 Task: Look for space in Anderson, United States from 10th July, 2023 to 25th July, 2023 for 3 adults, 1 child in price range Rs.15000 to Rs.25000. Place can be shared room with 2 bedrooms having 3 beds and 2 bathrooms. Property type can be house, flat, guest house. Amenities needed are: wifi, TV, free parkinig on premises, gym, breakfast. Booking option can be shelf check-in. Required host language is English.
Action: Mouse moved to (504, 106)
Screenshot: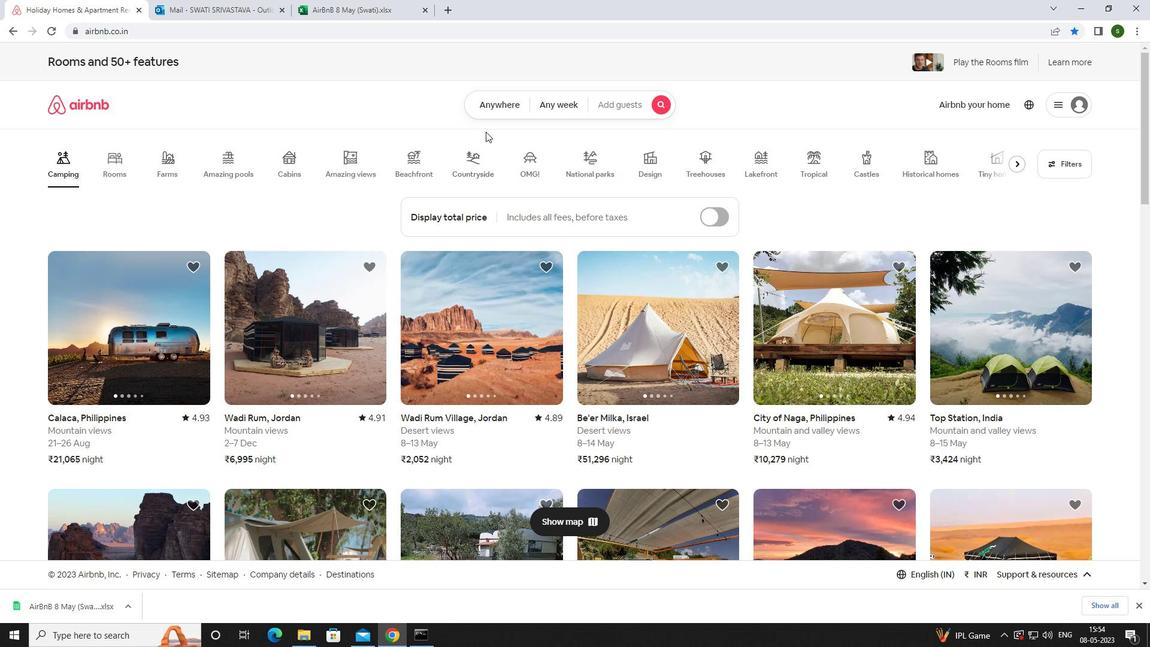
Action: Mouse pressed left at (504, 106)
Screenshot: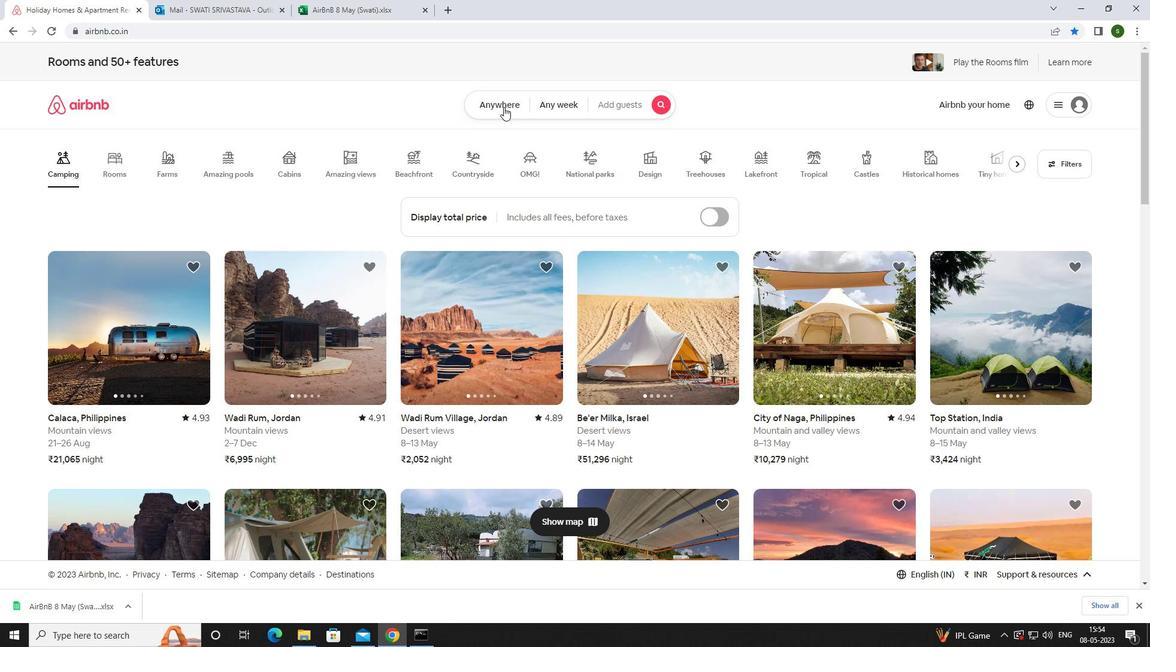 
Action: Mouse moved to (376, 147)
Screenshot: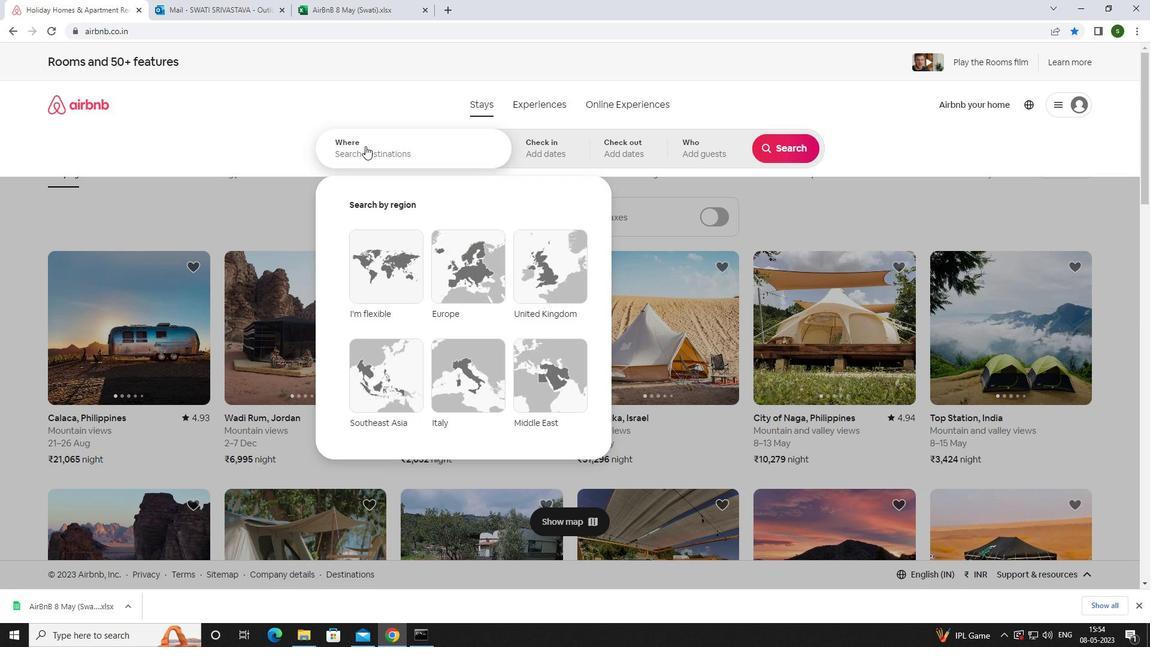
Action: Mouse pressed left at (376, 147)
Screenshot: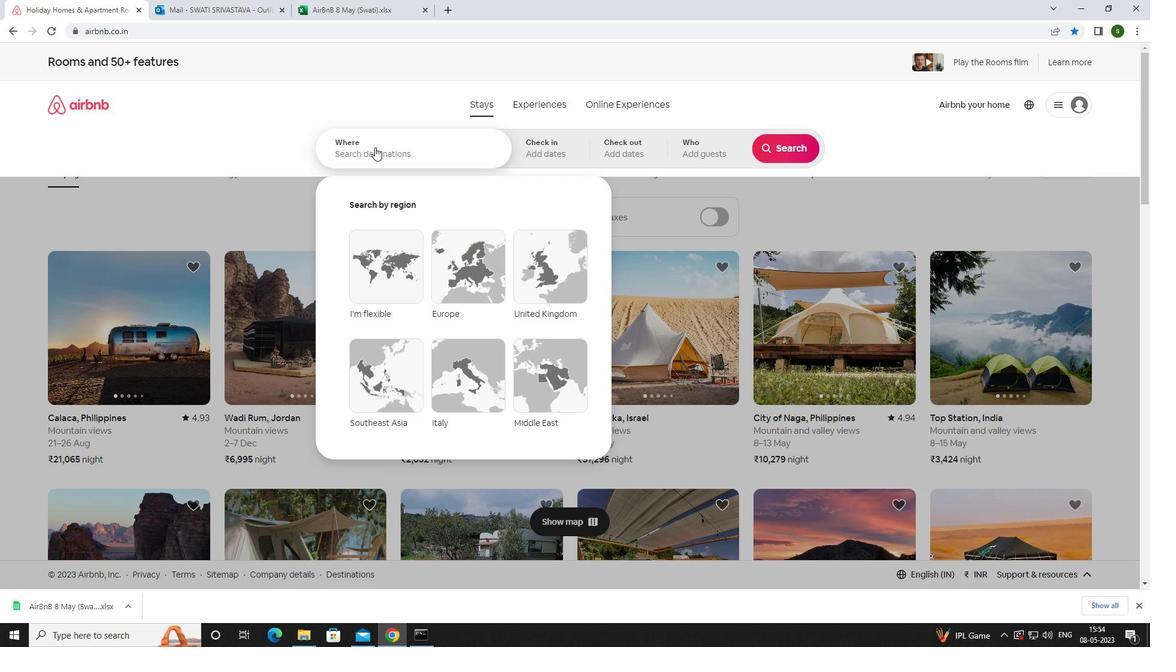 
Action: Key pressed <Key.caps_lock>a<Key.caps_lock>nderson,<Key.space><Key.caps_lock>u<Key.caps_lock>nited<Key.space><Key.caps_lock>d<Key.backspace>s<Key.caps_lock>tates<Key.enter>
Screenshot: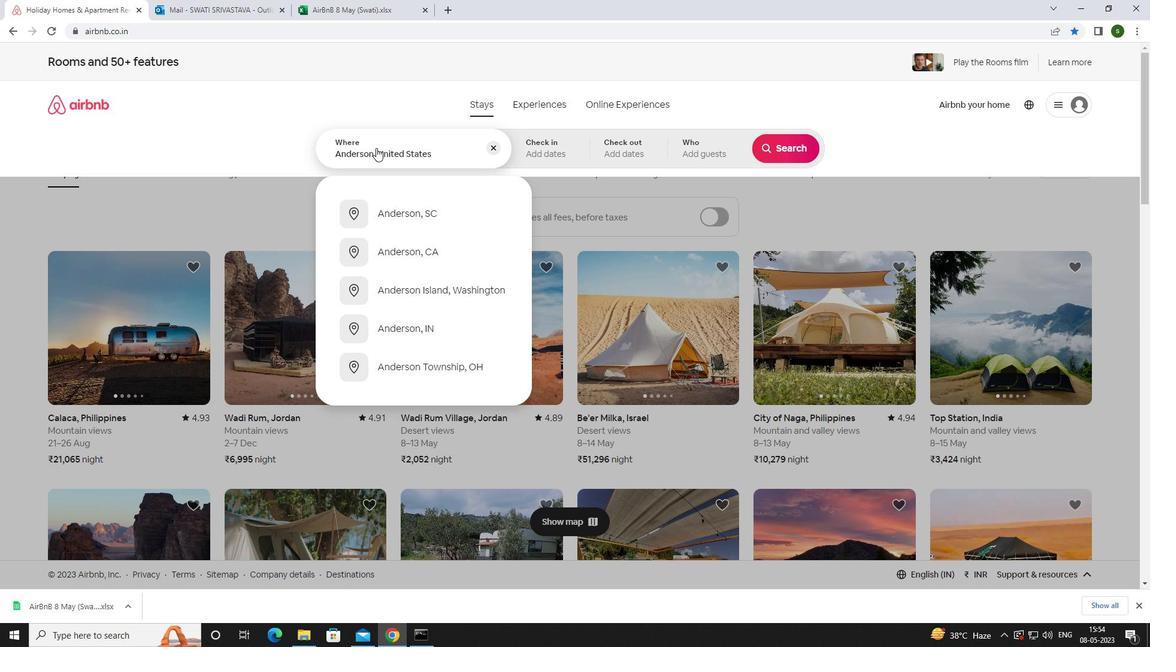 
Action: Mouse moved to (785, 245)
Screenshot: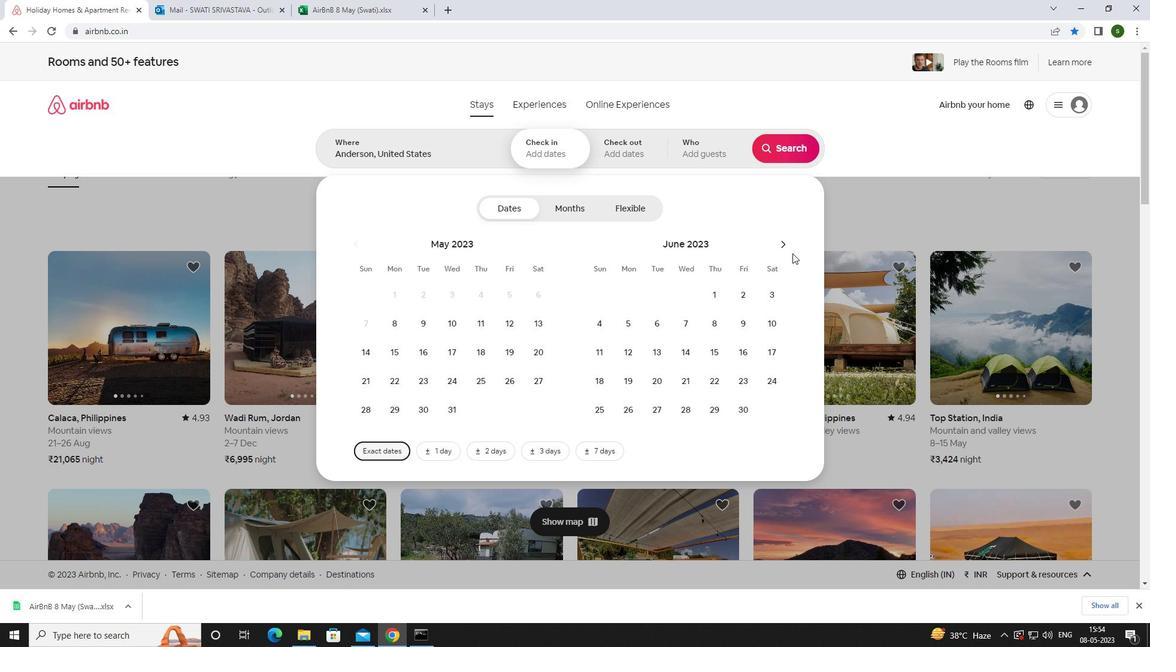 
Action: Mouse pressed left at (785, 245)
Screenshot: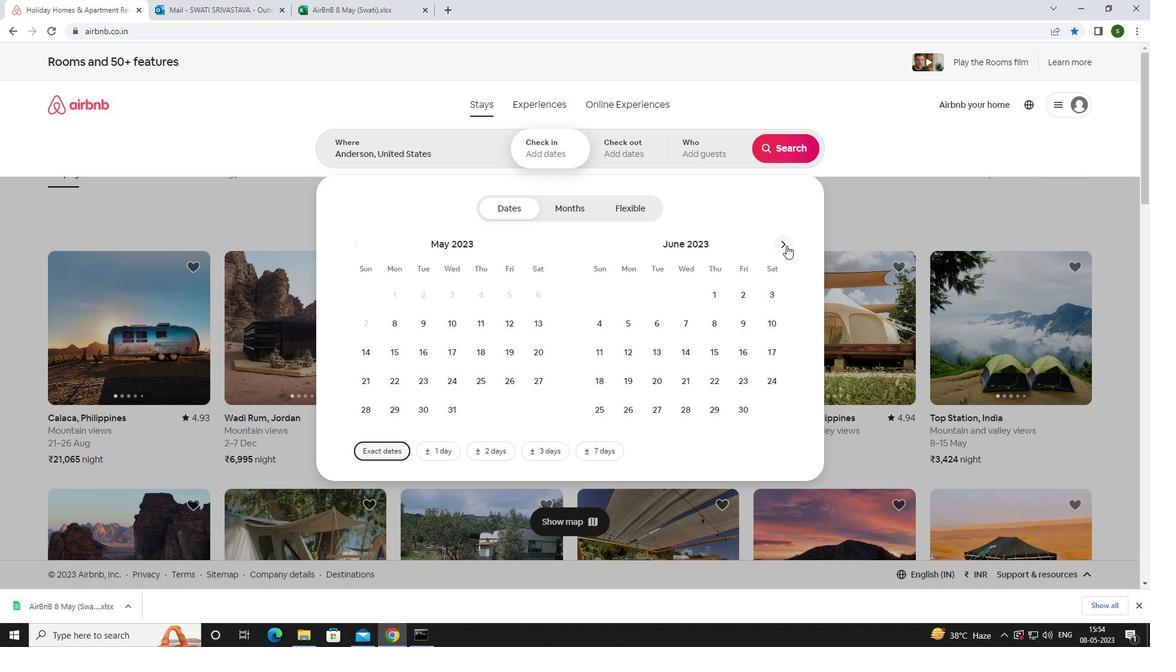 
Action: Mouse moved to (636, 351)
Screenshot: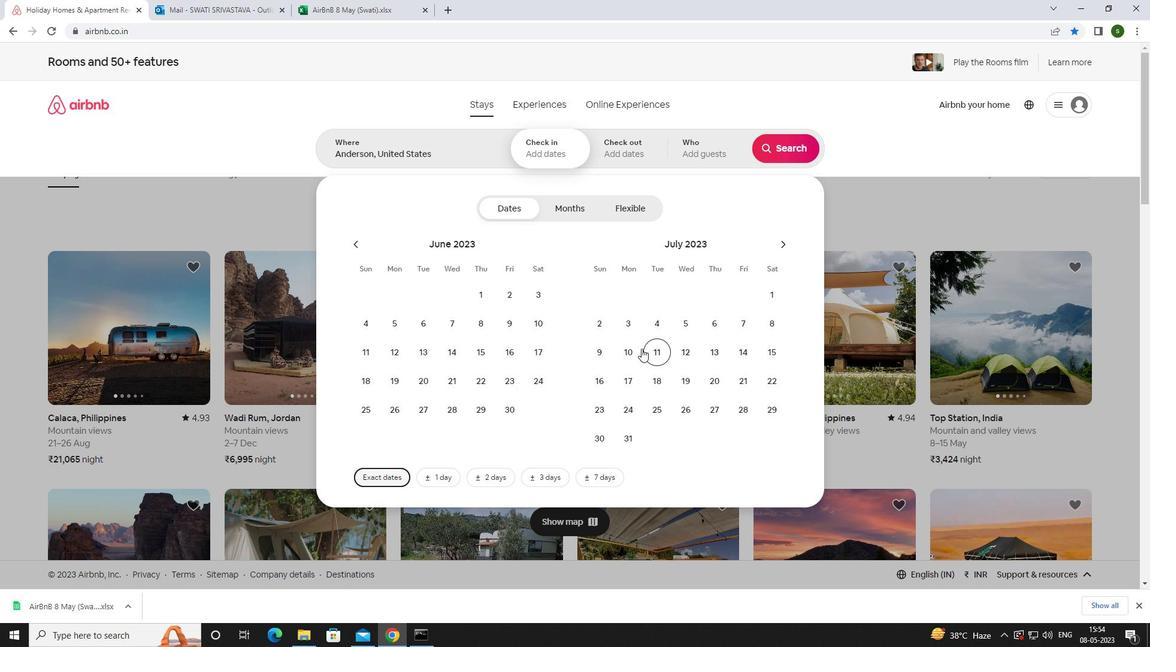 
Action: Mouse pressed left at (636, 351)
Screenshot: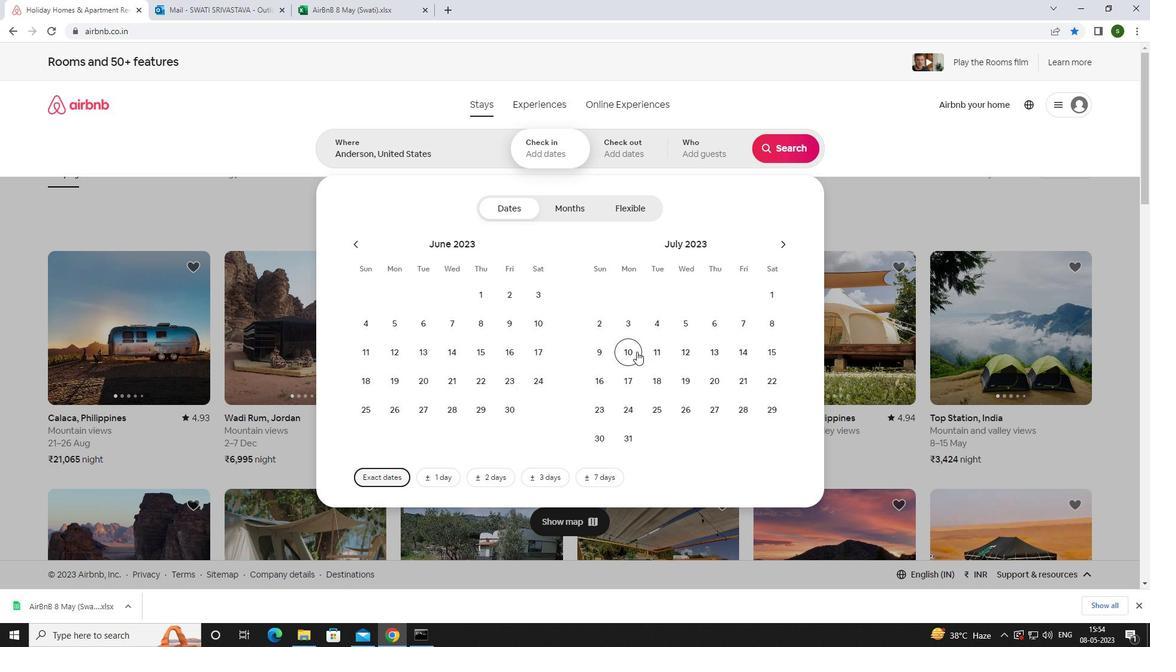 
Action: Mouse moved to (666, 409)
Screenshot: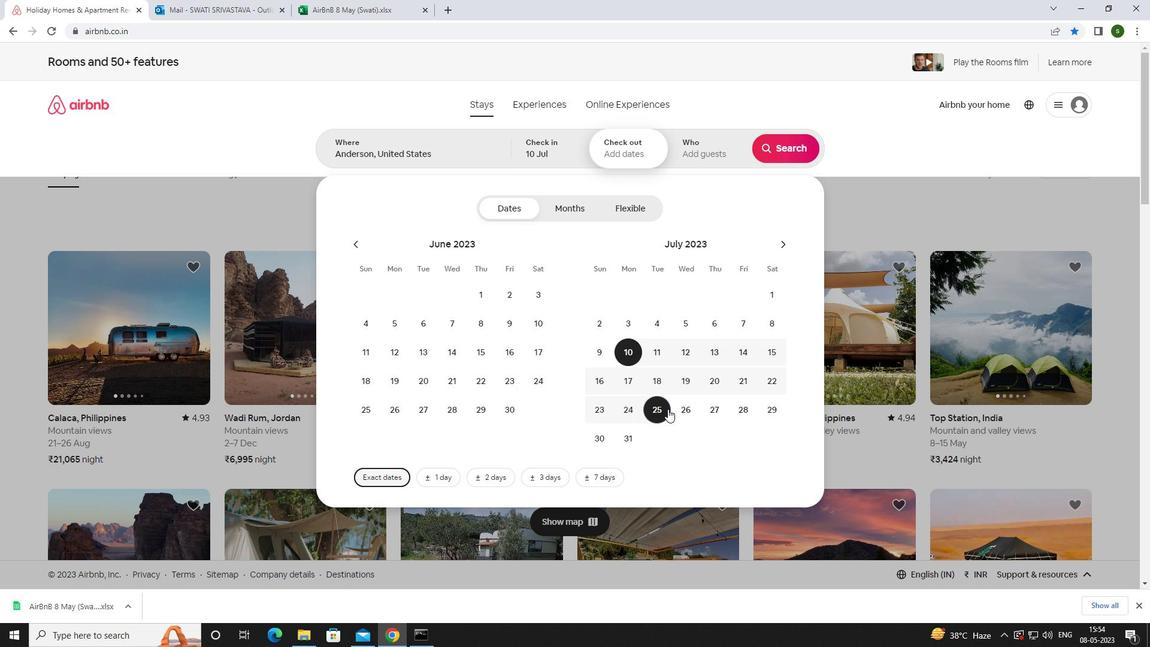 
Action: Mouse pressed left at (666, 409)
Screenshot: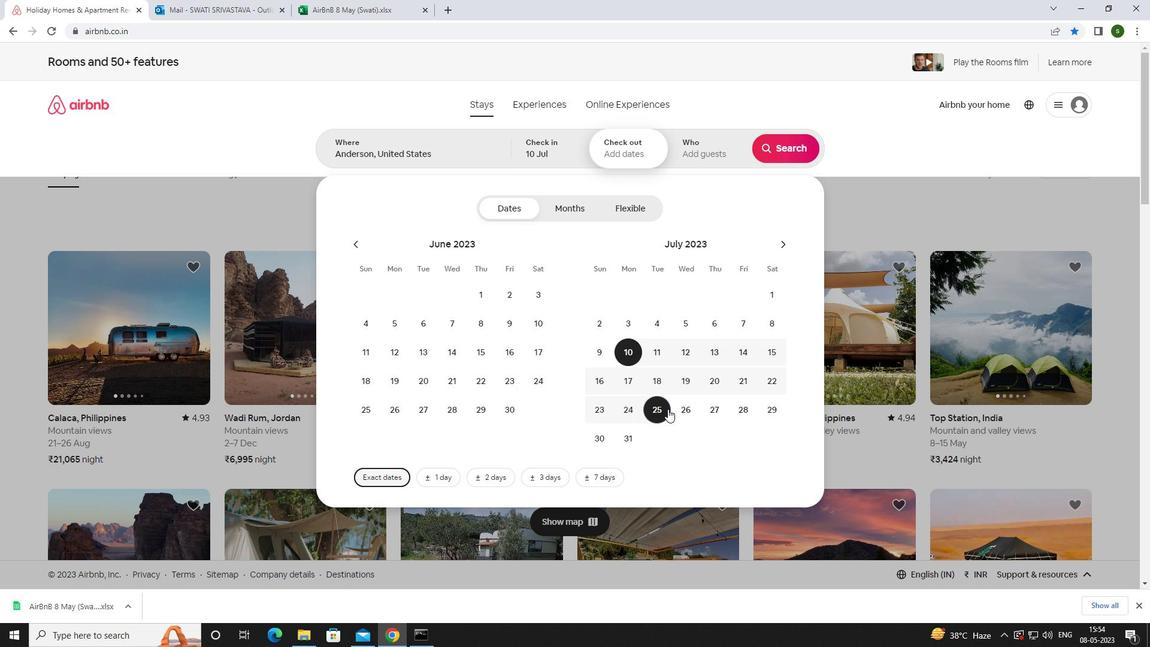 
Action: Mouse moved to (720, 146)
Screenshot: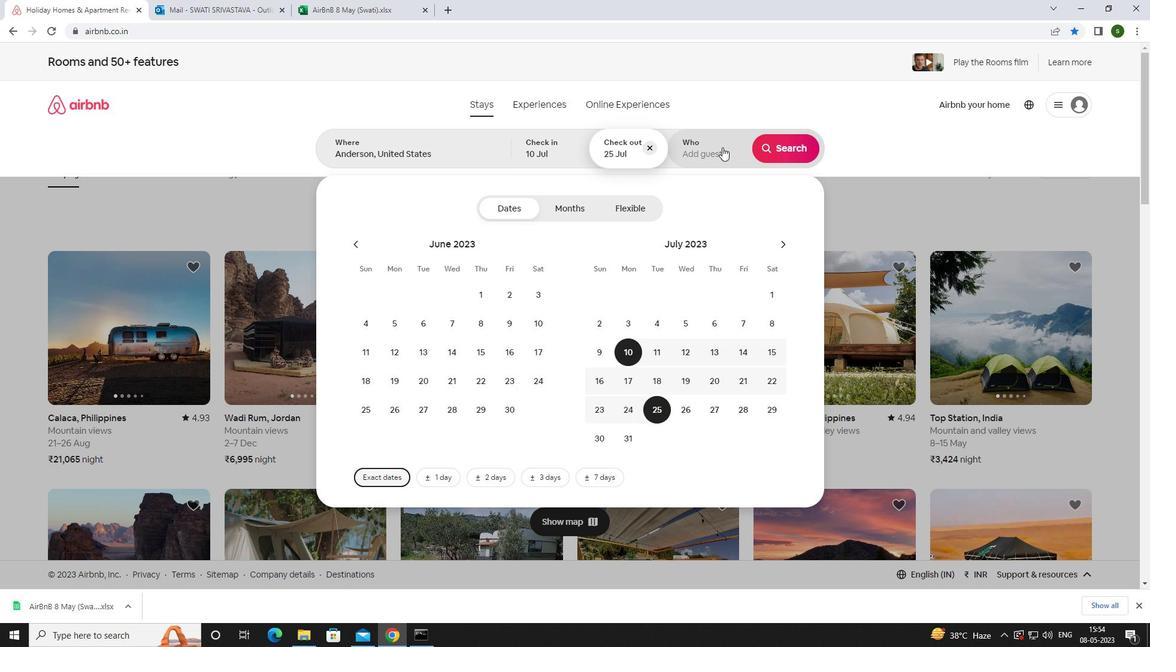 
Action: Mouse pressed left at (720, 146)
Screenshot: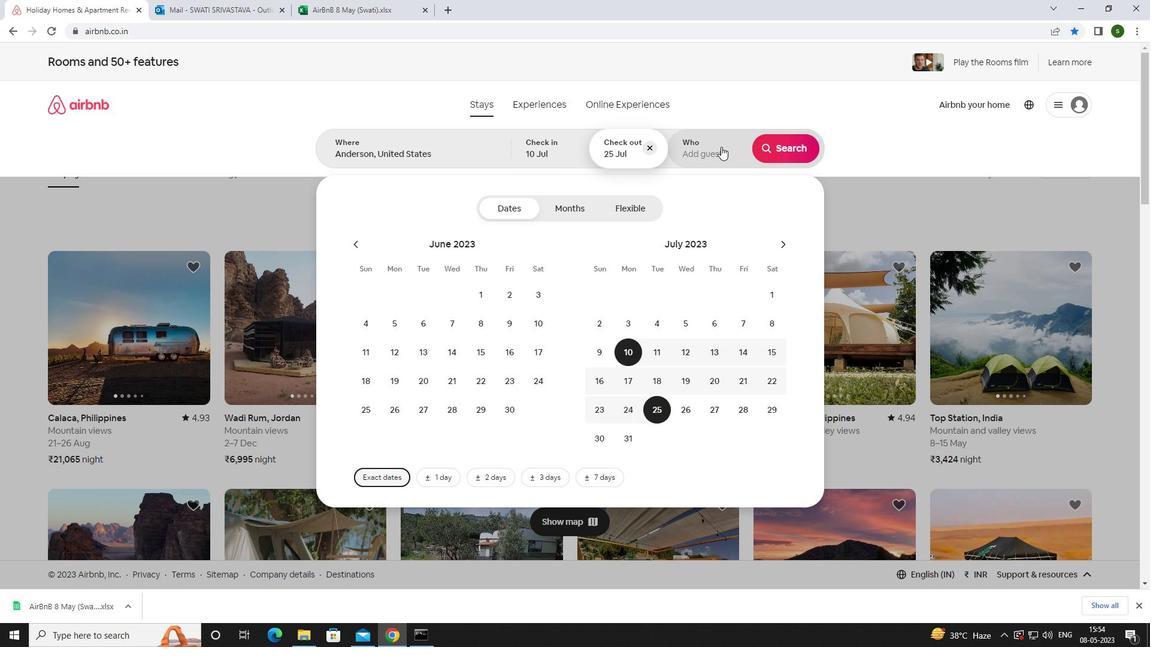 
Action: Mouse moved to (788, 219)
Screenshot: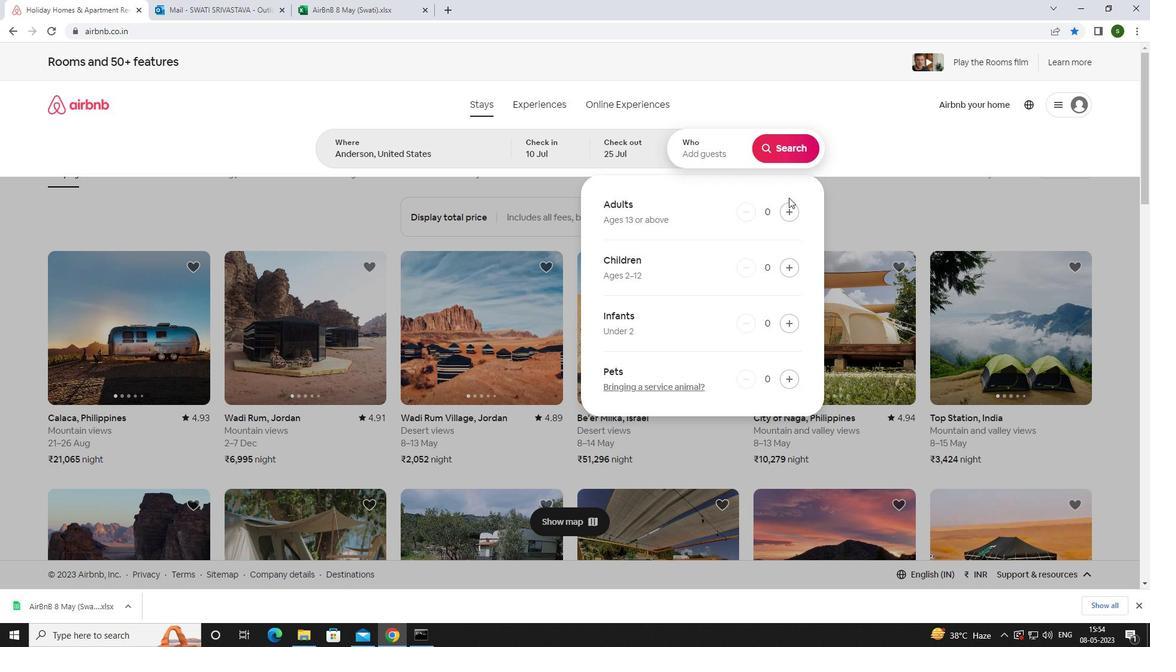 
Action: Mouse pressed left at (788, 219)
Screenshot: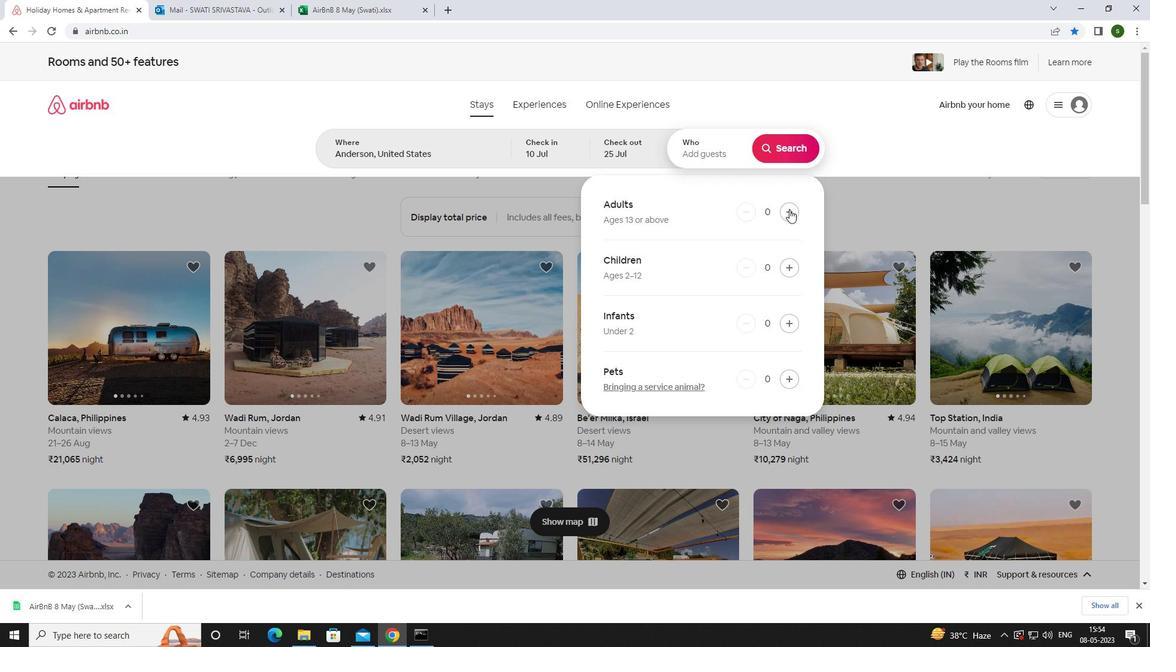 
Action: Mouse moved to (788, 219)
Screenshot: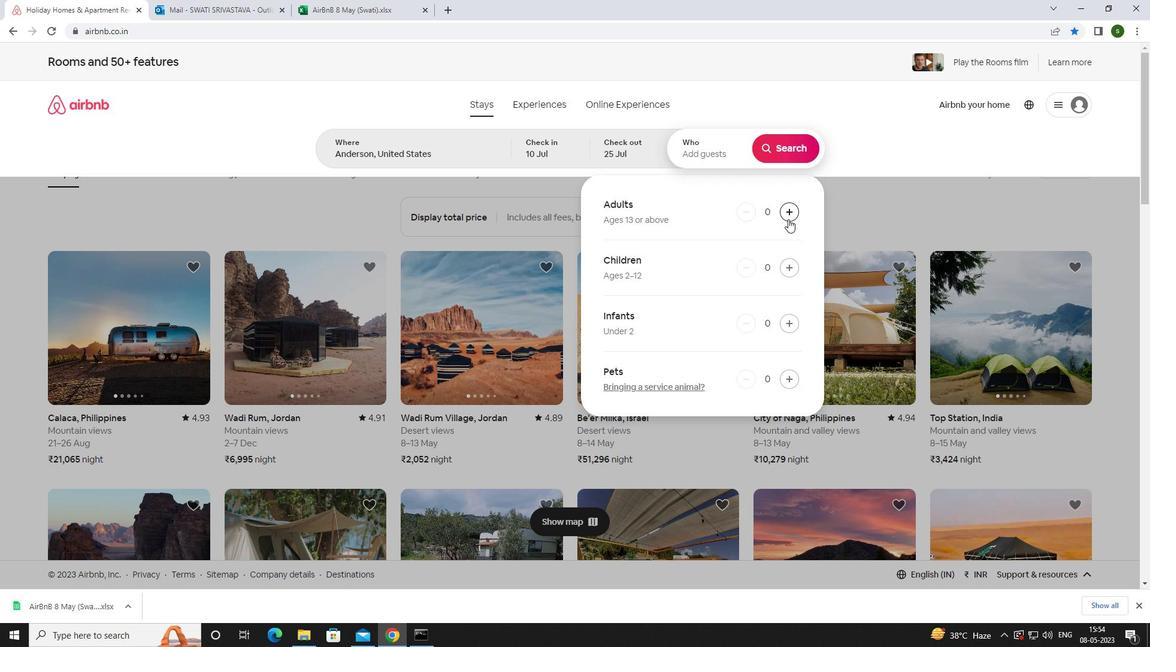 
Action: Mouse pressed left at (788, 219)
Screenshot: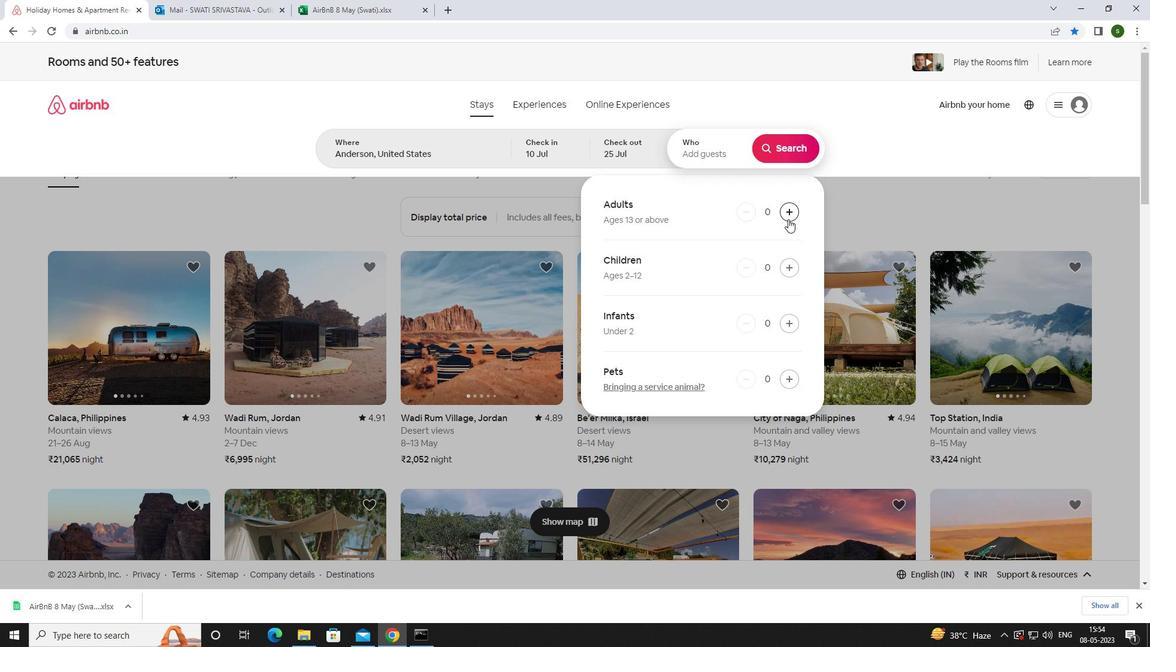 
Action: Mouse pressed left at (788, 219)
Screenshot: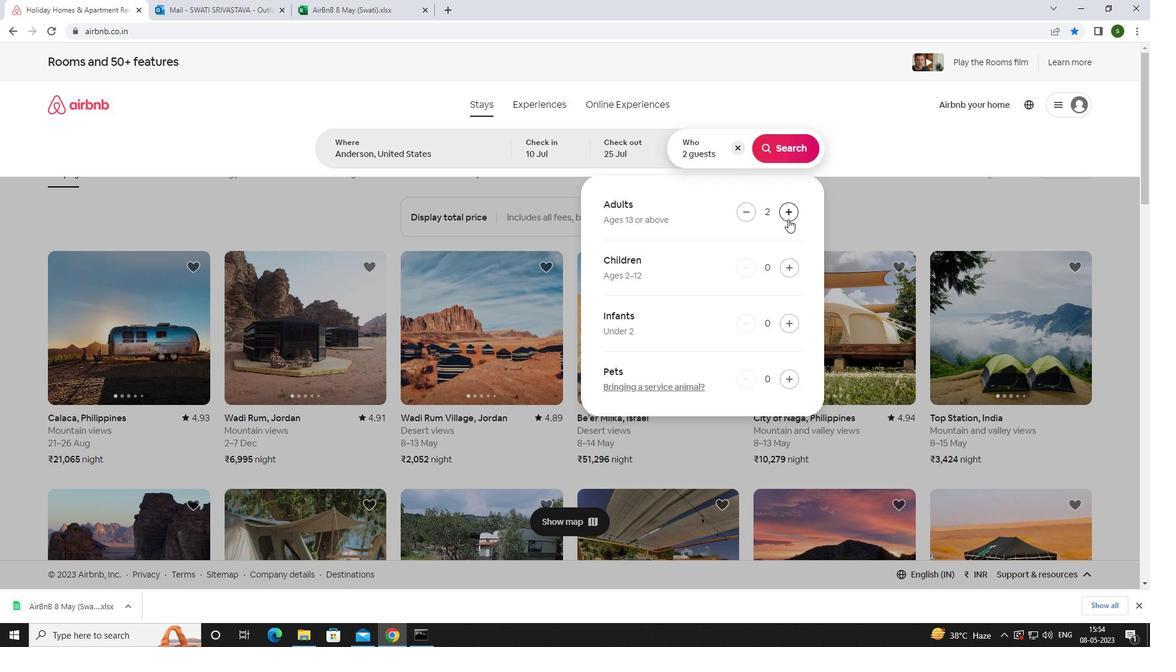 
Action: Mouse moved to (787, 269)
Screenshot: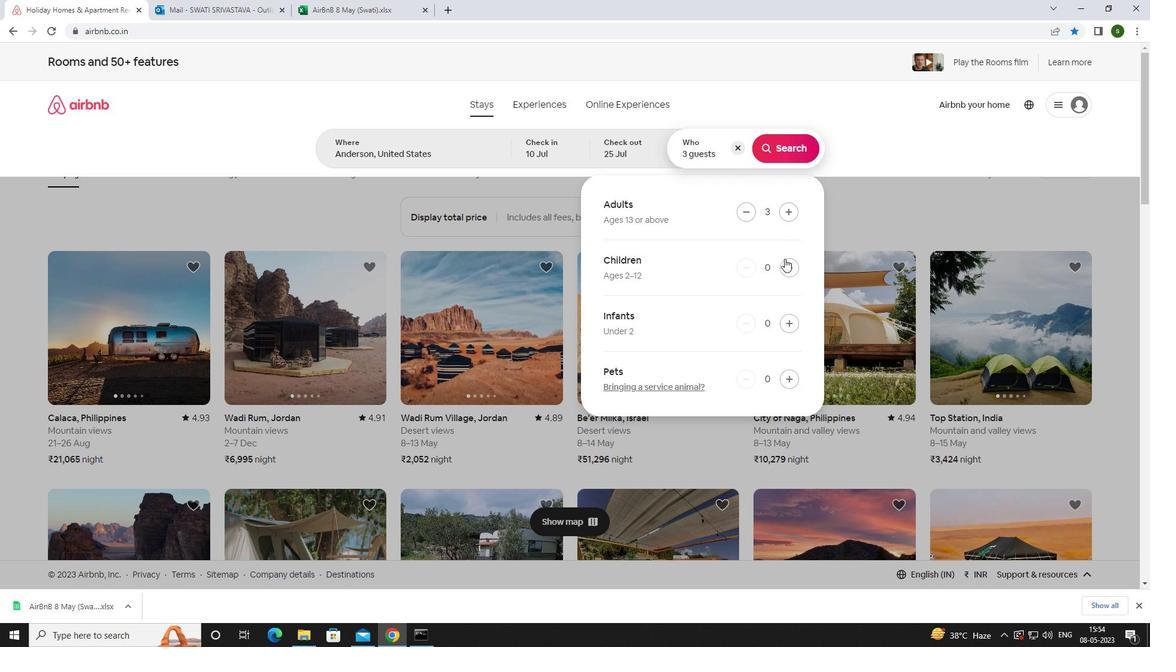 
Action: Mouse pressed left at (787, 269)
Screenshot: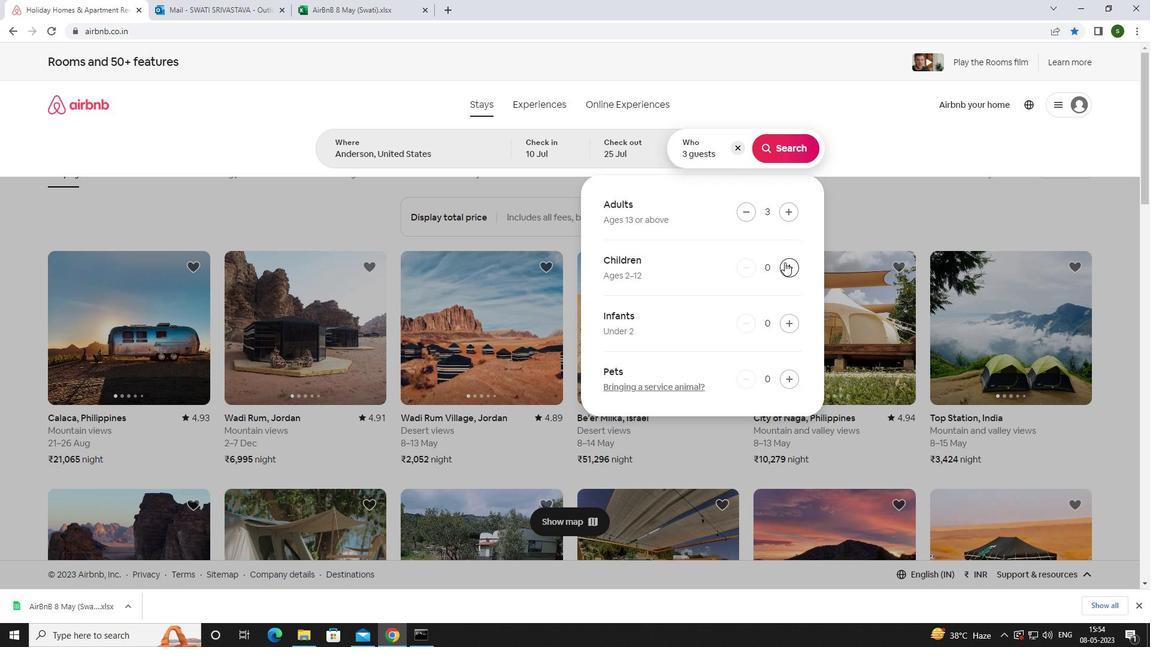 
Action: Mouse moved to (791, 150)
Screenshot: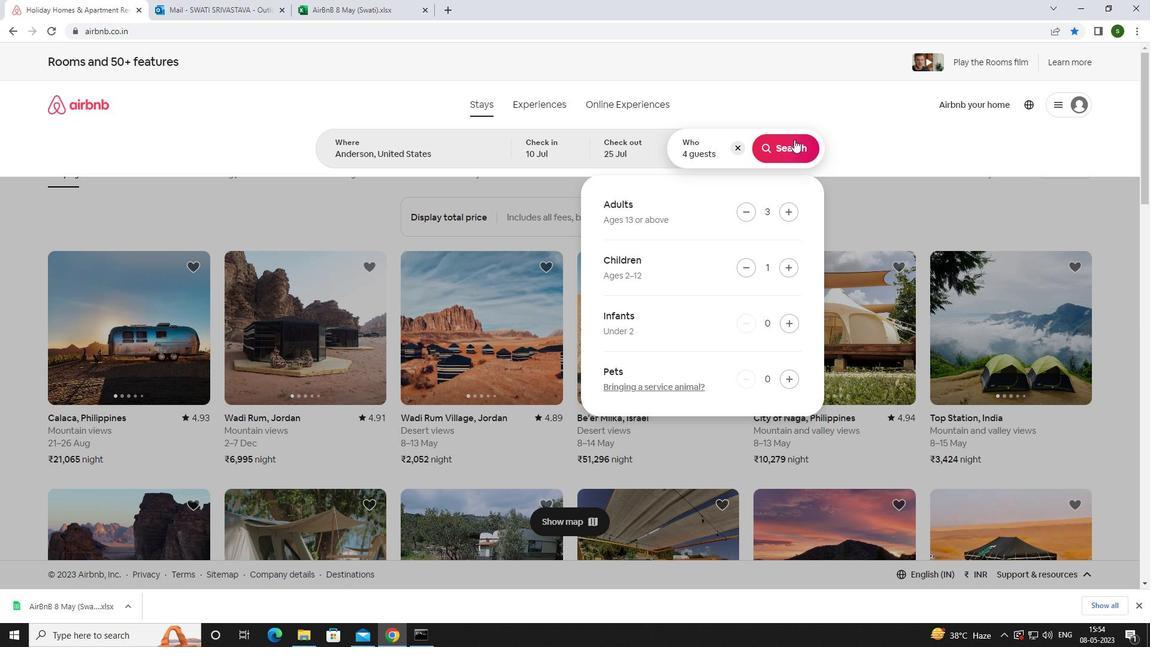 
Action: Mouse pressed left at (791, 150)
Screenshot: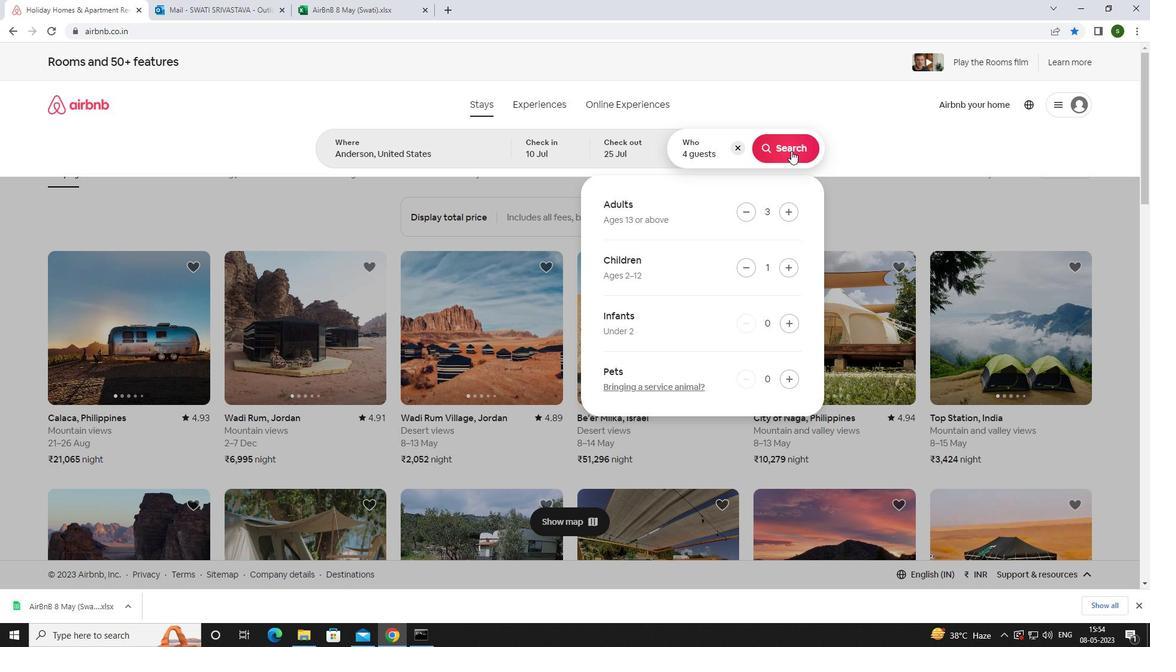 
Action: Mouse moved to (1089, 116)
Screenshot: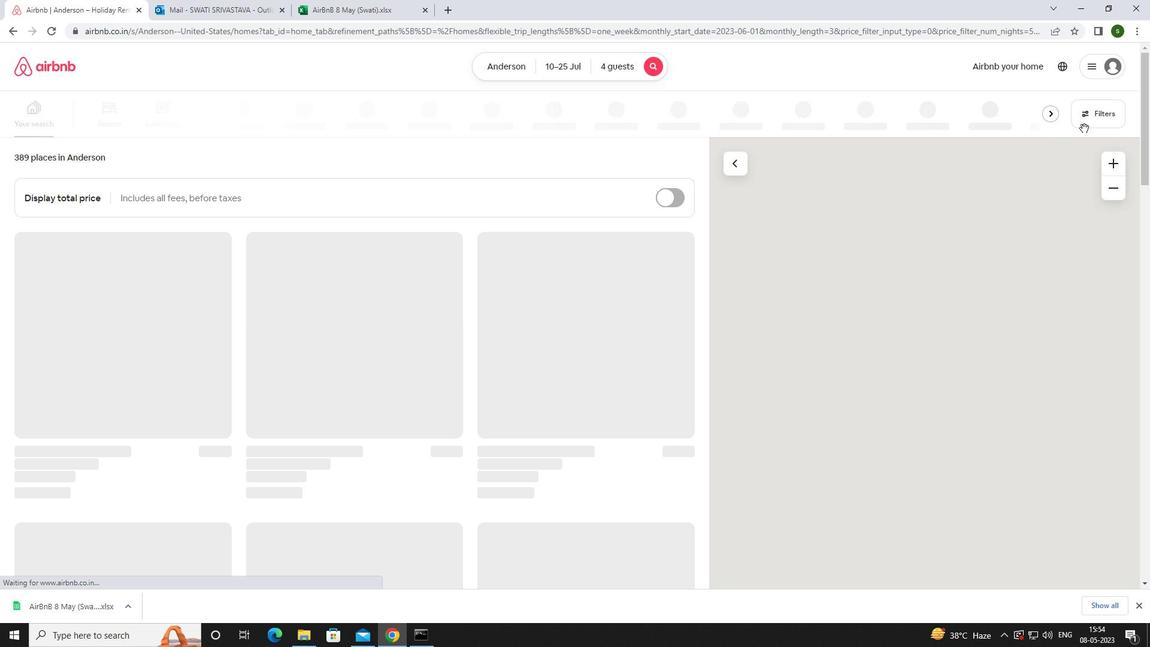 
Action: Mouse pressed left at (1089, 116)
Screenshot: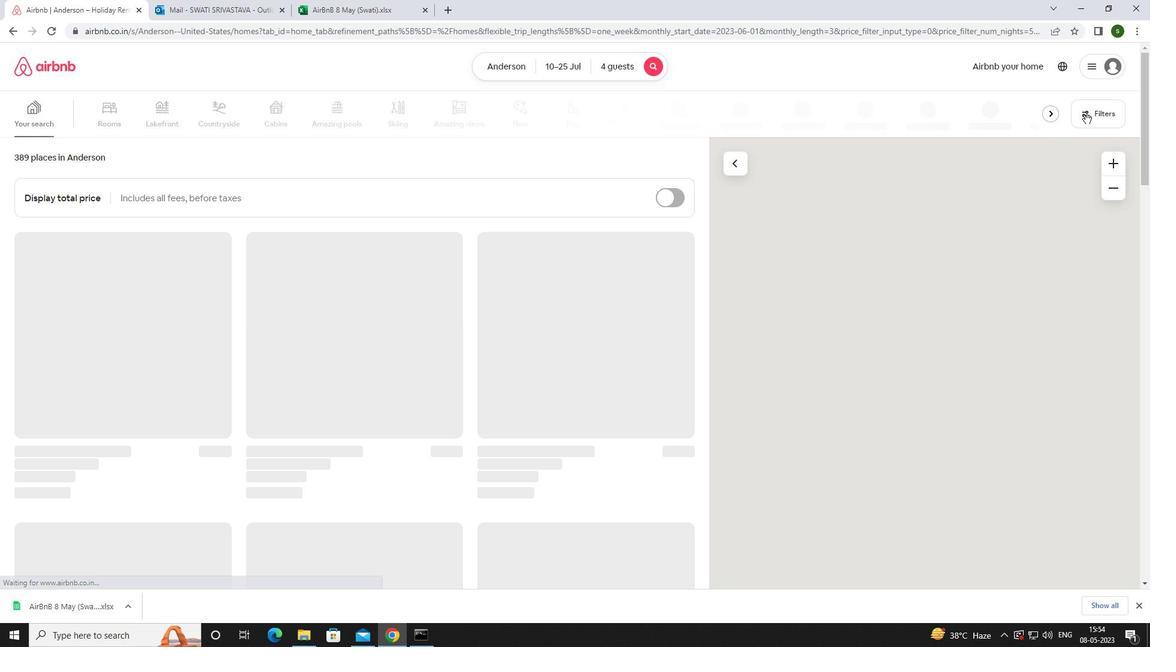 
Action: Mouse moved to (450, 409)
Screenshot: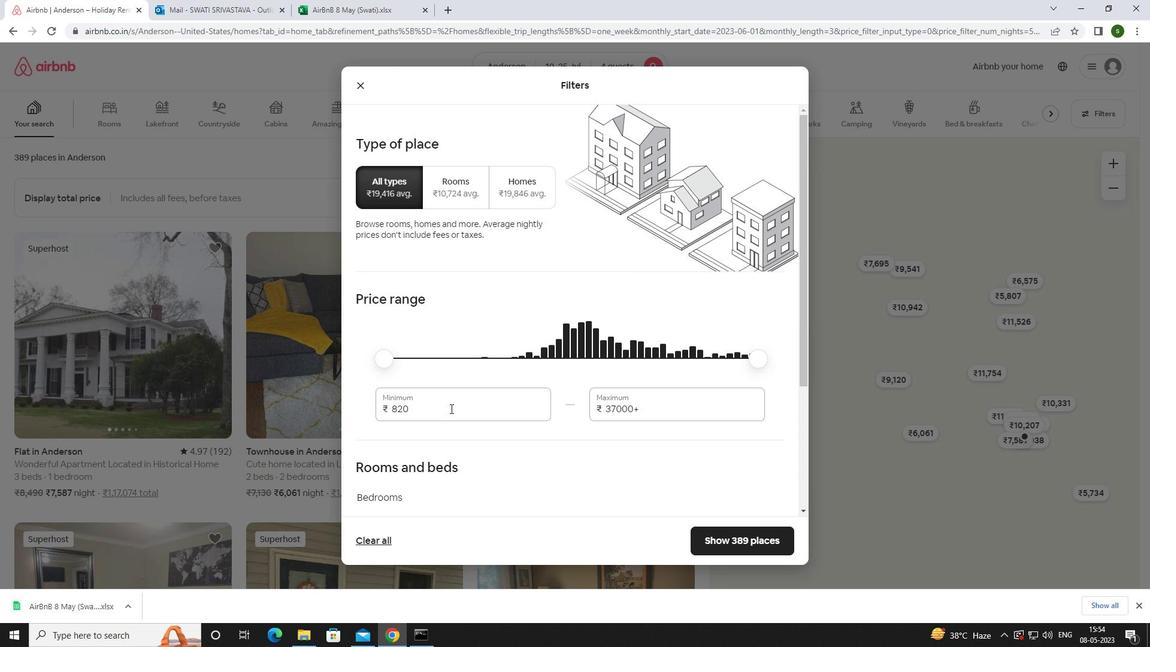 
Action: Mouse pressed left at (450, 409)
Screenshot: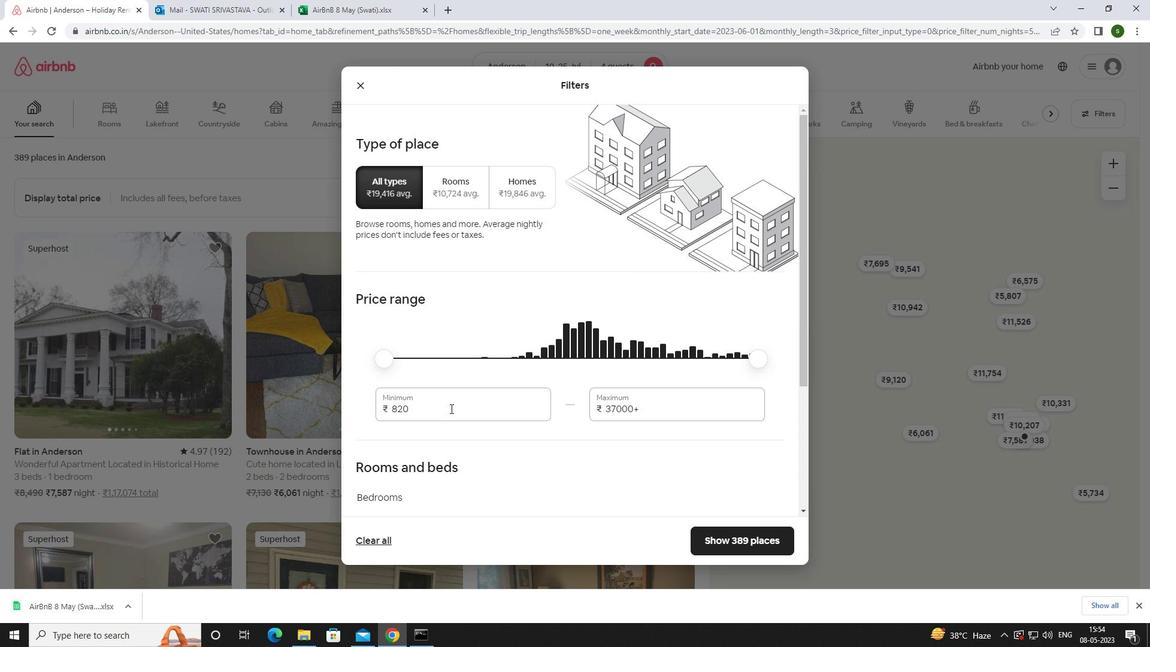 
Action: Mouse moved to (450, 407)
Screenshot: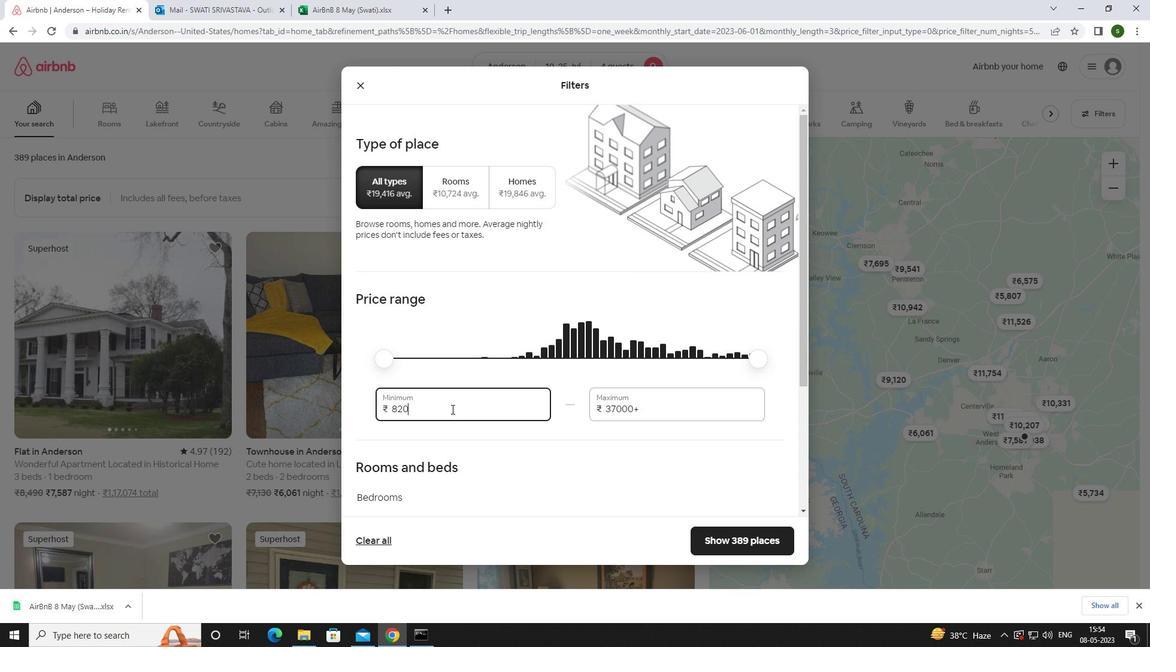 
Action: Key pressed <Key.backspace><Key.backspace><Key.backspace><Key.backspace>15000
Screenshot: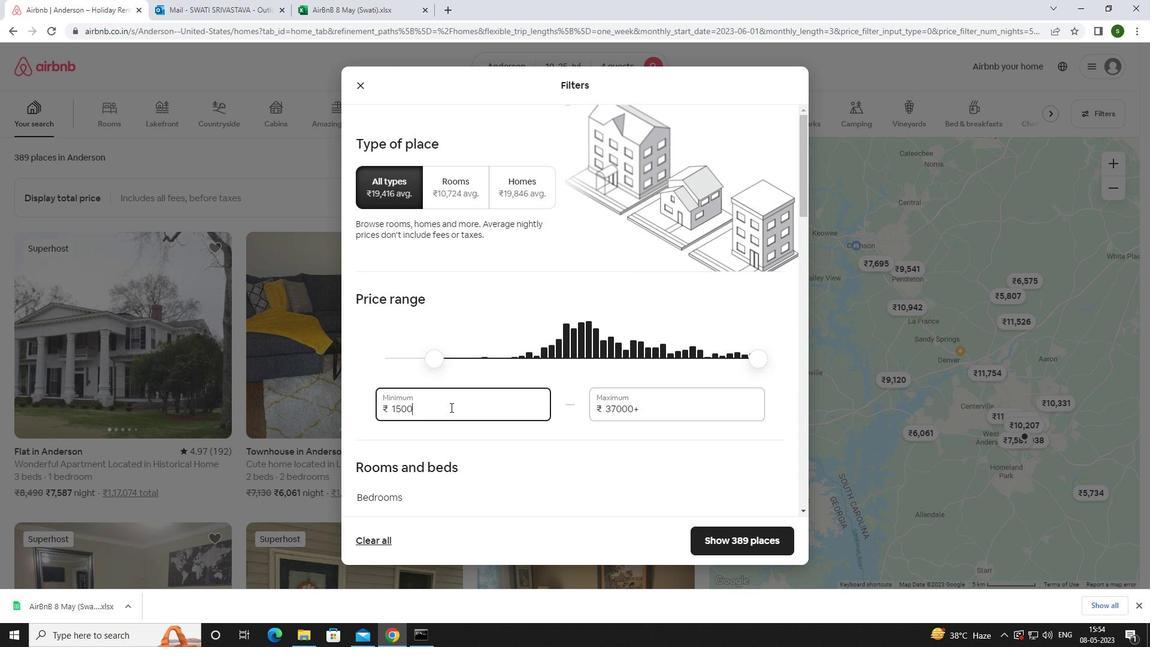 
Action: Mouse moved to (666, 410)
Screenshot: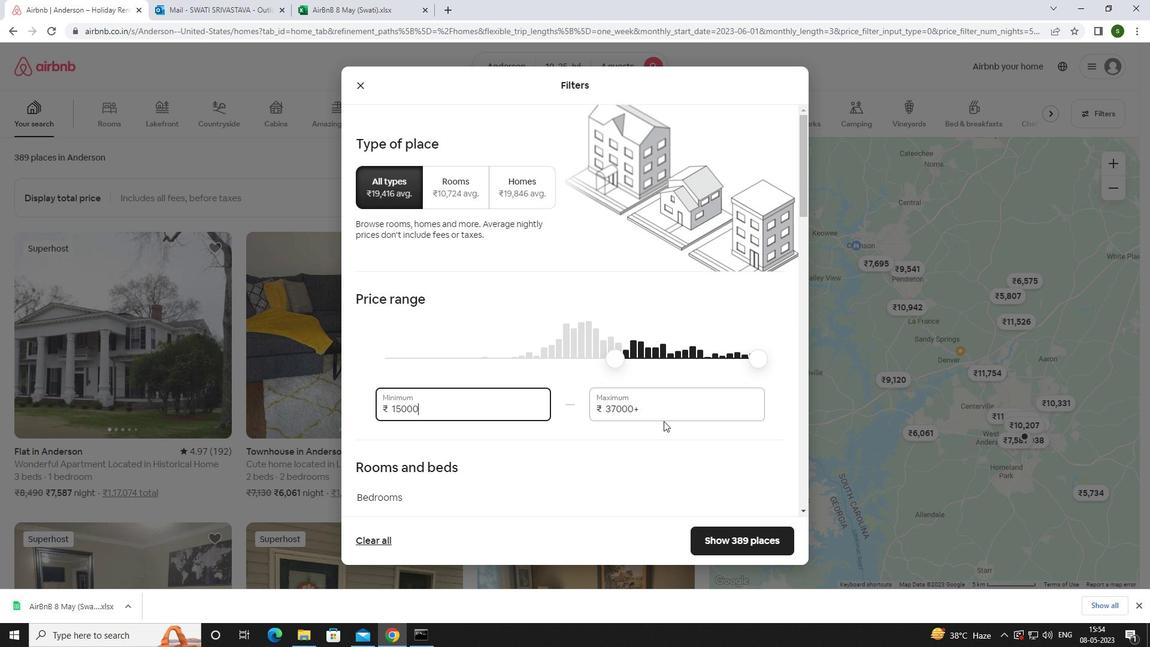 
Action: Mouse pressed left at (666, 410)
Screenshot: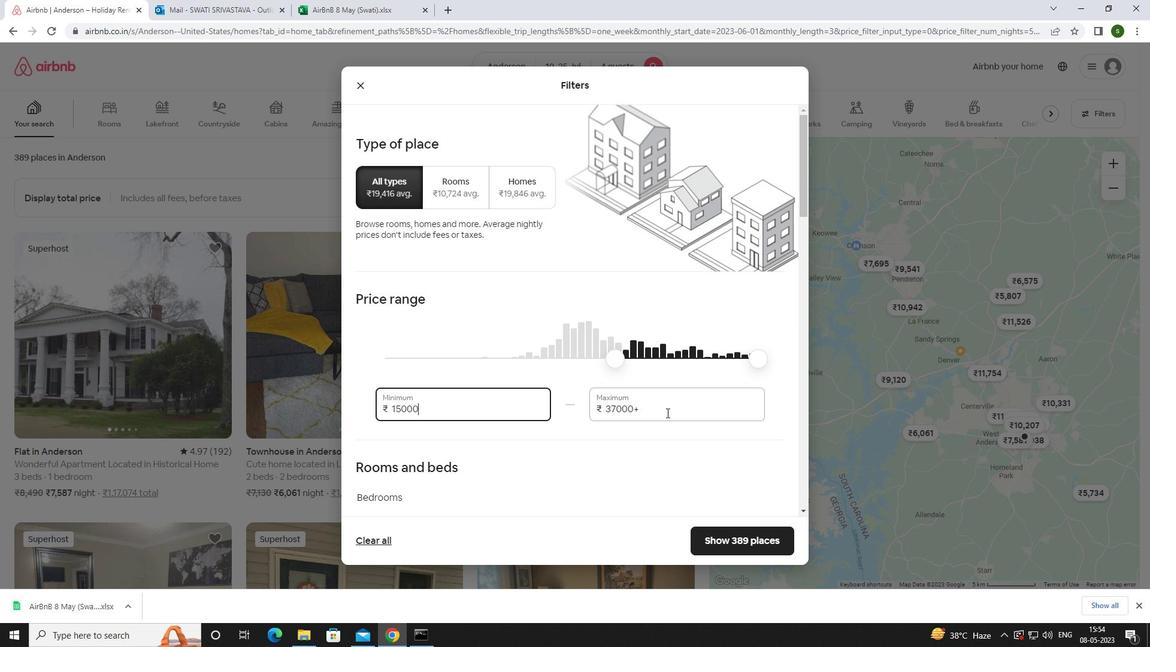 
Action: Key pressed <Key.backspace><Key.backspace><Key.backspace><Key.backspace><Key.backspace><Key.backspace><Key.backspace><Key.backspace><Key.backspace><Key.backspace><Key.backspace>25000
Screenshot: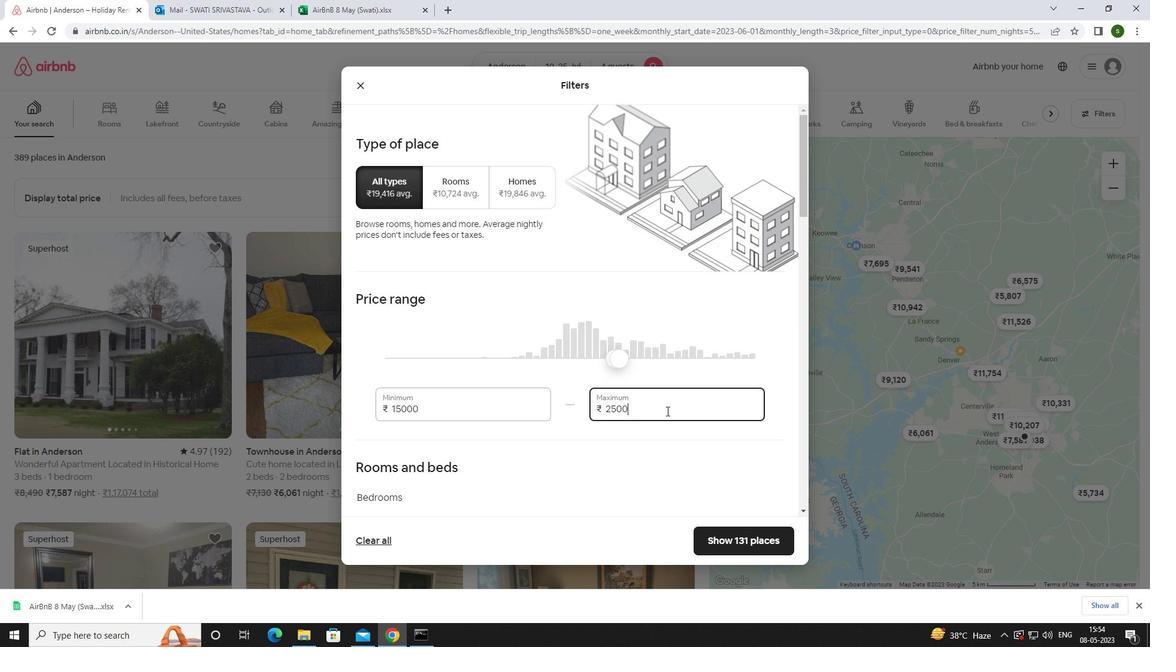 
Action: Mouse moved to (591, 375)
Screenshot: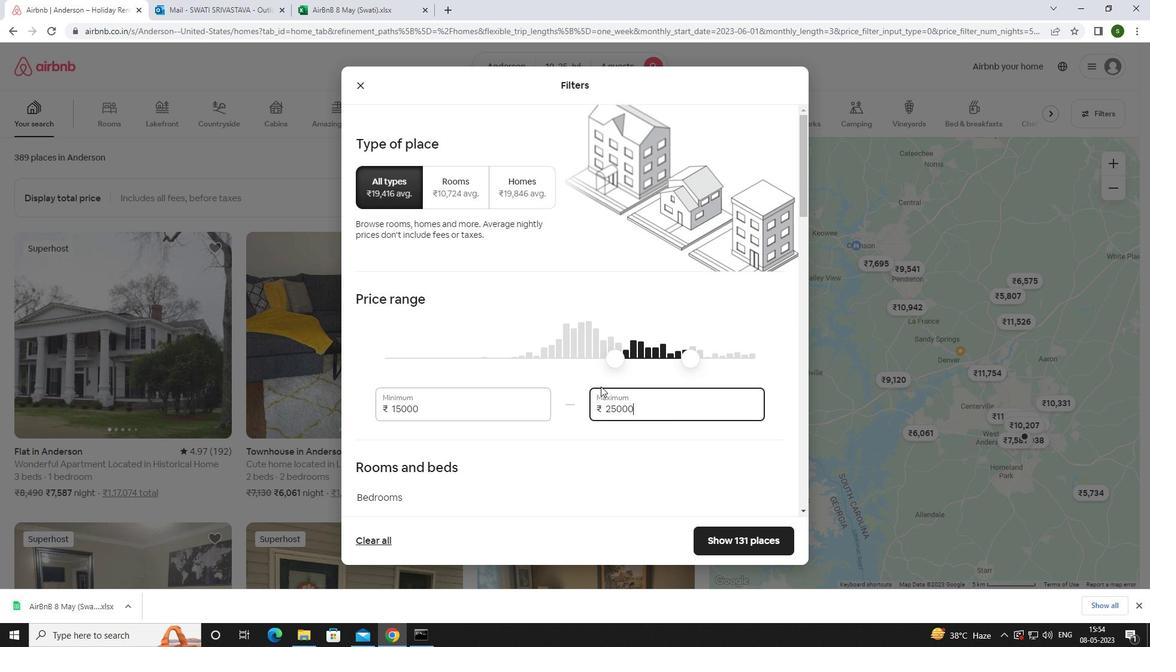 
Action: Mouse scrolled (591, 375) with delta (0, 0)
Screenshot: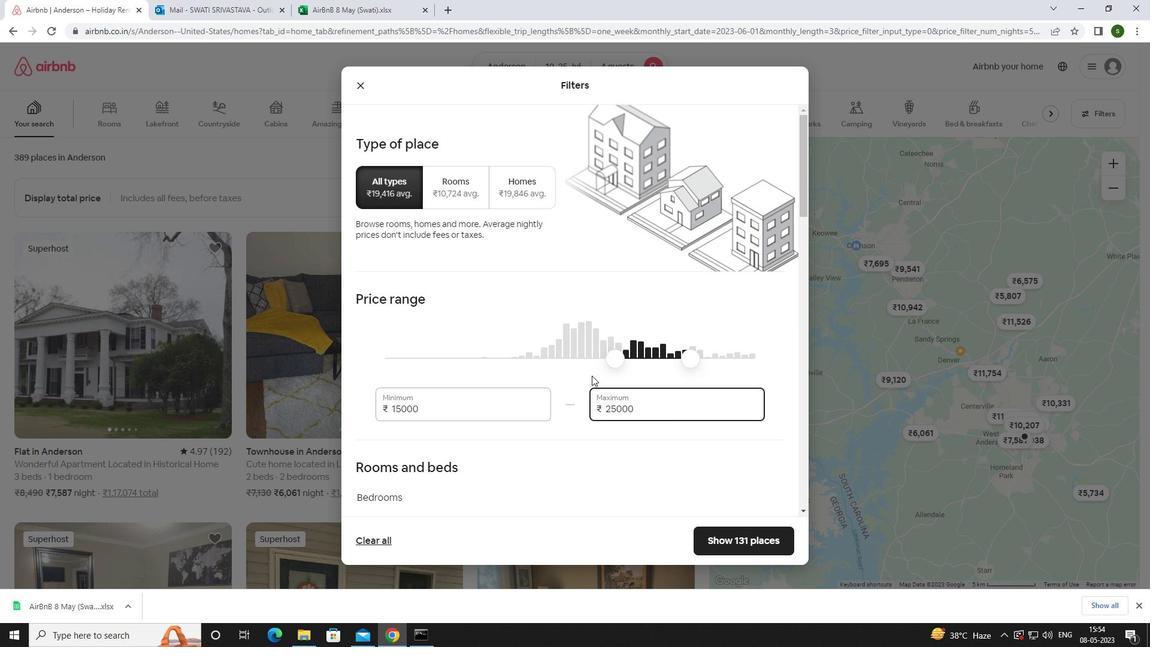 
Action: Mouse scrolled (591, 375) with delta (0, 0)
Screenshot: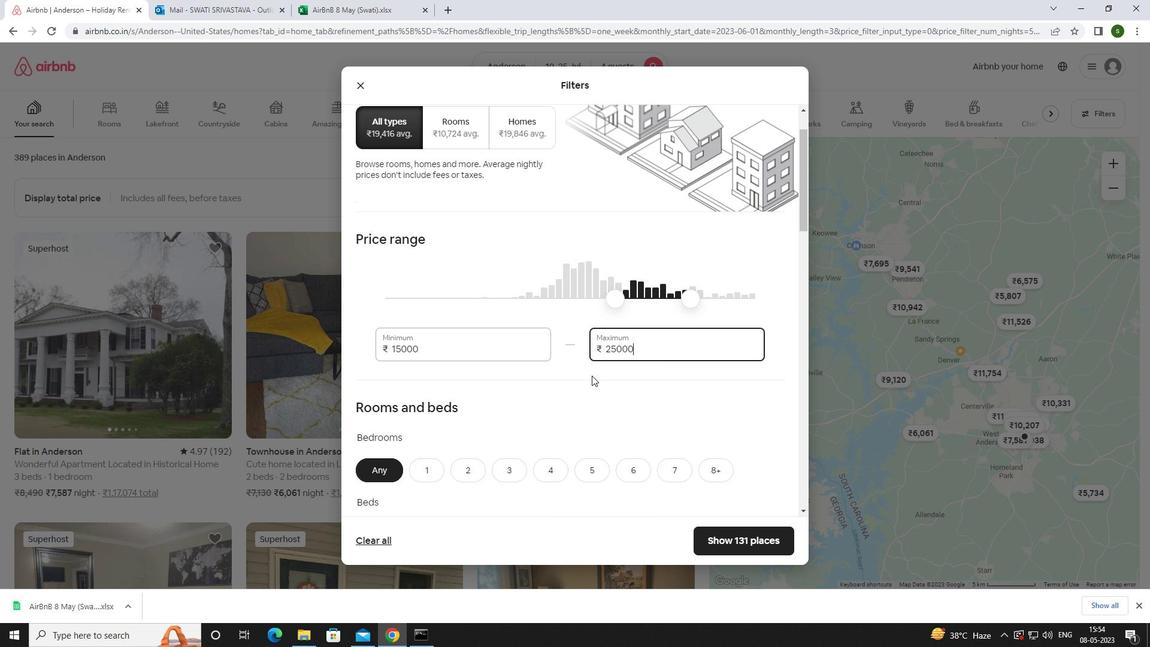 
Action: Mouse scrolled (591, 375) with delta (0, 0)
Screenshot: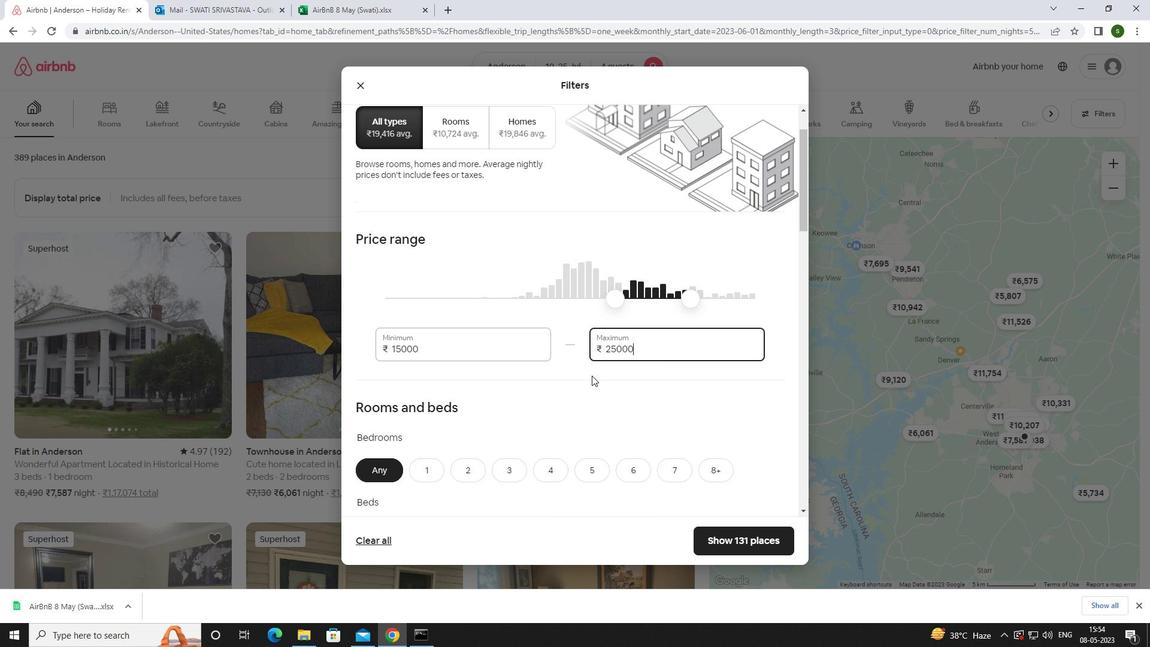 
Action: Mouse moved to (455, 348)
Screenshot: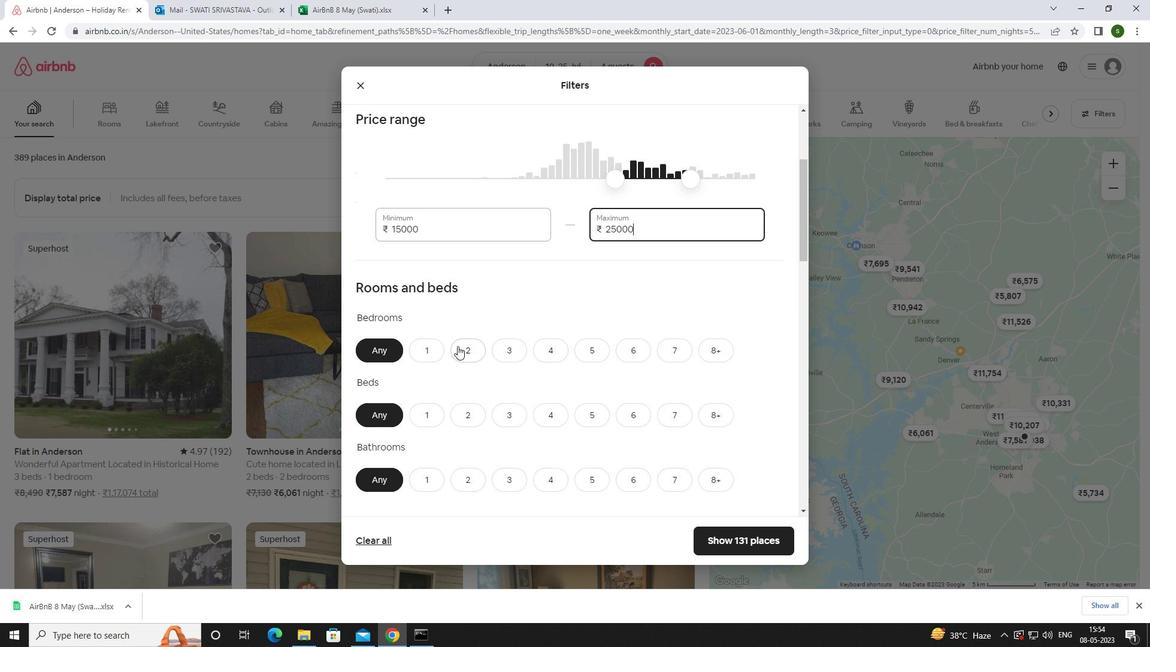 
Action: Mouse pressed left at (455, 348)
Screenshot: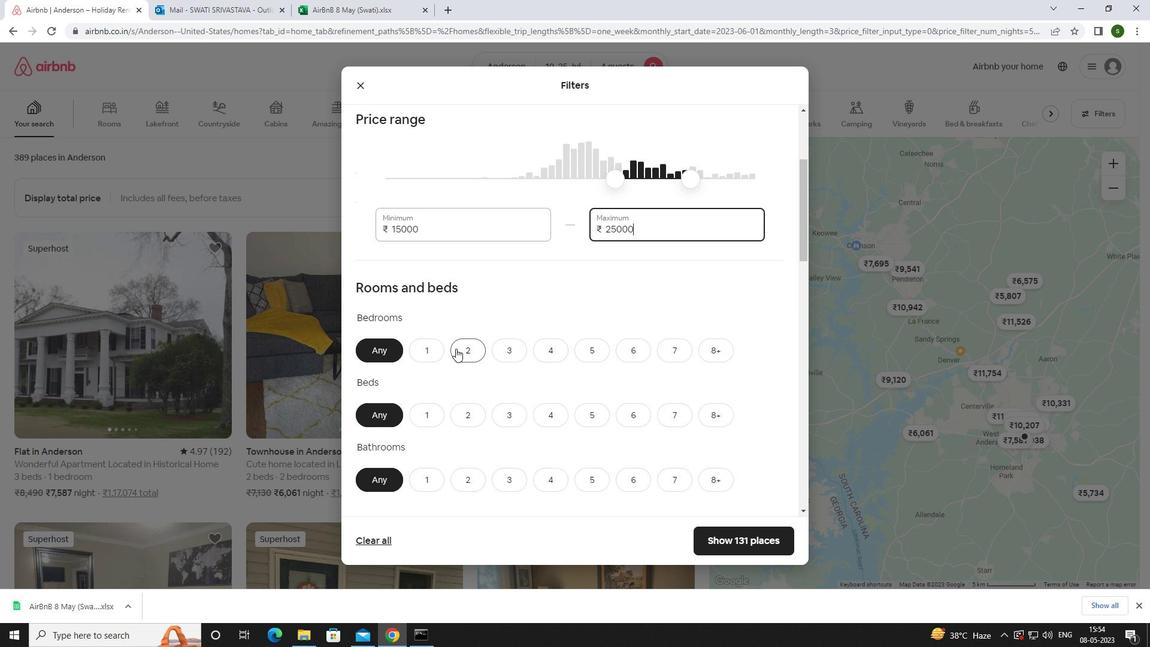 
Action: Mouse moved to (513, 416)
Screenshot: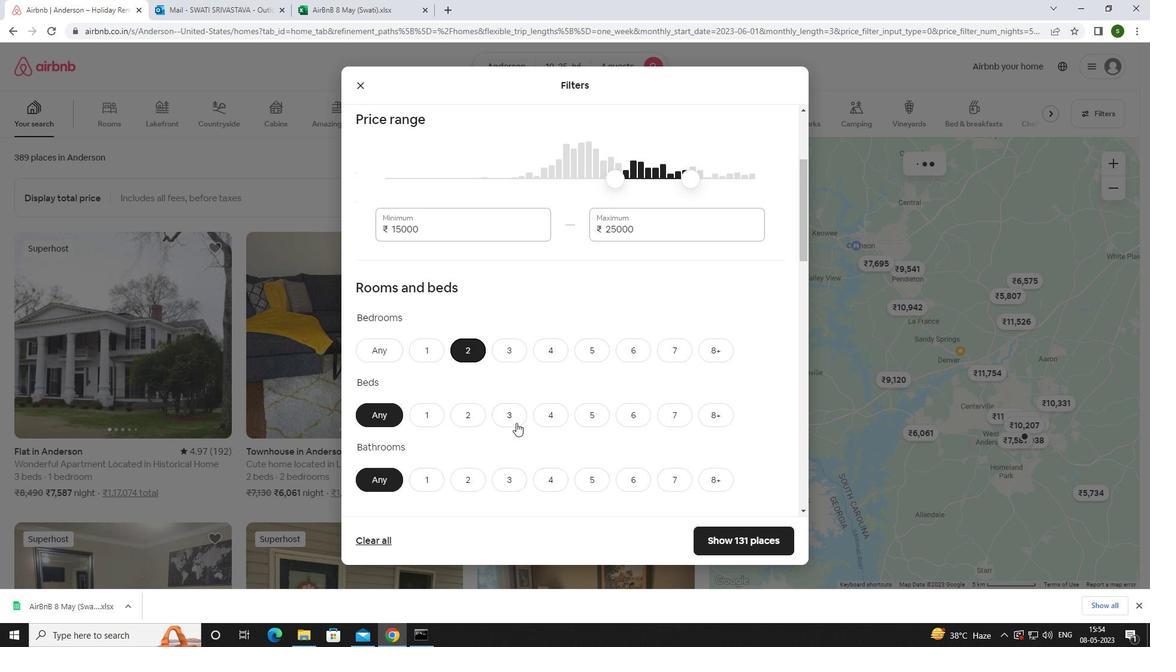 
Action: Mouse pressed left at (513, 416)
Screenshot: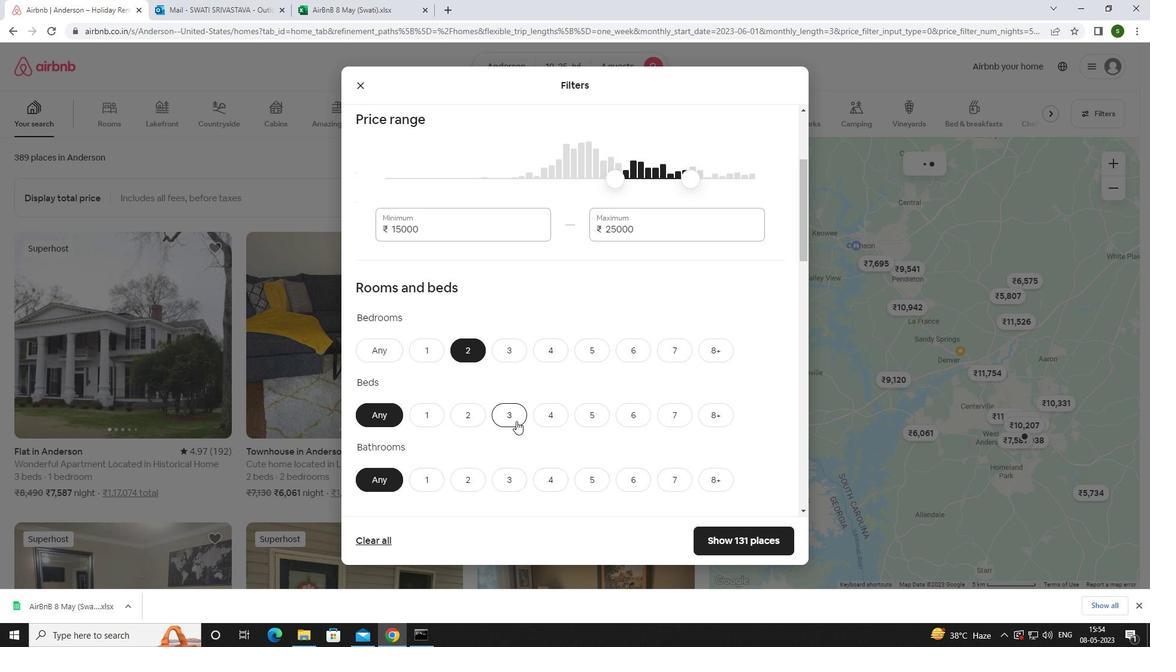 
Action: Mouse moved to (478, 478)
Screenshot: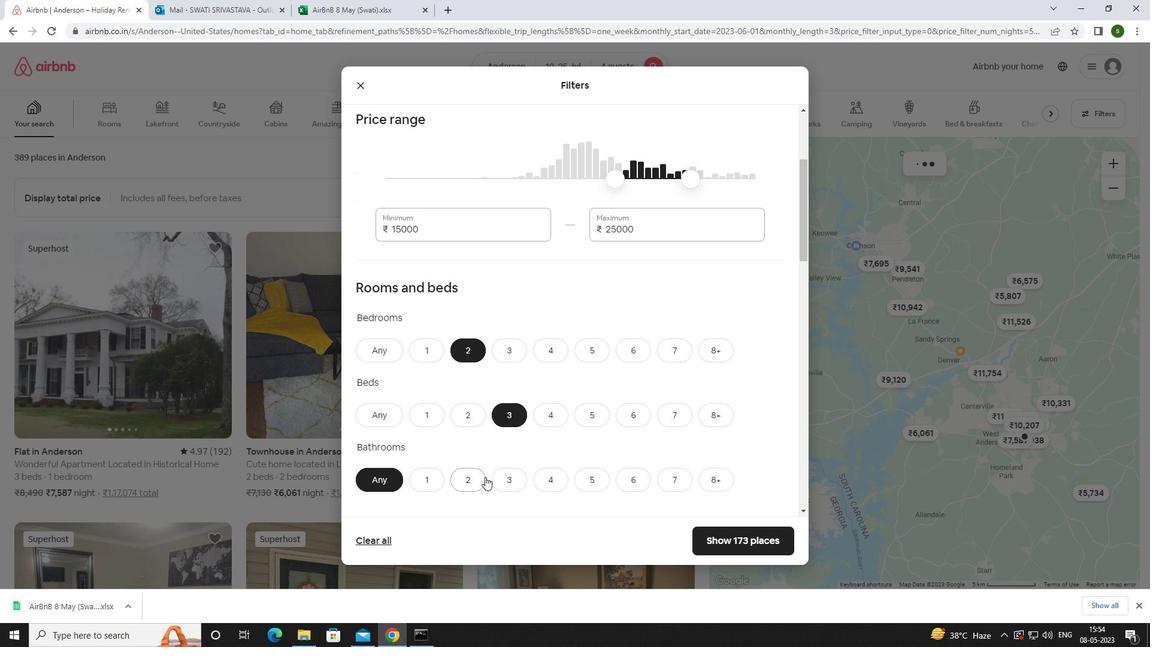 
Action: Mouse pressed left at (478, 478)
Screenshot: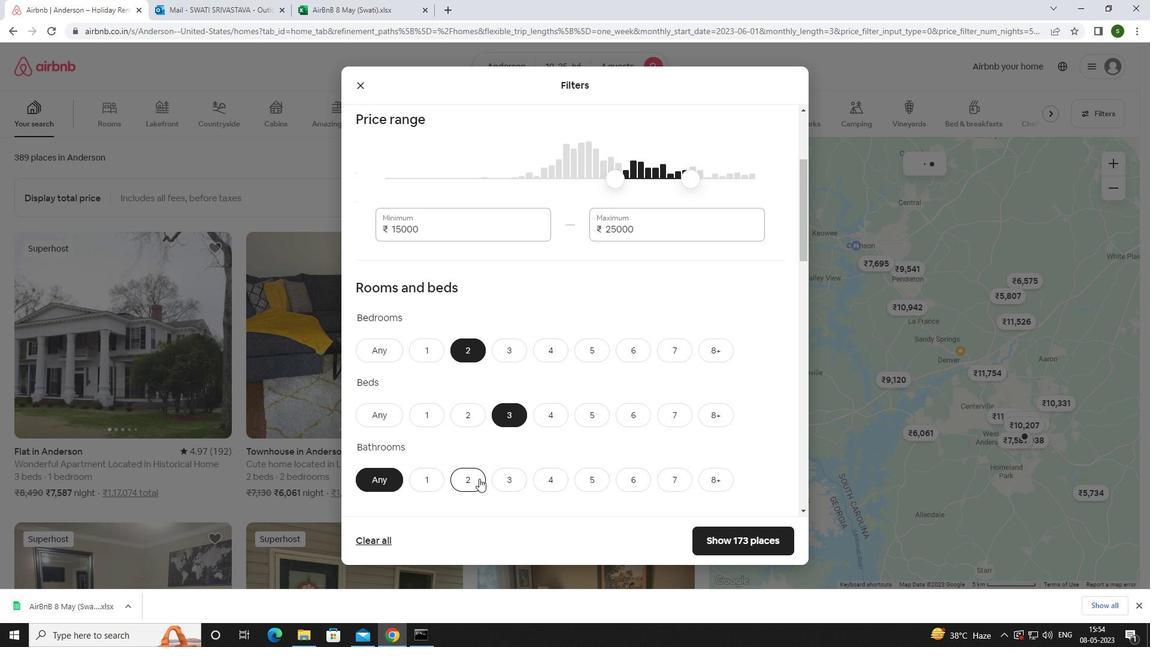 
Action: Mouse moved to (500, 449)
Screenshot: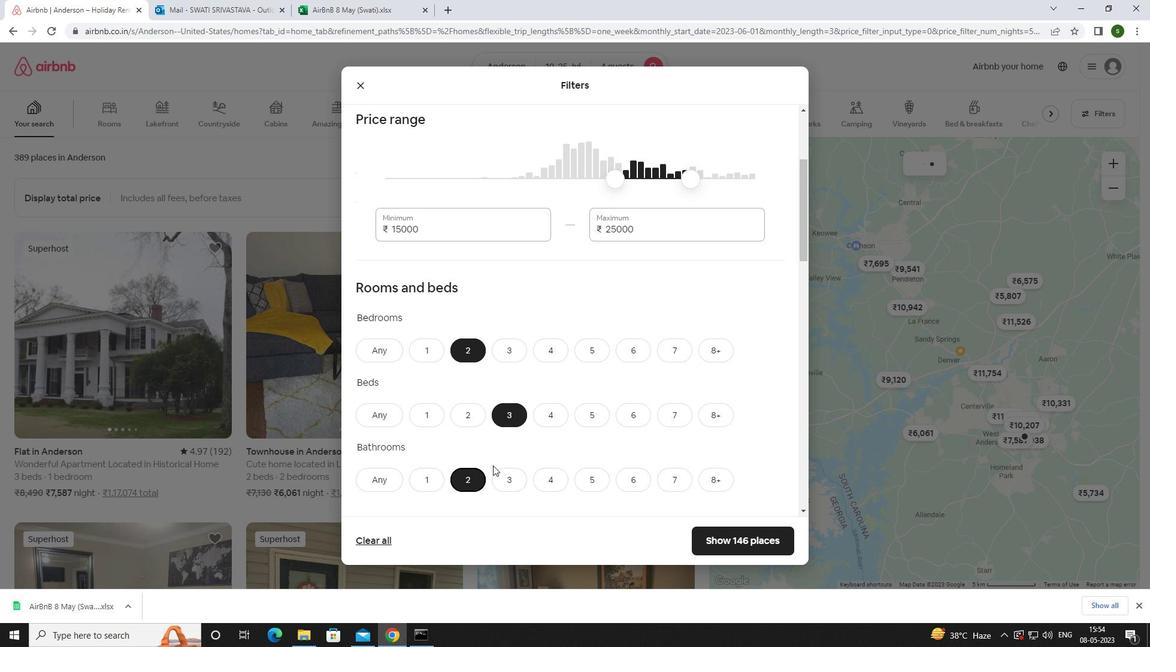 
Action: Mouse scrolled (500, 448) with delta (0, 0)
Screenshot: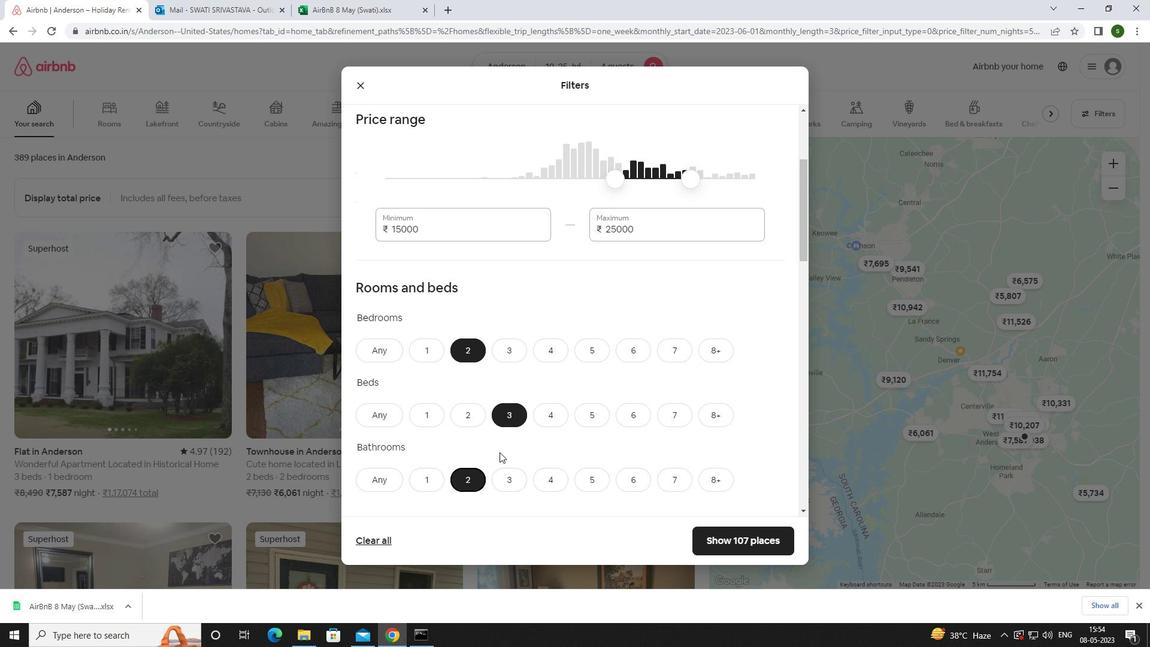 
Action: Mouse scrolled (500, 448) with delta (0, 0)
Screenshot: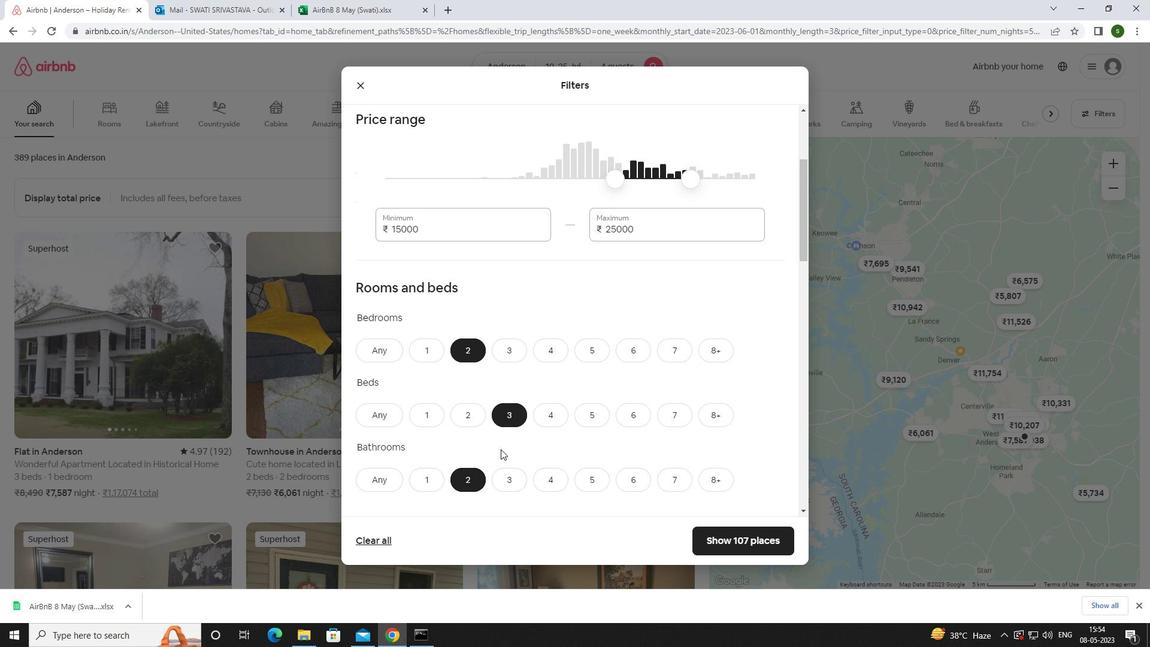 
Action: Mouse scrolled (500, 448) with delta (0, 0)
Screenshot: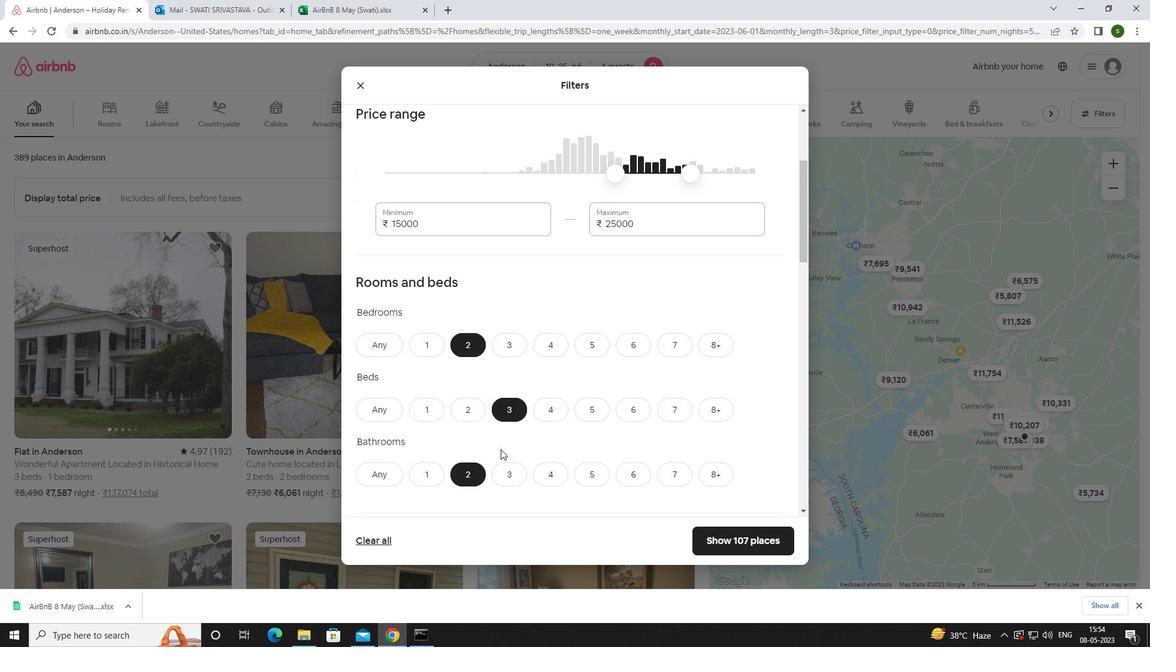 
Action: Mouse moved to (435, 433)
Screenshot: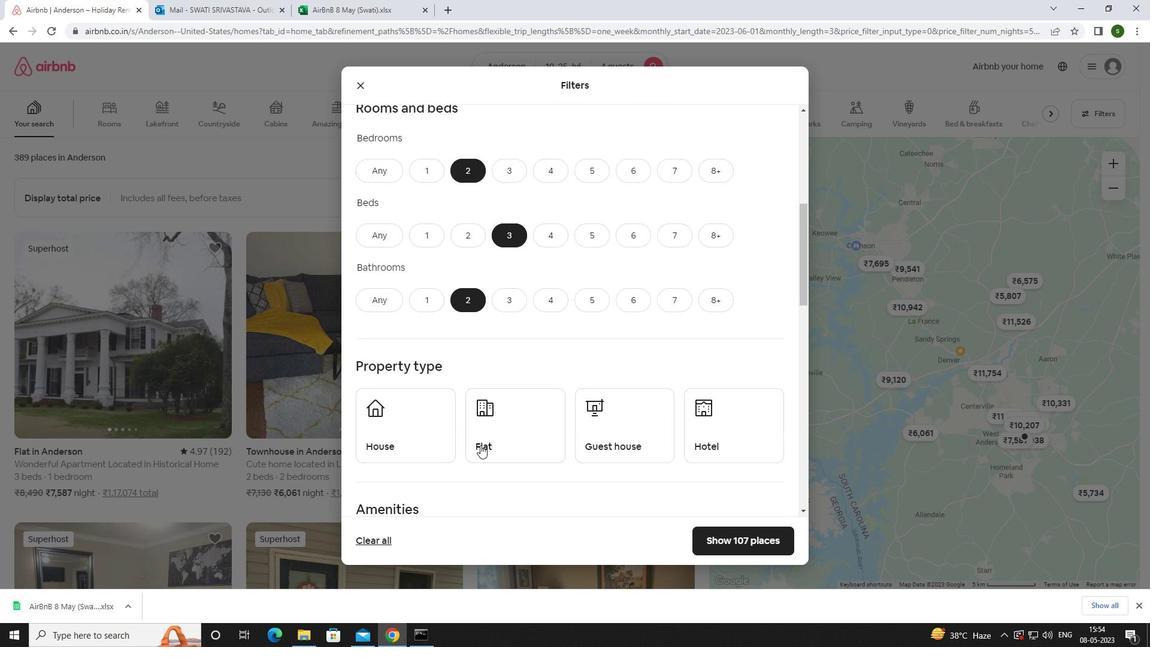
Action: Mouse pressed left at (435, 433)
Screenshot: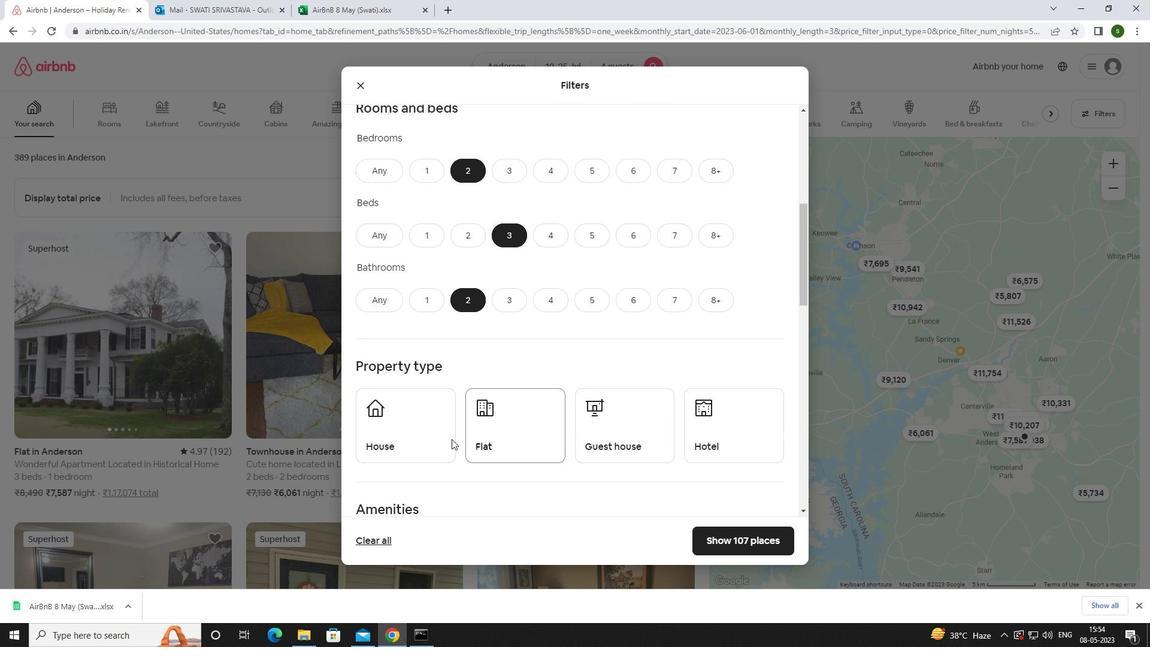 
Action: Mouse moved to (496, 430)
Screenshot: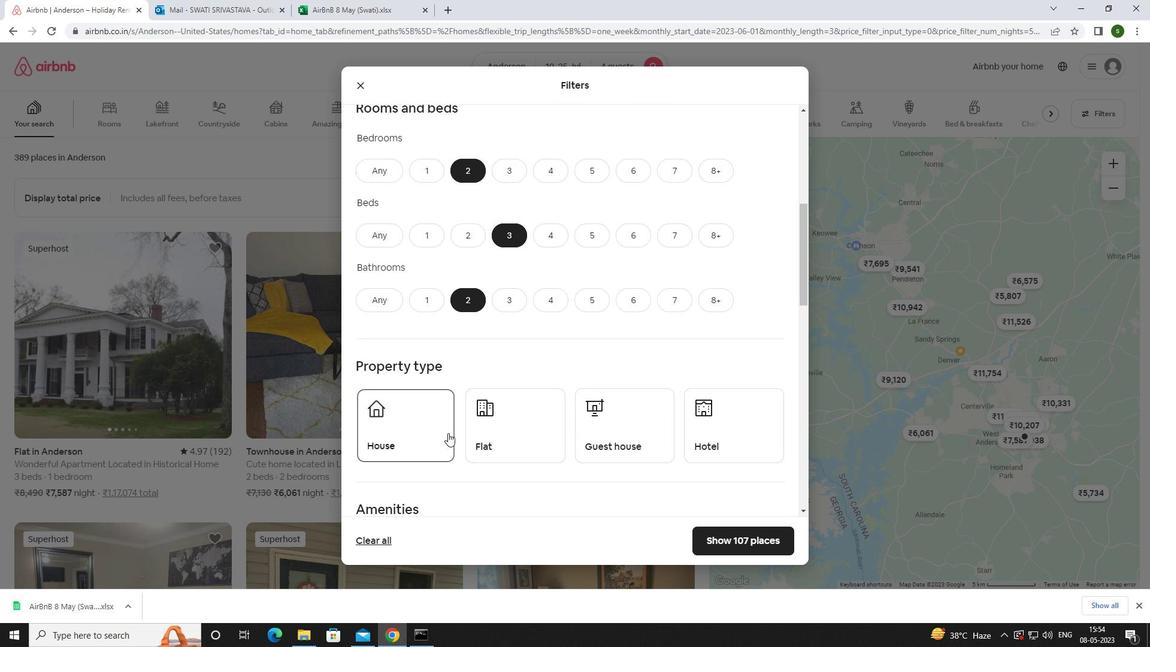 
Action: Mouse pressed left at (496, 430)
Screenshot: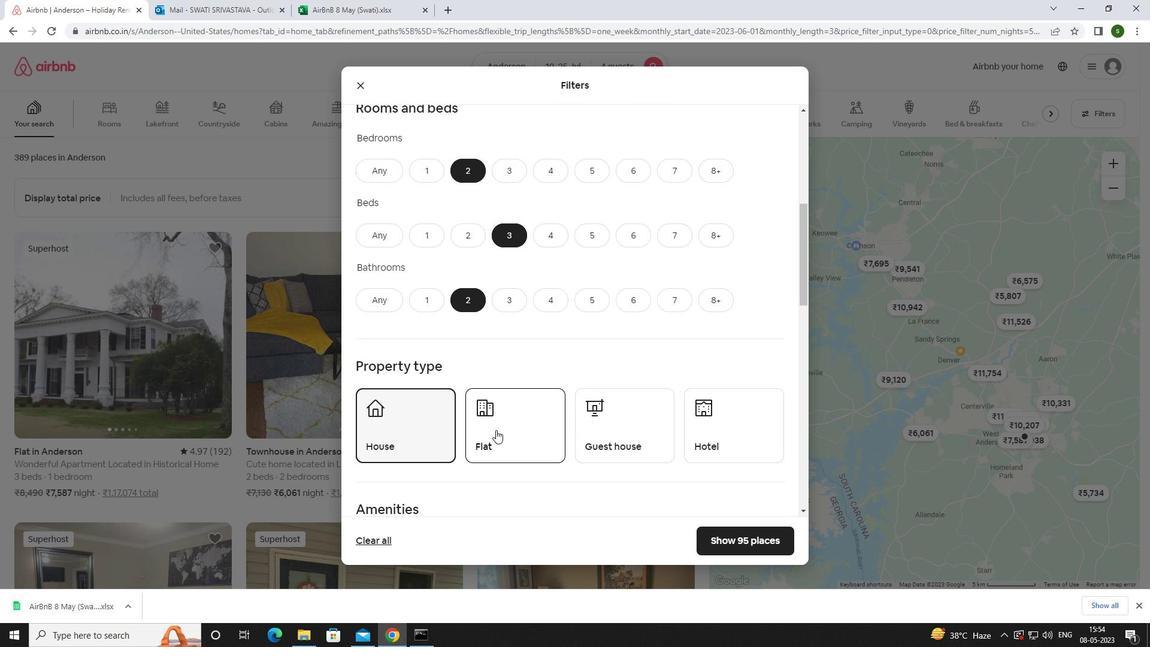 
Action: Mouse moved to (615, 433)
Screenshot: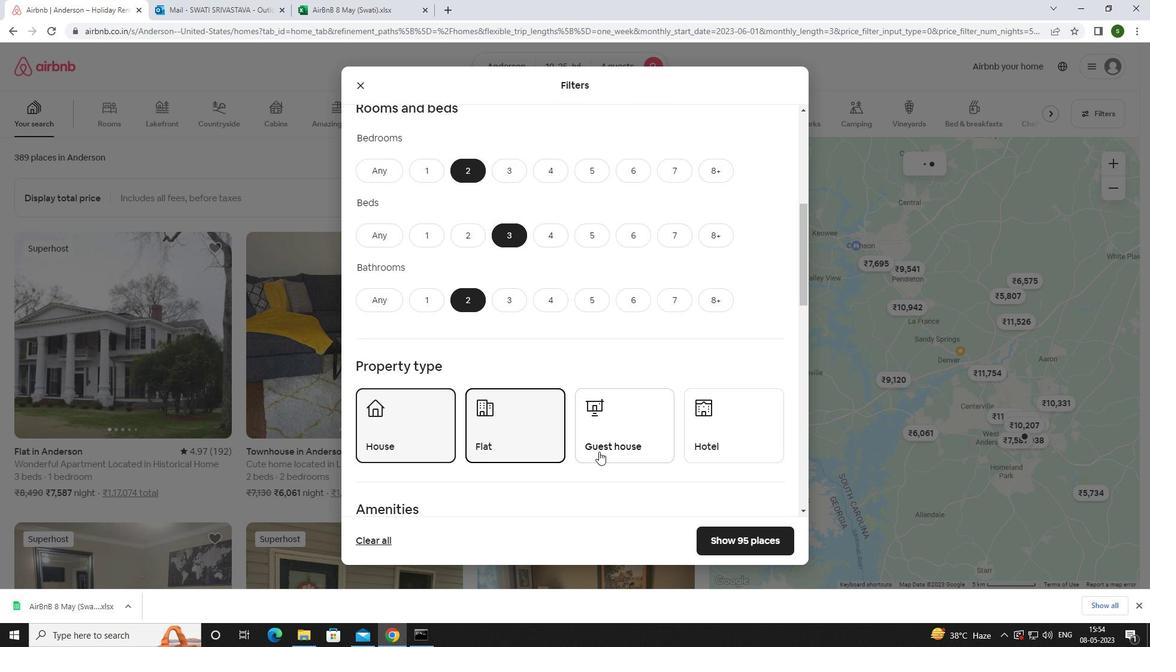 
Action: Mouse pressed left at (615, 433)
Screenshot: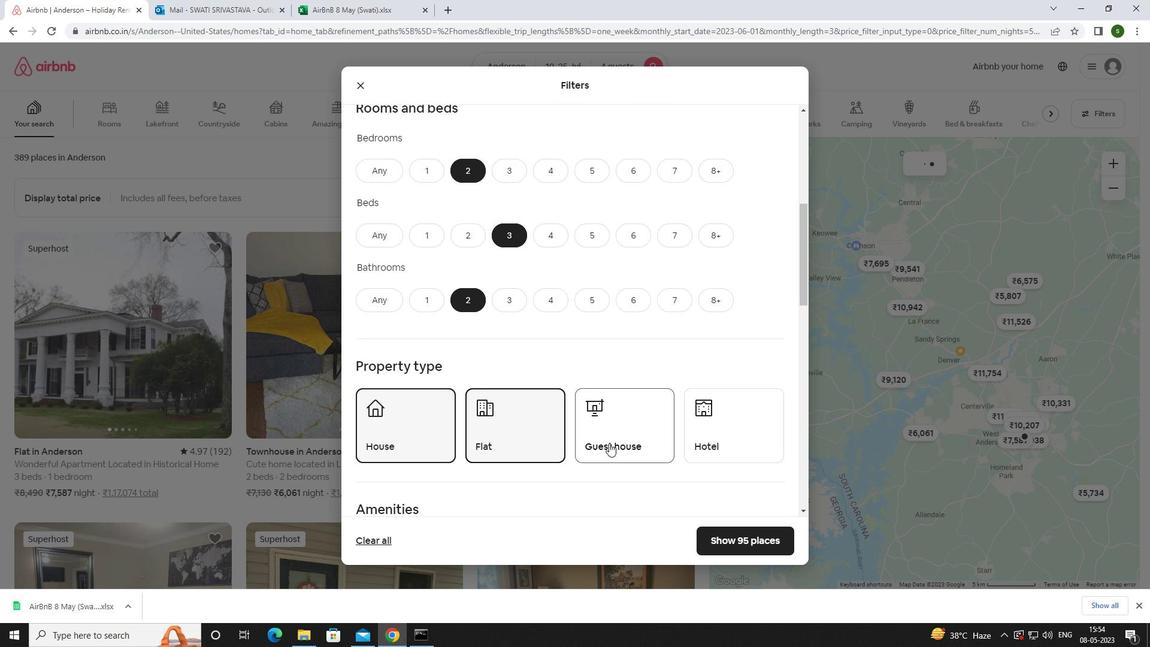 
Action: Mouse scrolled (615, 433) with delta (0, 0)
Screenshot: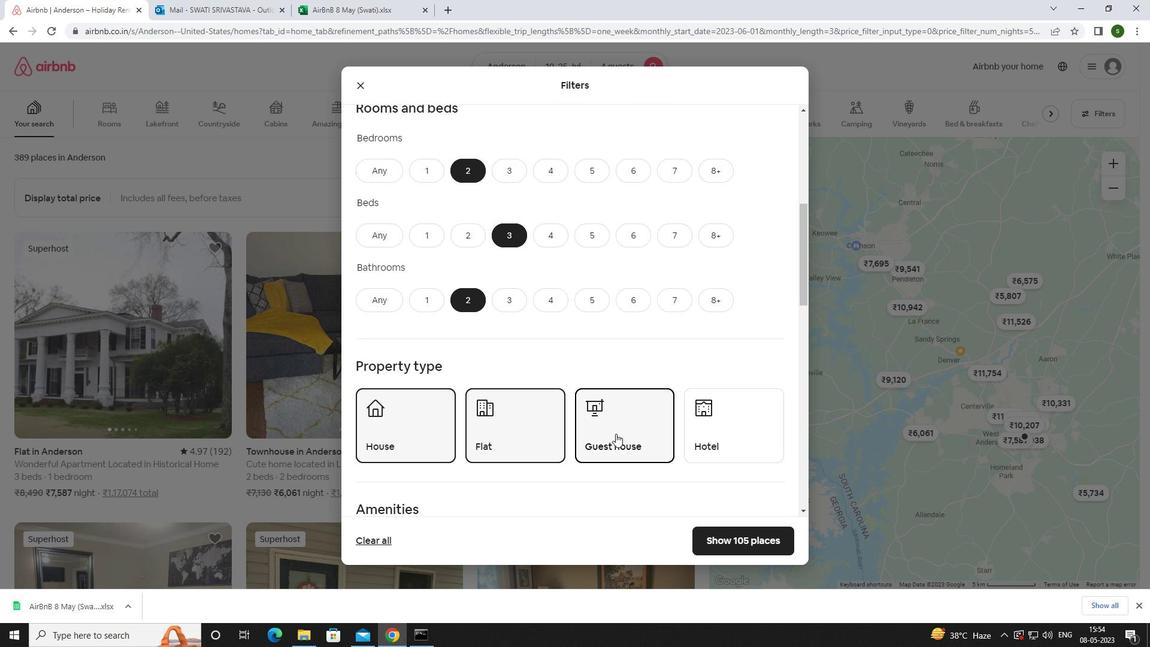 
Action: Mouse scrolled (615, 433) with delta (0, 0)
Screenshot: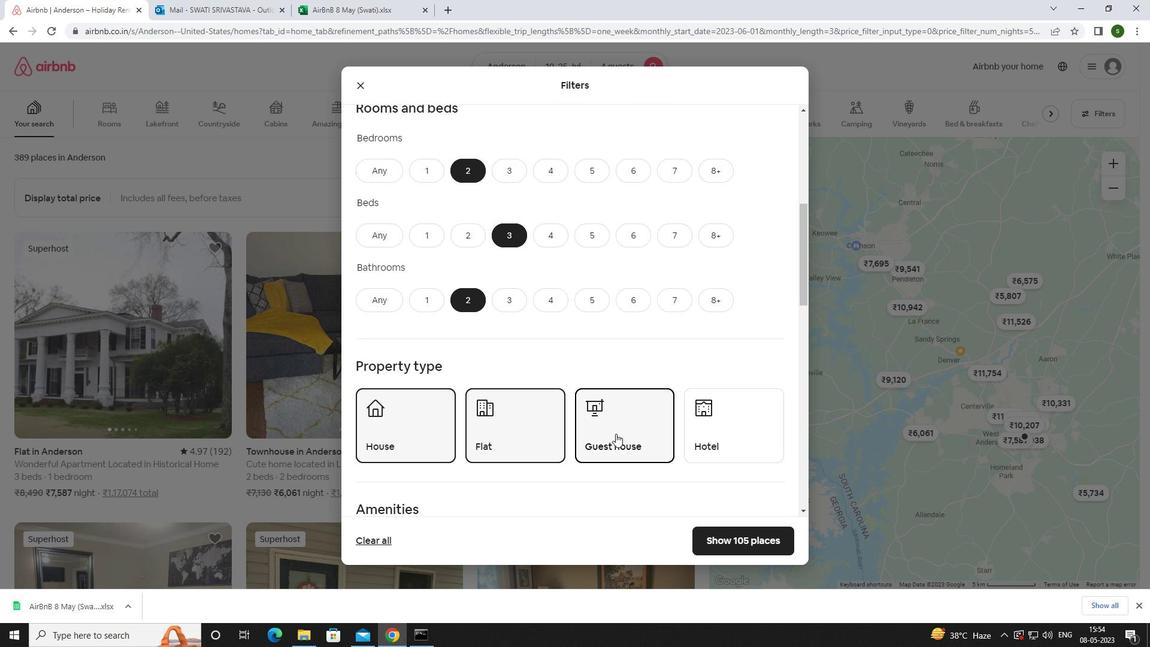 
Action: Mouse scrolled (615, 433) with delta (0, 0)
Screenshot: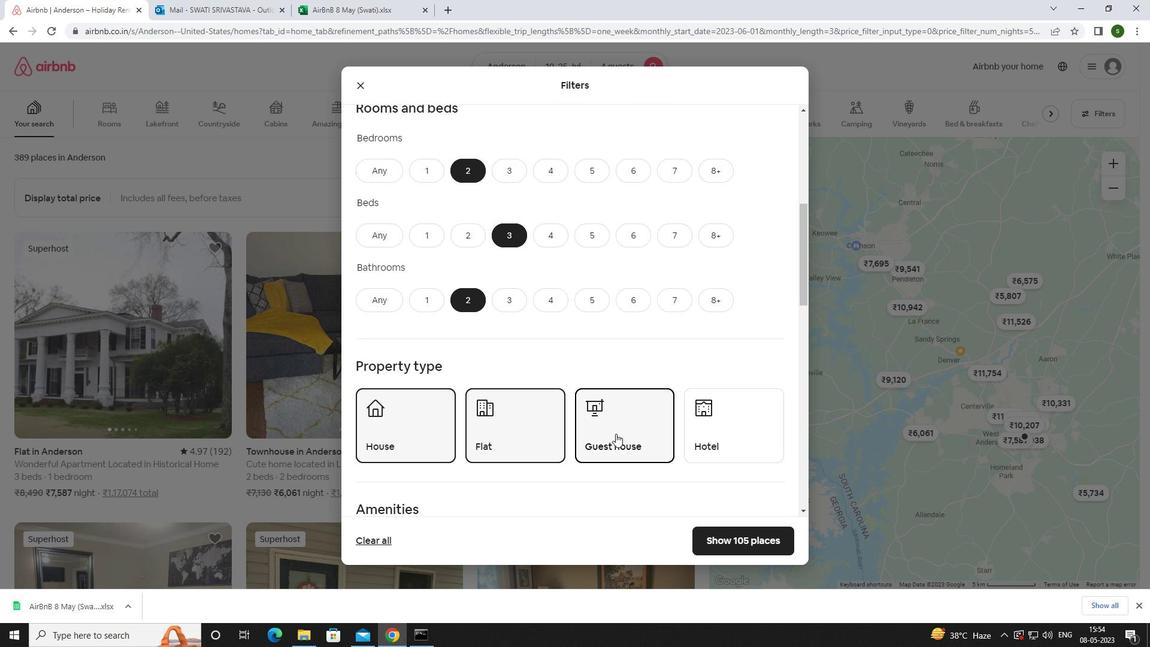 
Action: Mouse scrolled (615, 433) with delta (0, 0)
Screenshot: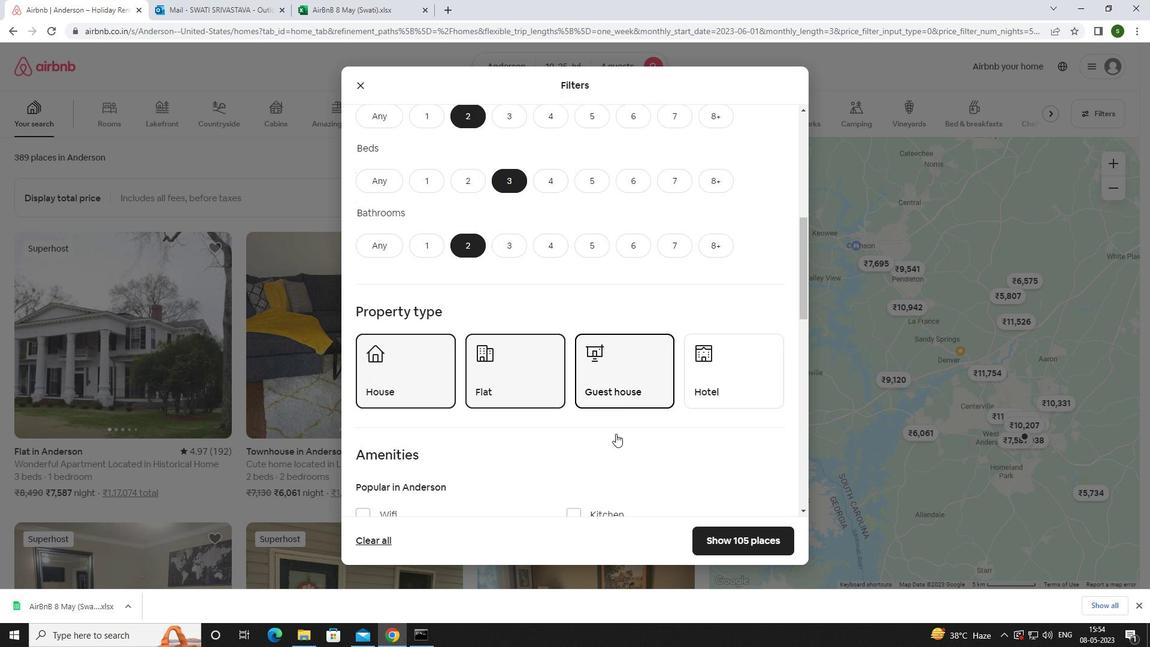 
Action: Mouse moved to (375, 332)
Screenshot: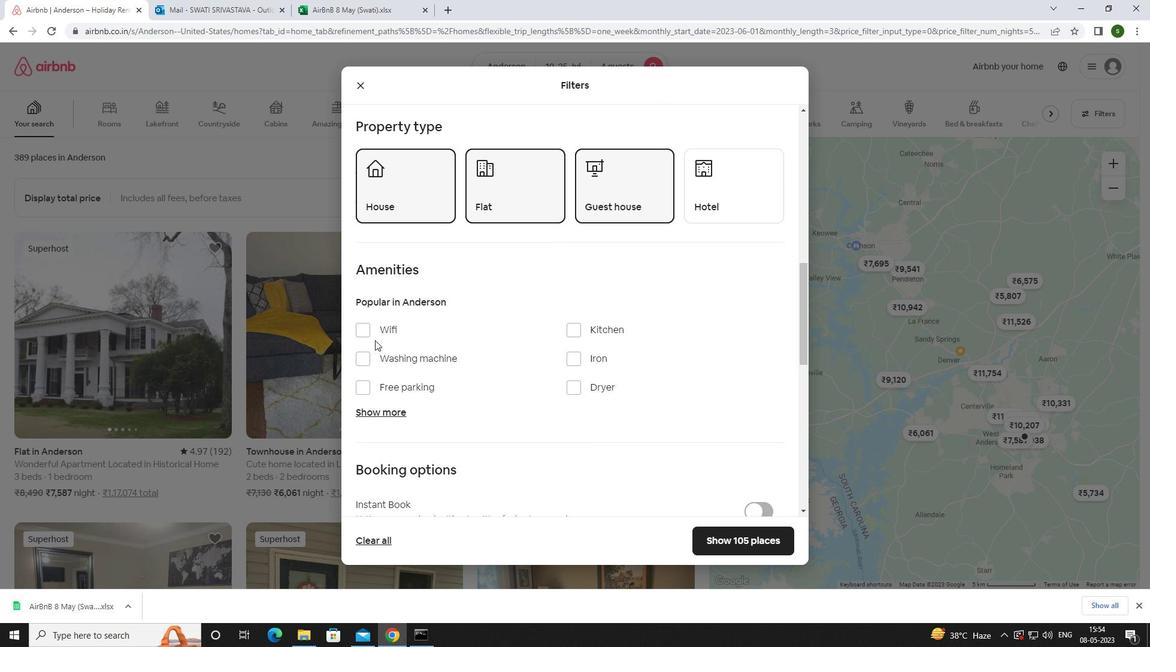 
Action: Mouse pressed left at (375, 332)
Screenshot: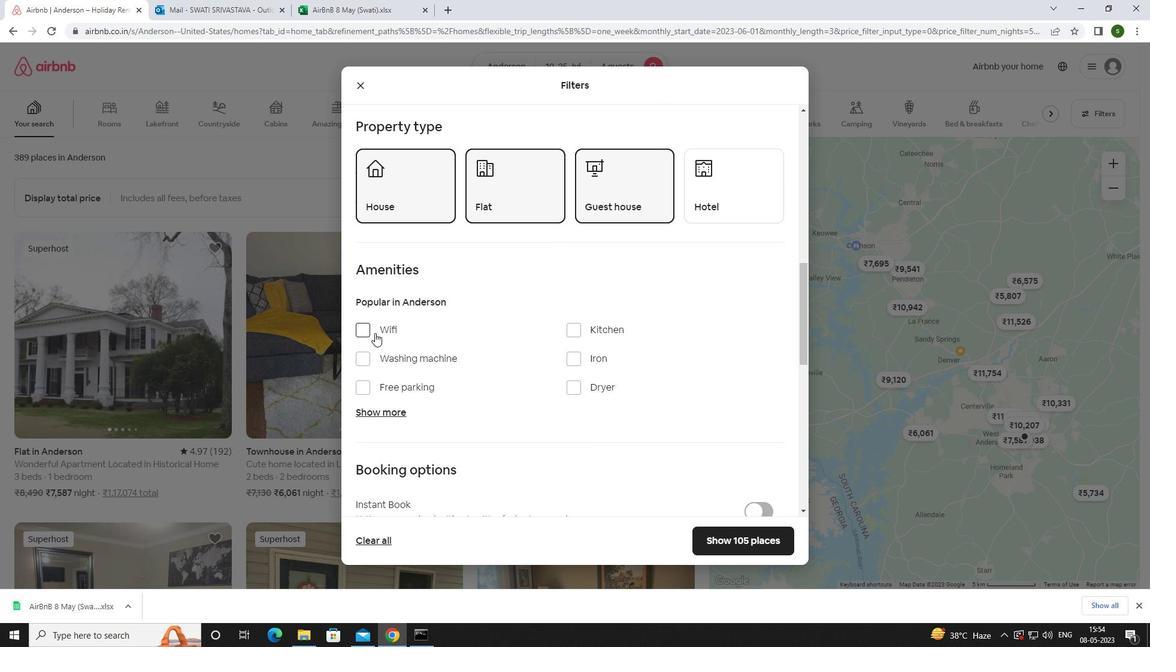 
Action: Mouse moved to (394, 389)
Screenshot: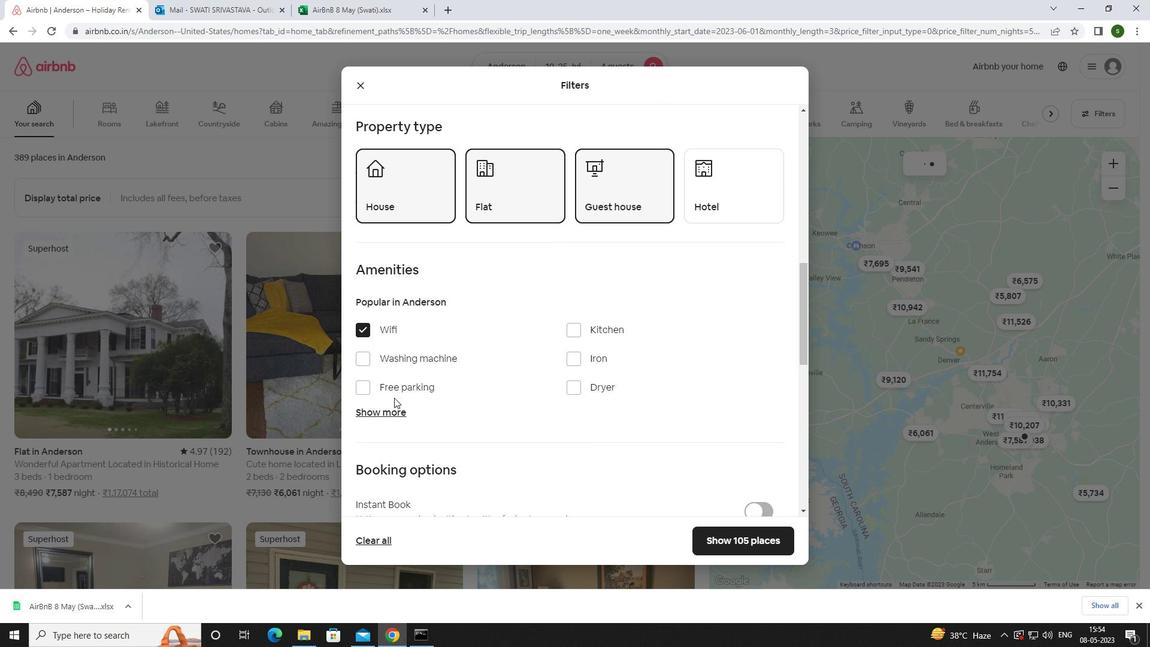 
Action: Mouse pressed left at (394, 389)
Screenshot: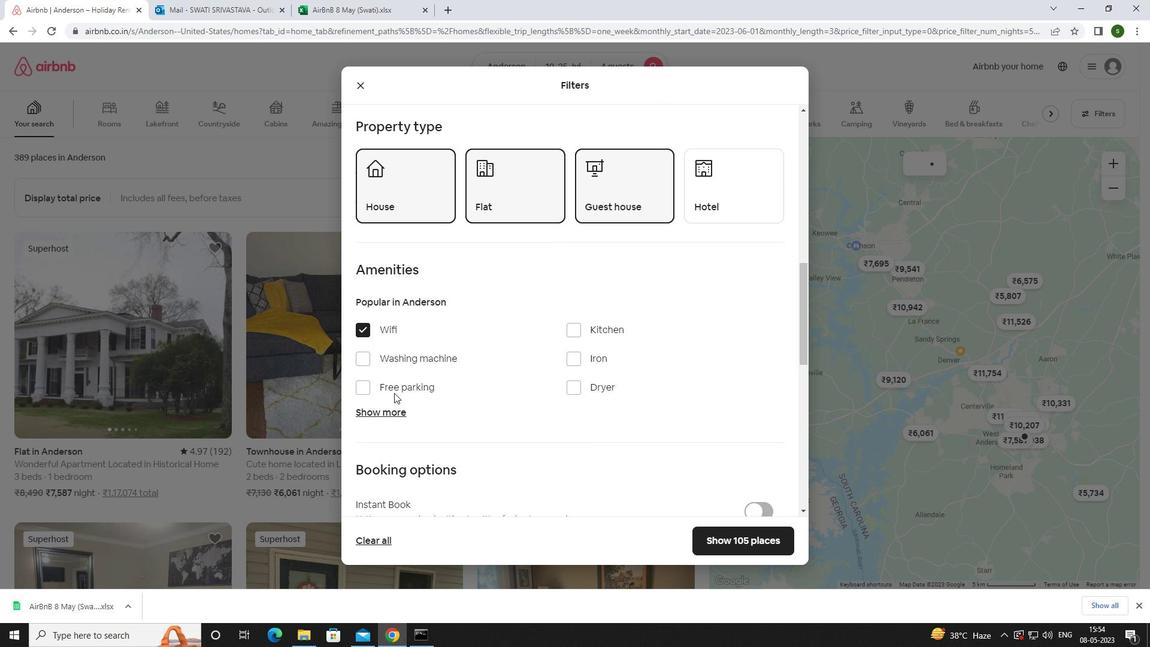 
Action: Mouse moved to (394, 412)
Screenshot: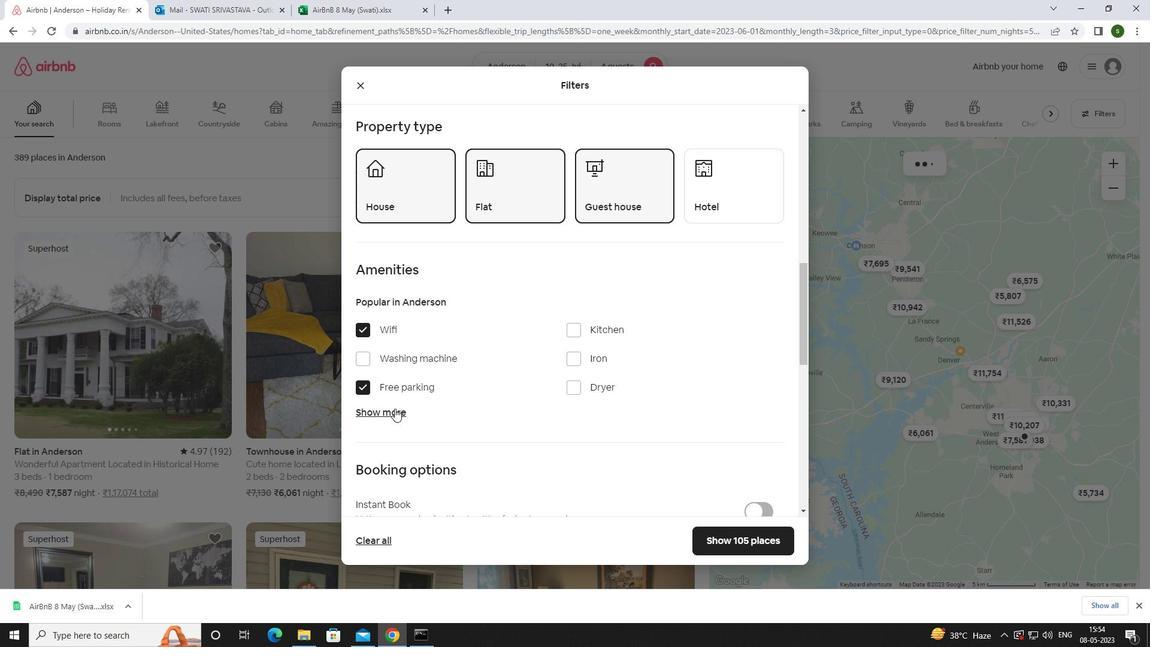 
Action: Mouse pressed left at (394, 412)
Screenshot: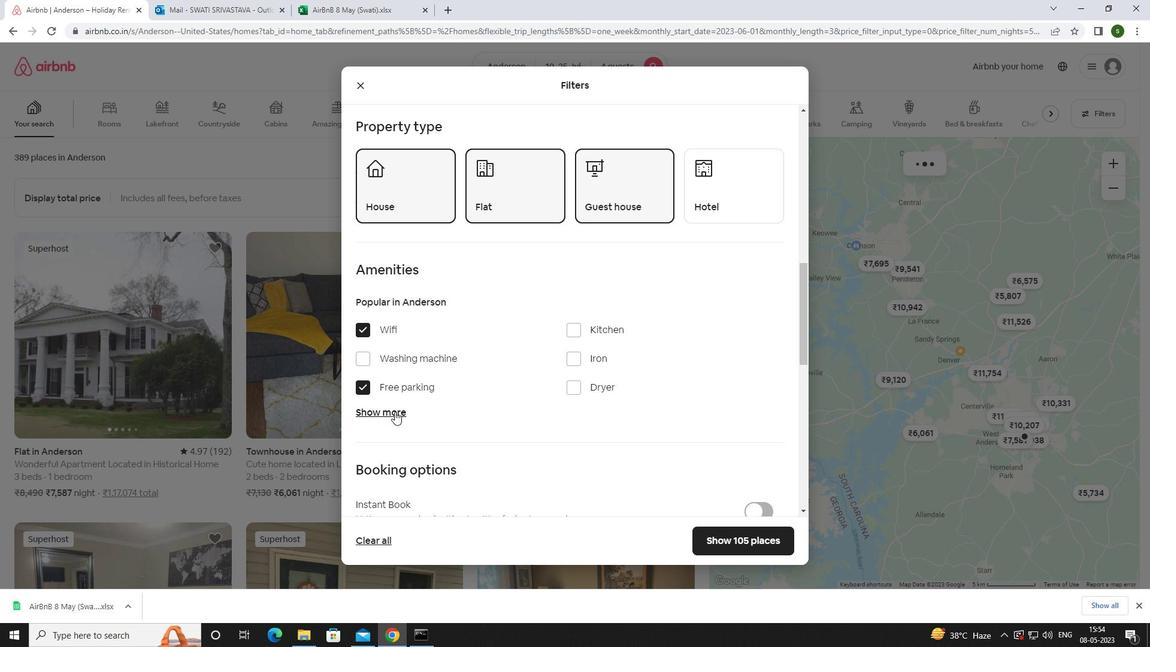 
Action: Mouse moved to (521, 391)
Screenshot: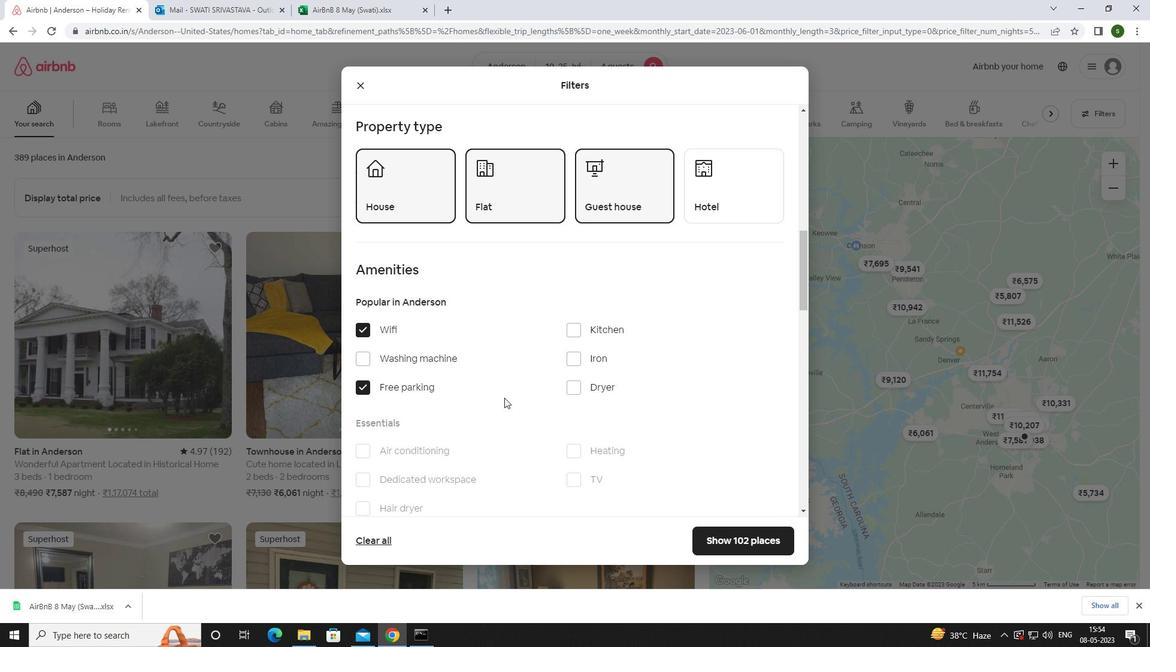 
Action: Mouse scrolled (521, 391) with delta (0, 0)
Screenshot: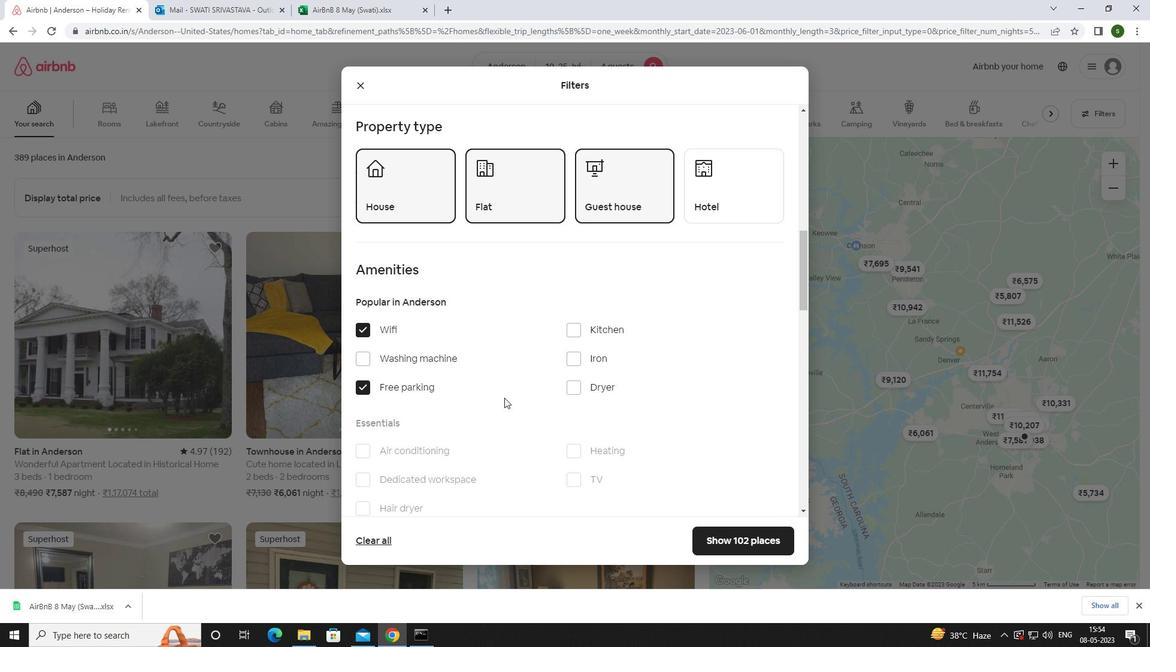 
Action: Mouse scrolled (521, 391) with delta (0, 0)
Screenshot: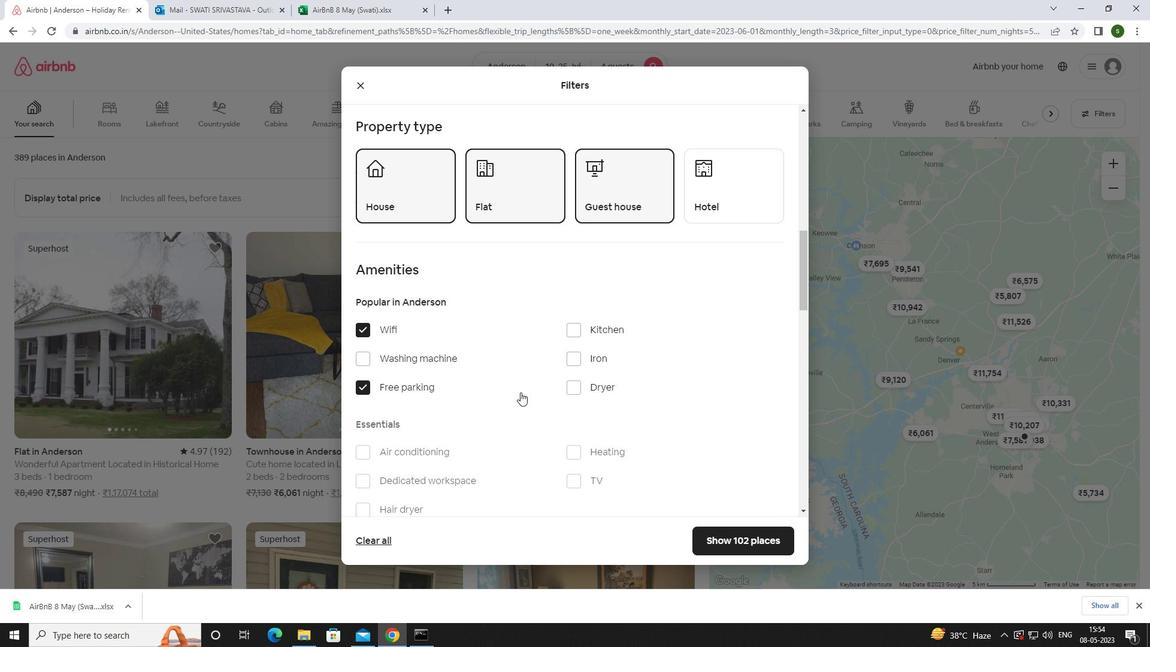 
Action: Mouse moved to (521, 391)
Screenshot: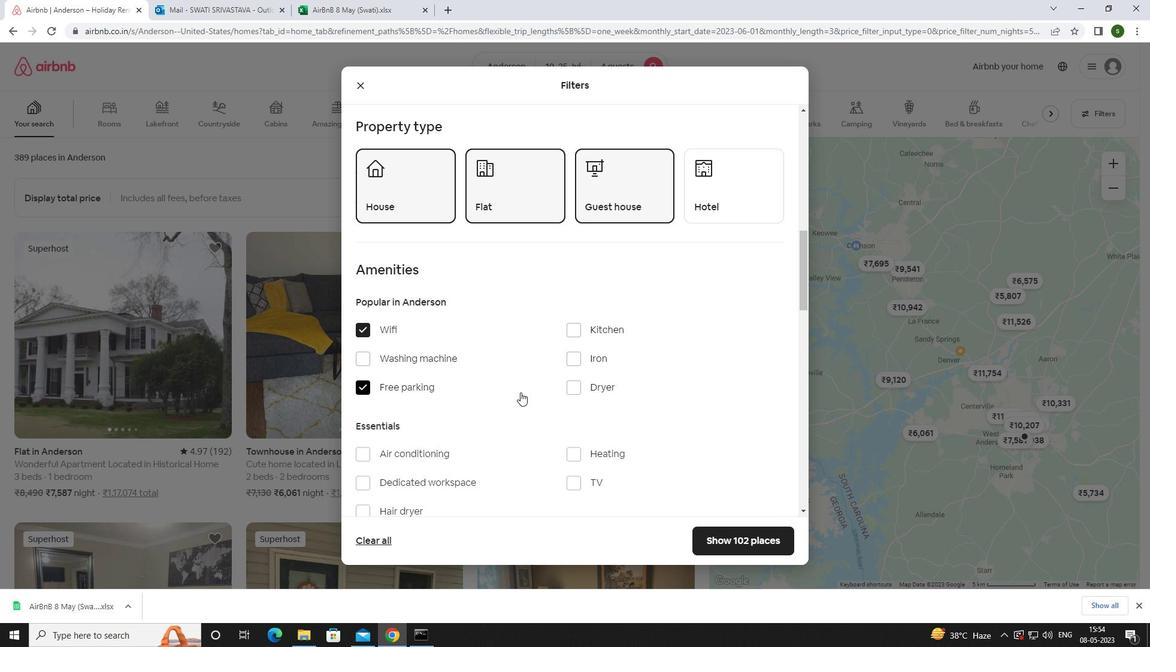 
Action: Mouse scrolled (521, 391) with delta (0, 0)
Screenshot: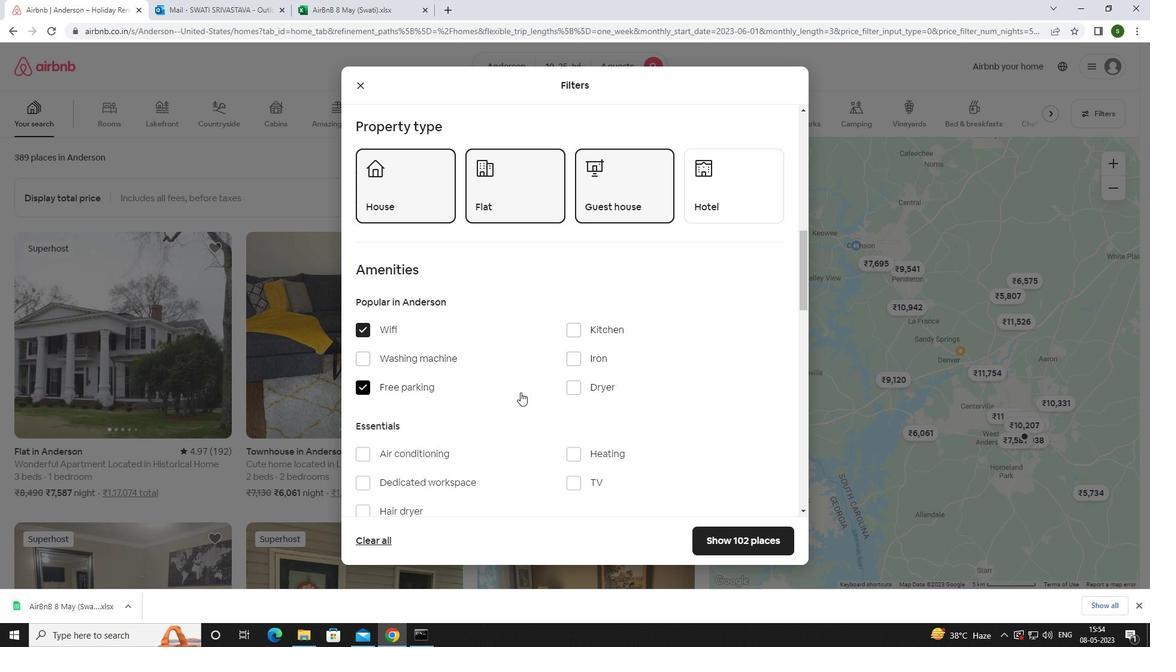 
Action: Mouse moved to (579, 303)
Screenshot: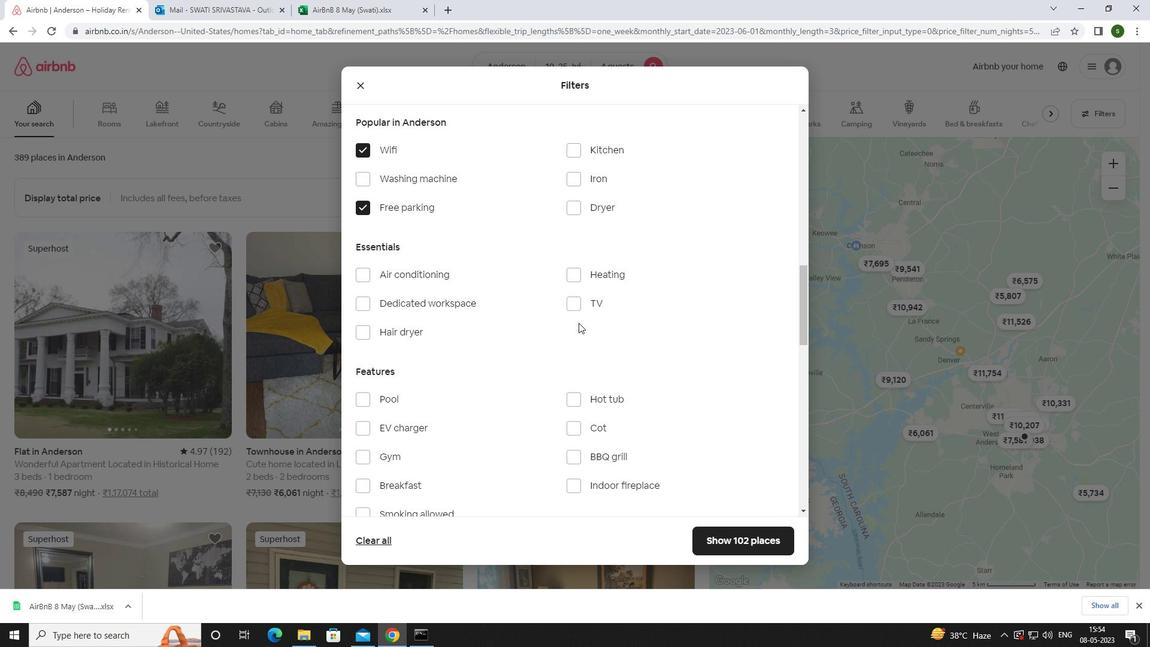 
Action: Mouse pressed left at (579, 303)
Screenshot: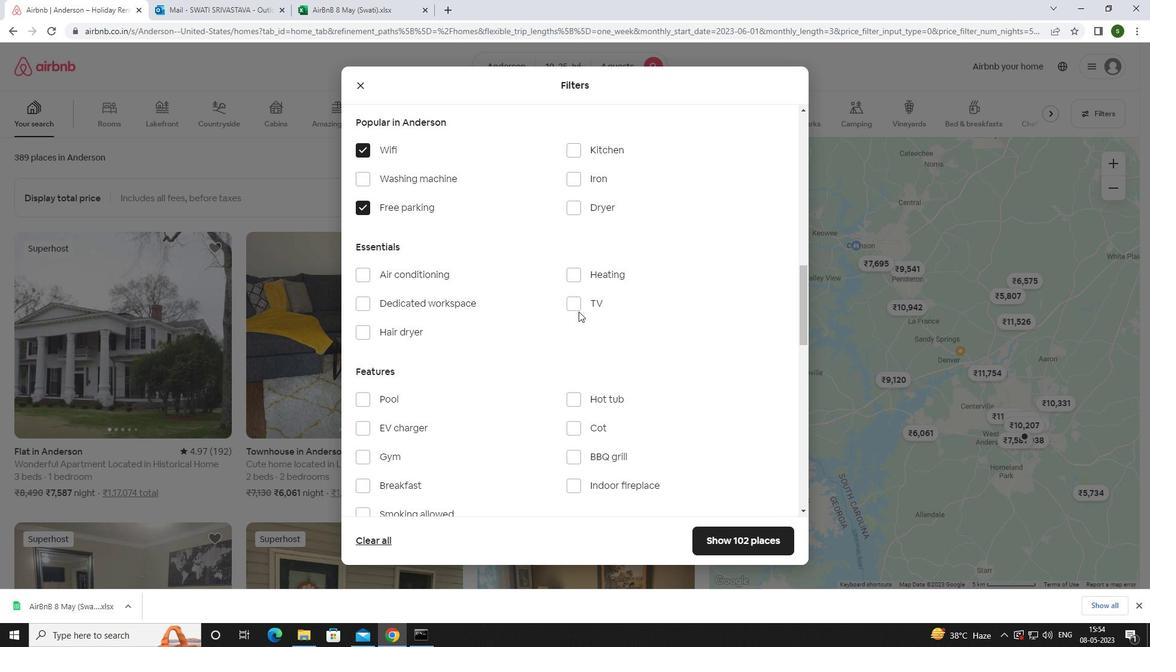 
Action: Mouse moved to (500, 425)
Screenshot: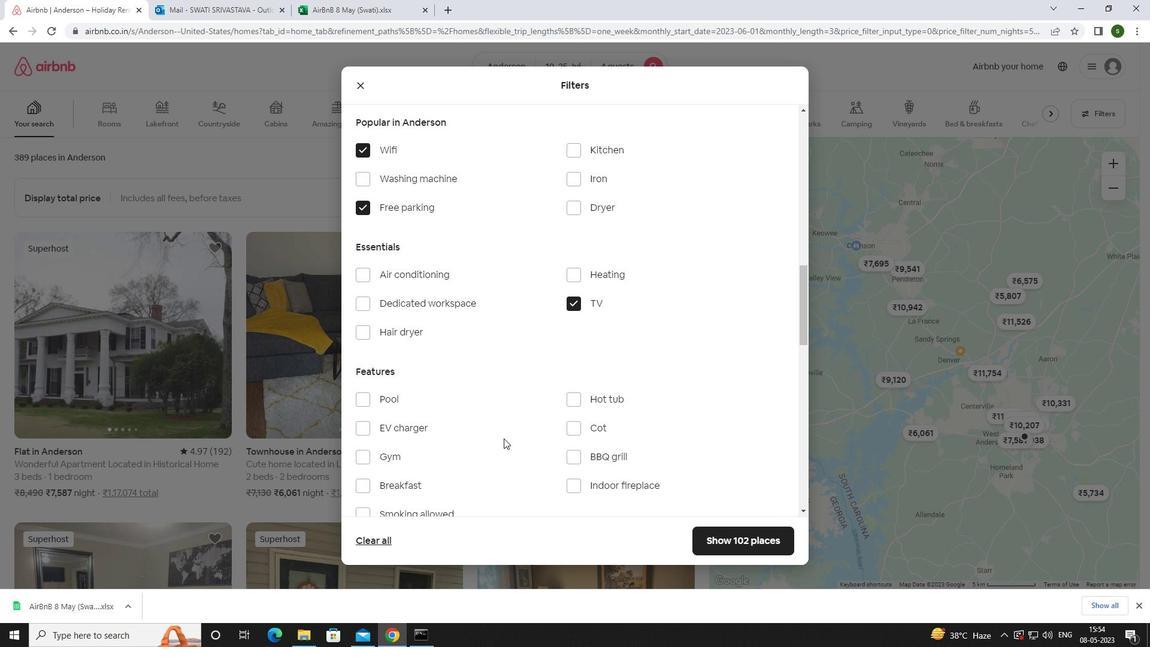 
Action: Mouse scrolled (500, 424) with delta (0, 0)
Screenshot: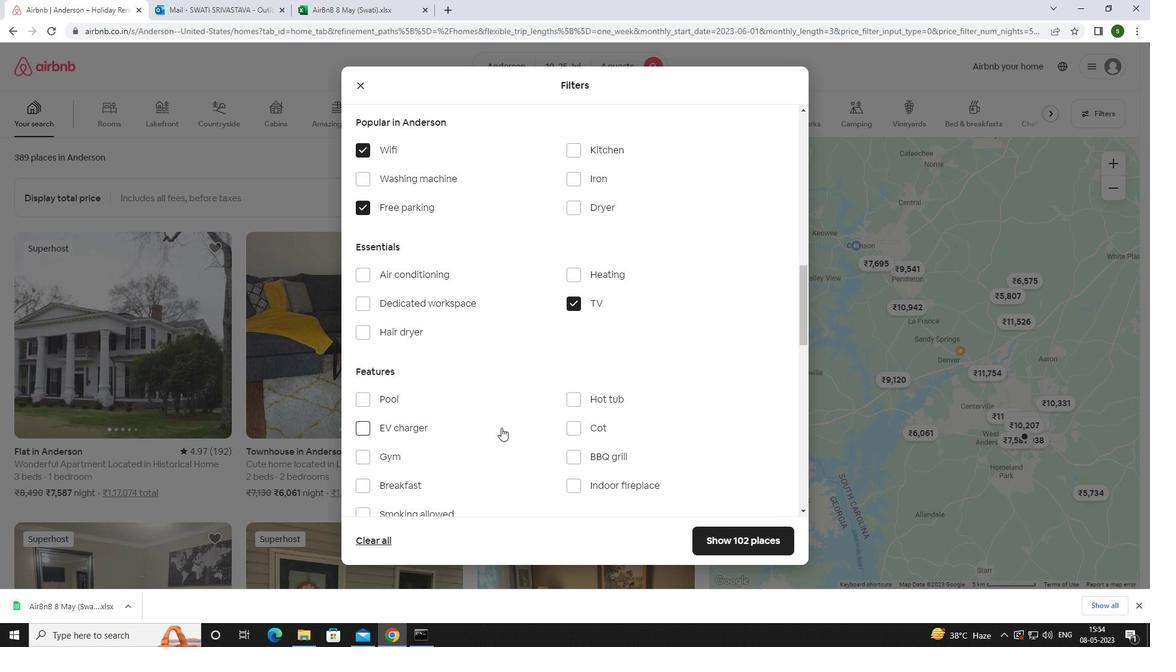 
Action: Mouse scrolled (500, 424) with delta (0, 0)
Screenshot: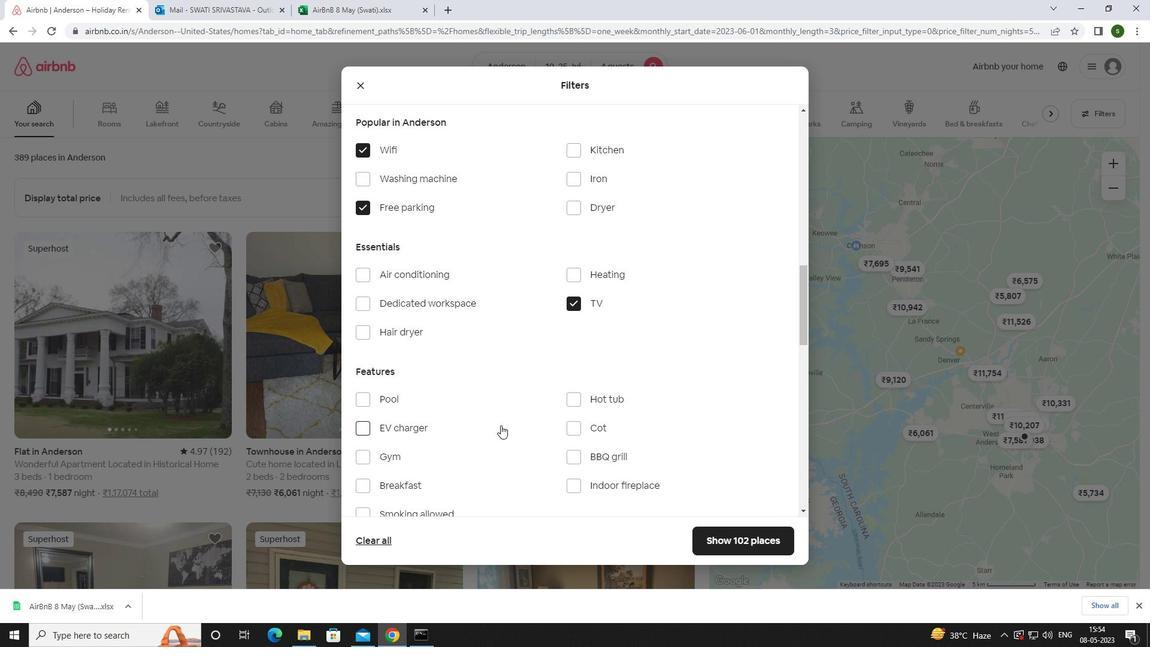 
Action: Mouse moved to (385, 339)
Screenshot: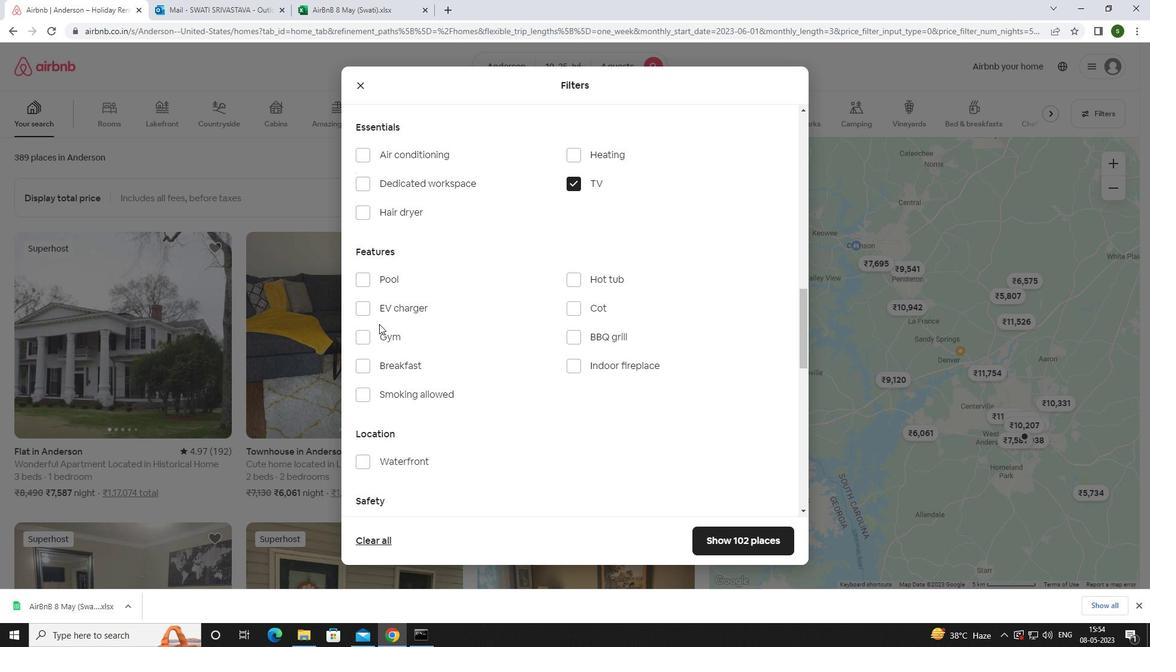 
Action: Mouse pressed left at (385, 339)
Screenshot: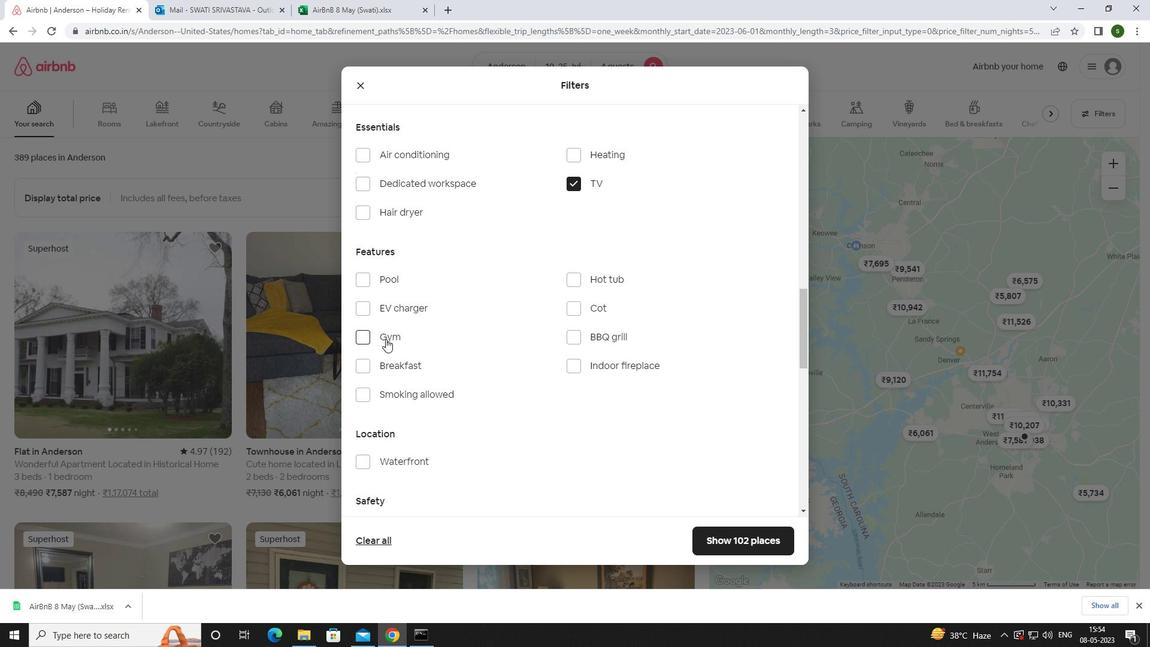 
Action: Mouse moved to (390, 369)
Screenshot: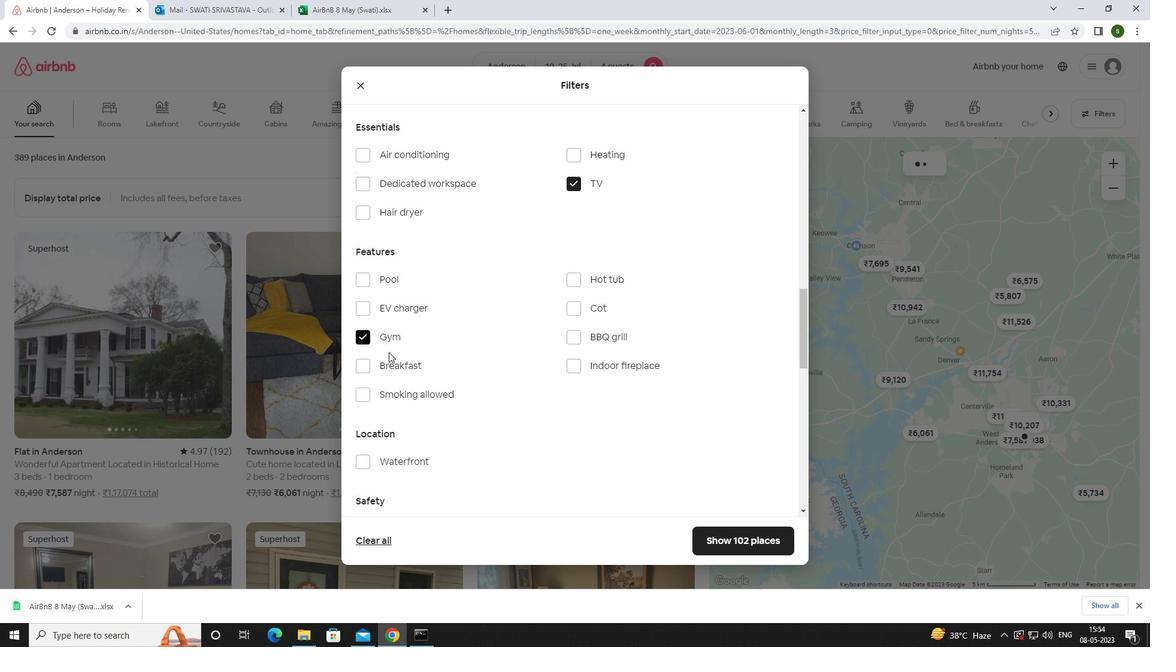 
Action: Mouse pressed left at (390, 369)
Screenshot: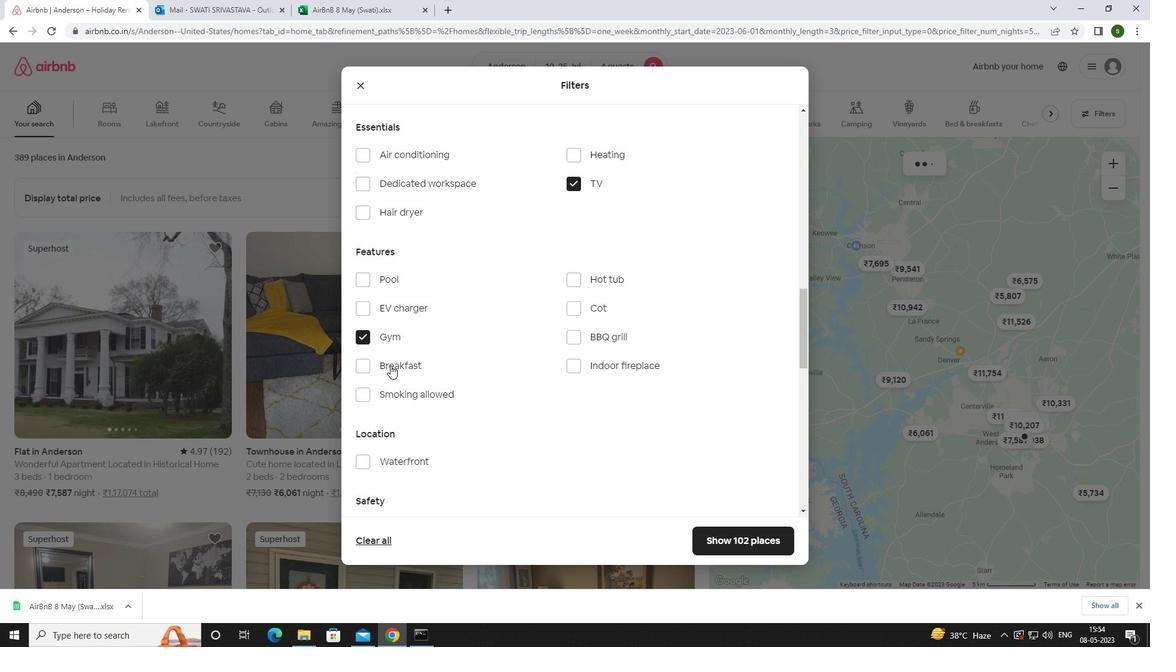 
Action: Mouse moved to (500, 384)
Screenshot: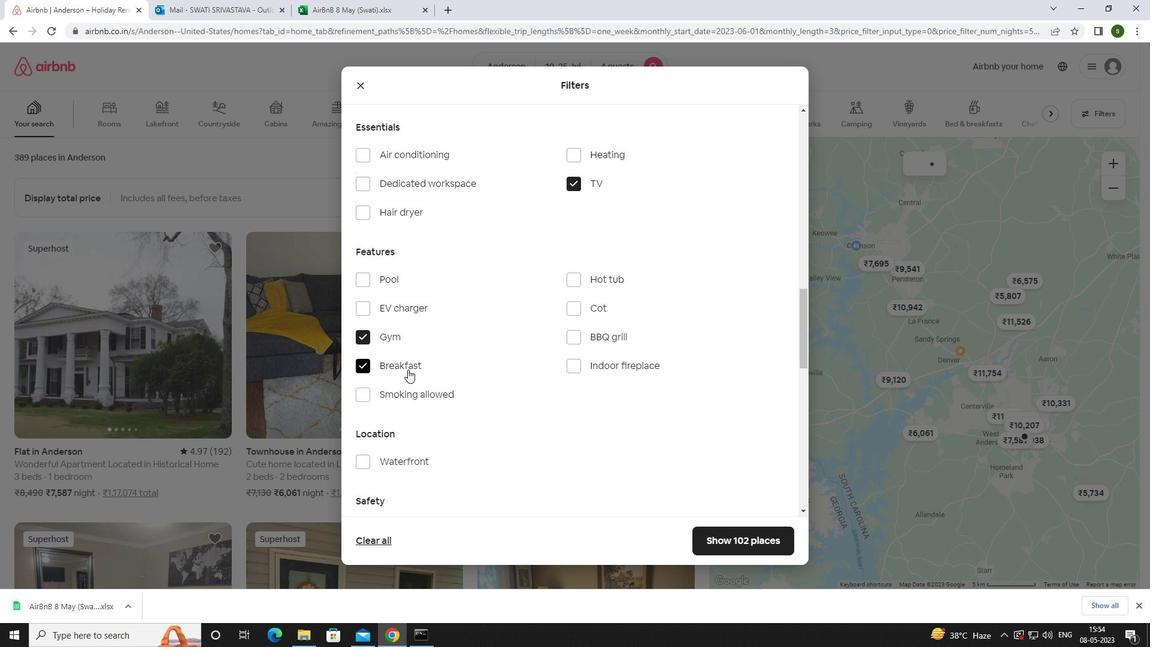 
Action: Mouse scrolled (500, 384) with delta (0, 0)
Screenshot: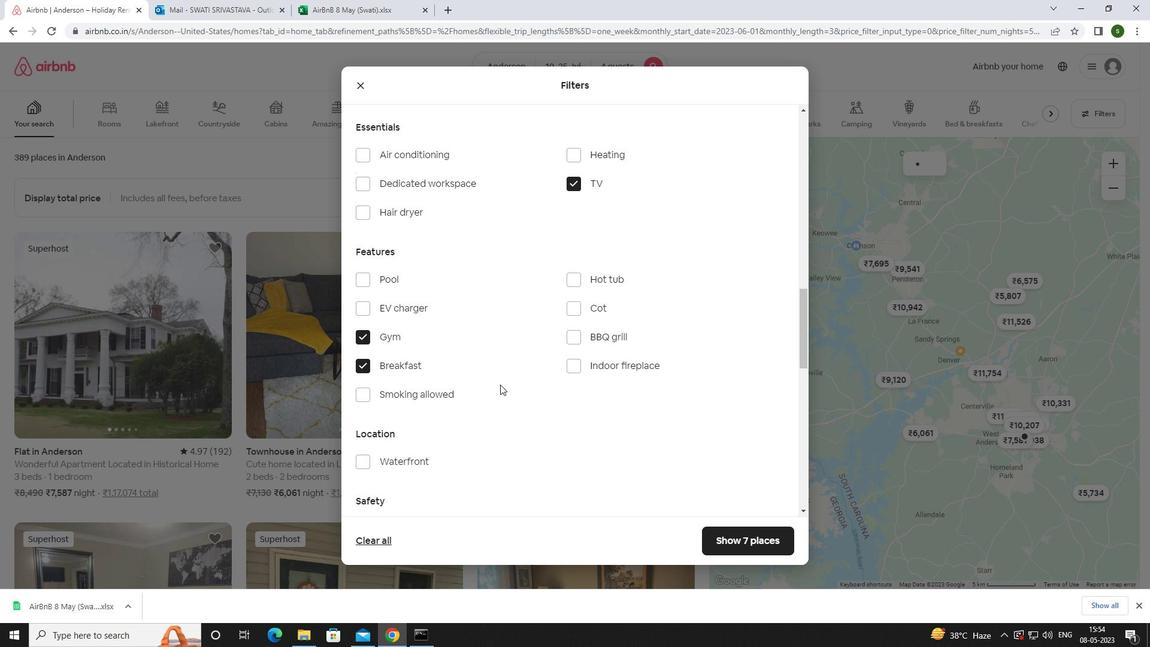 
Action: Mouse scrolled (500, 384) with delta (0, 0)
Screenshot: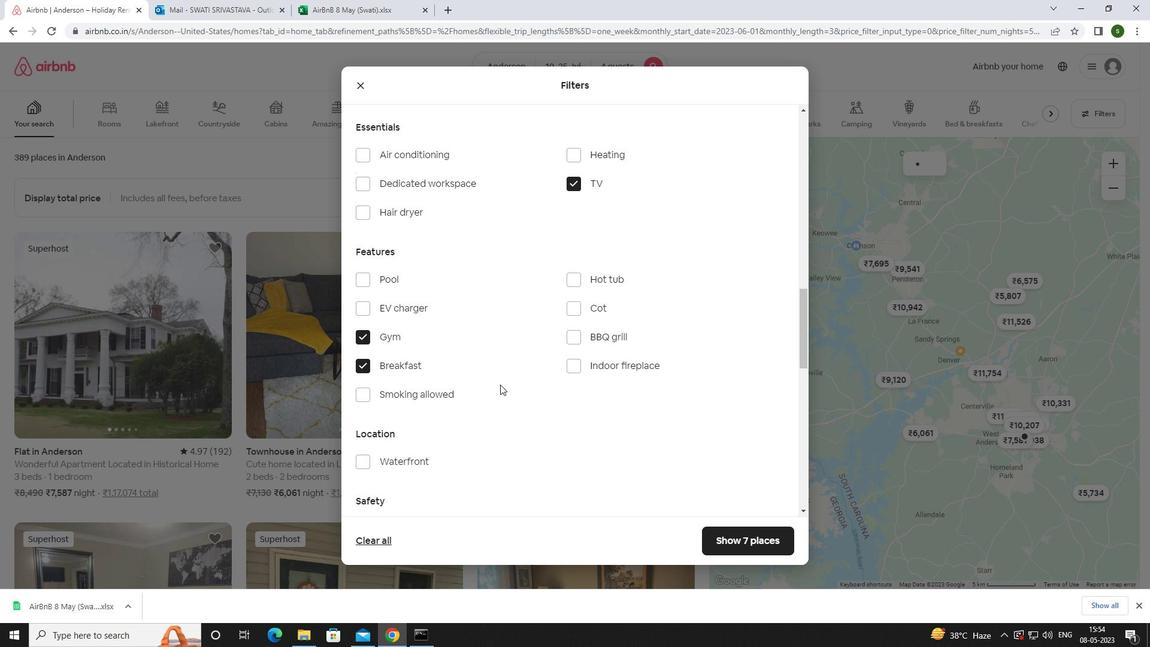
Action: Mouse scrolled (500, 384) with delta (0, 0)
Screenshot: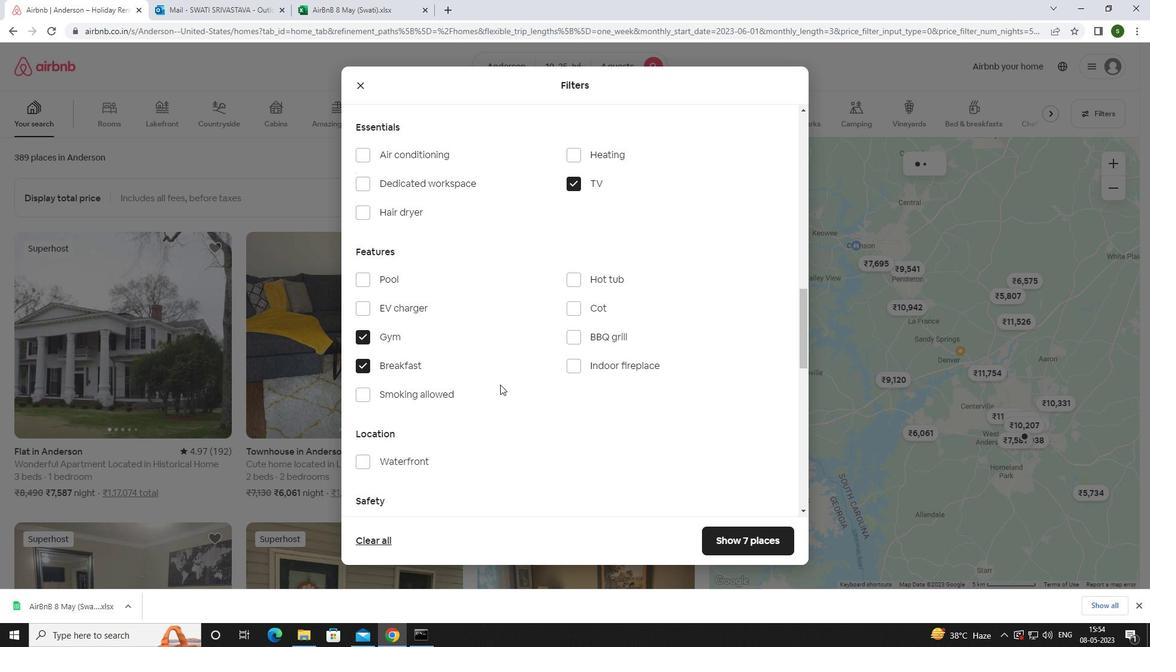 
Action: Mouse scrolled (500, 384) with delta (0, 0)
Screenshot: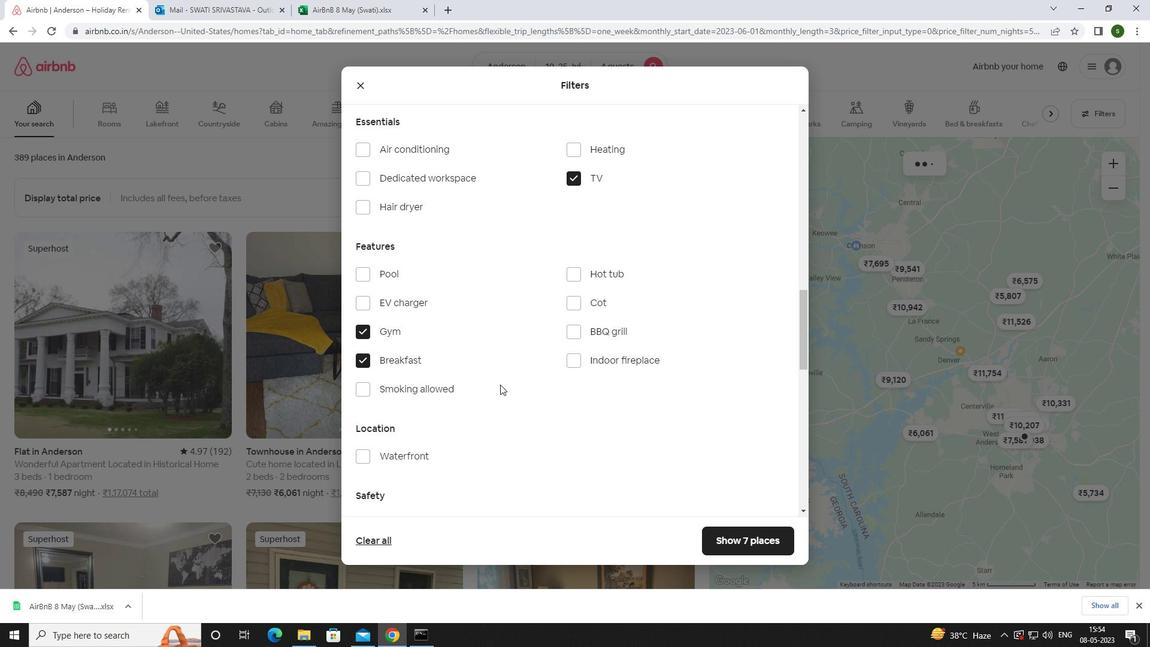 
Action: Mouse moved to (742, 451)
Screenshot: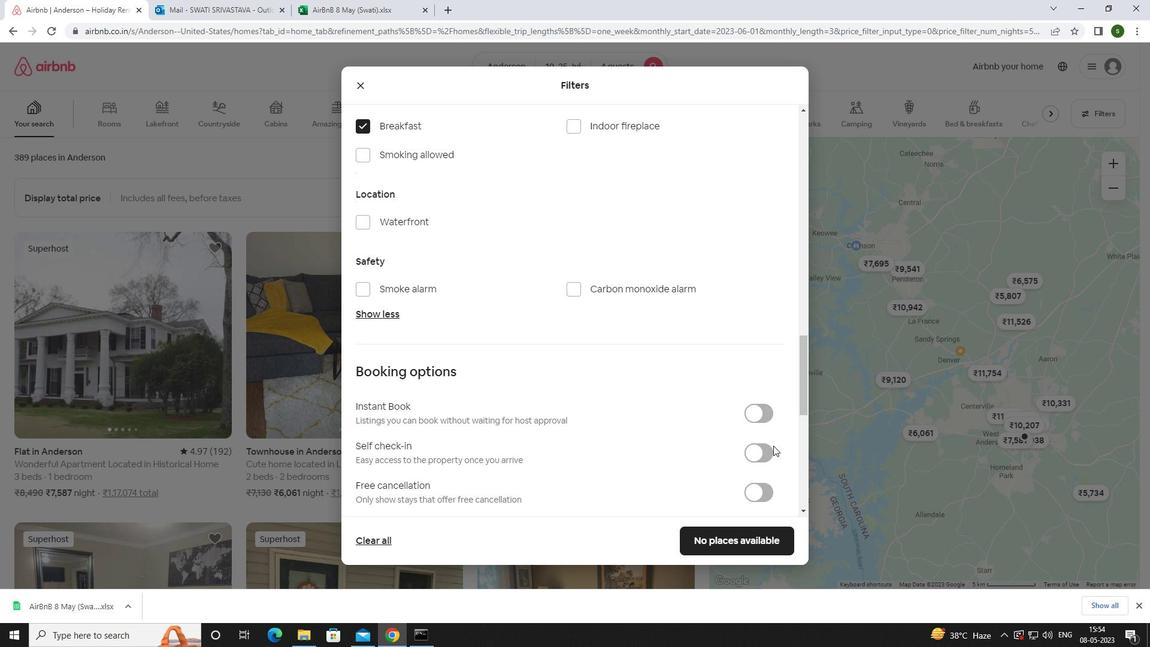 
Action: Mouse pressed left at (742, 451)
Screenshot: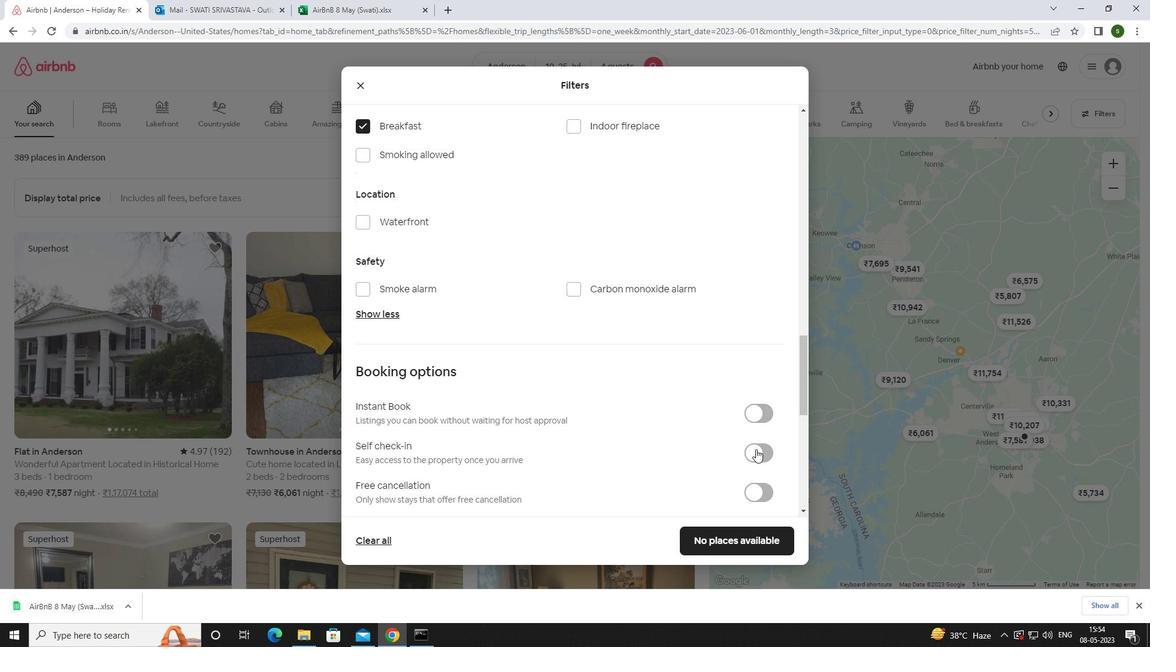 
Action: Mouse moved to (747, 451)
Screenshot: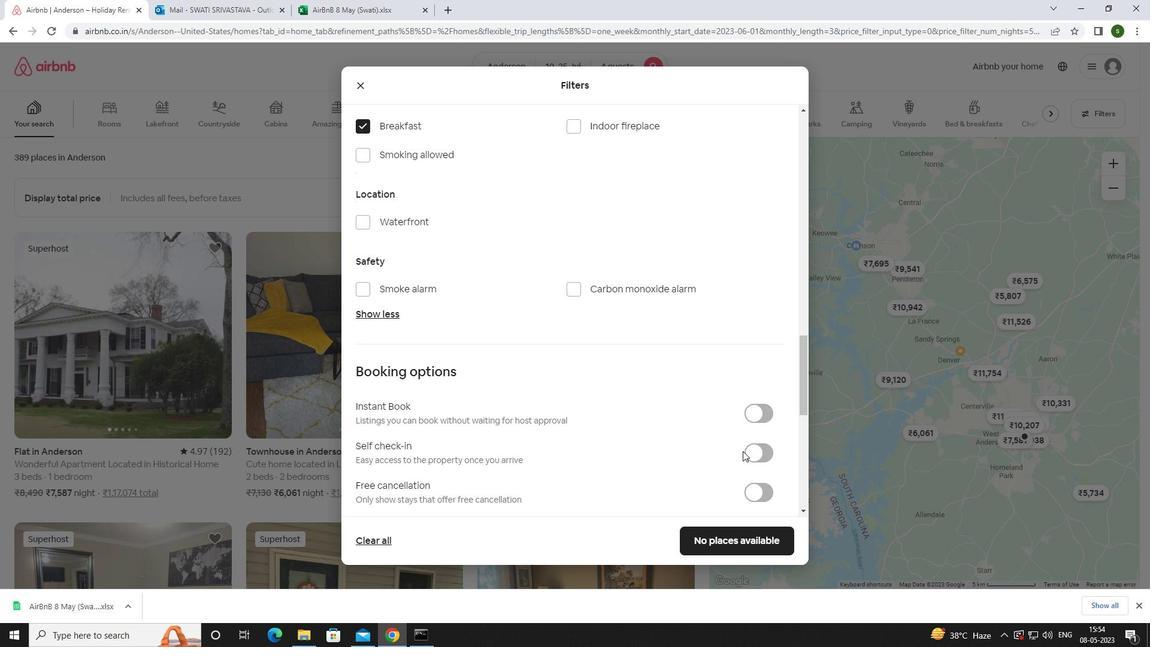 
Action: Mouse pressed left at (747, 451)
Screenshot: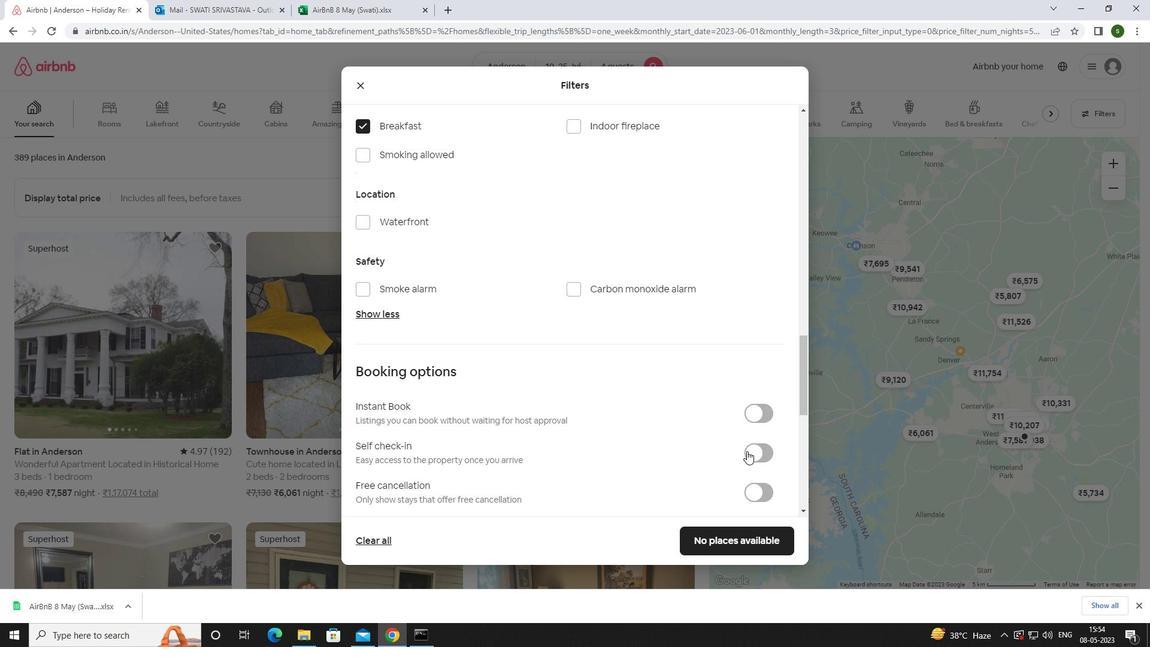 
Action: Mouse moved to (624, 397)
Screenshot: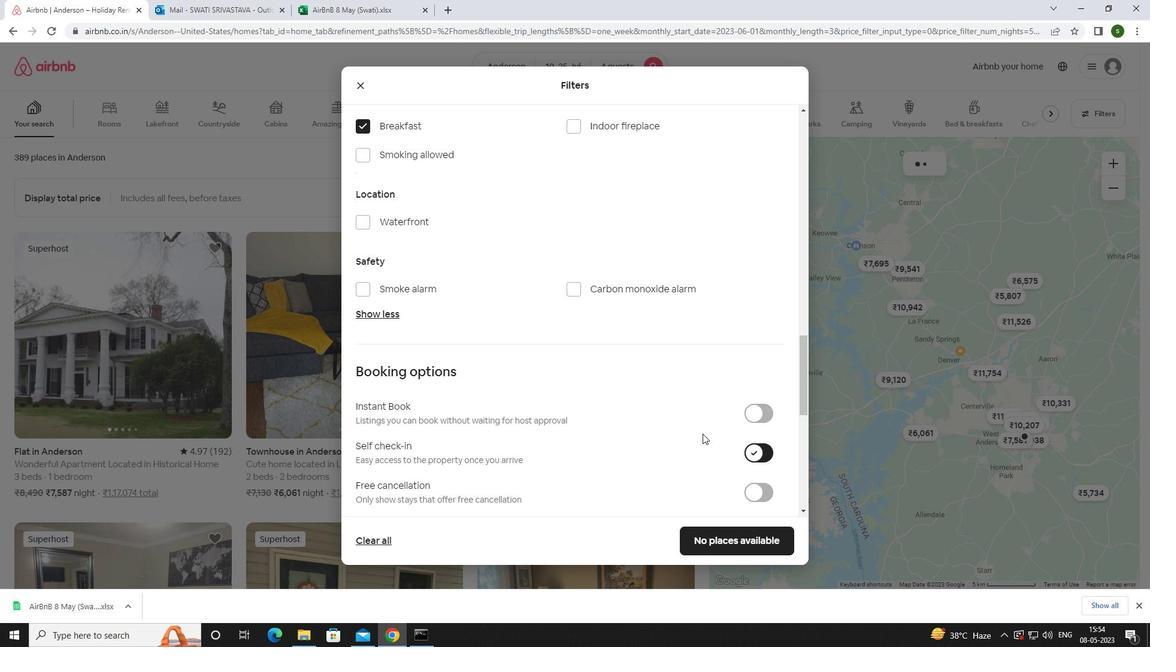 
Action: Mouse scrolled (624, 396) with delta (0, 0)
Screenshot: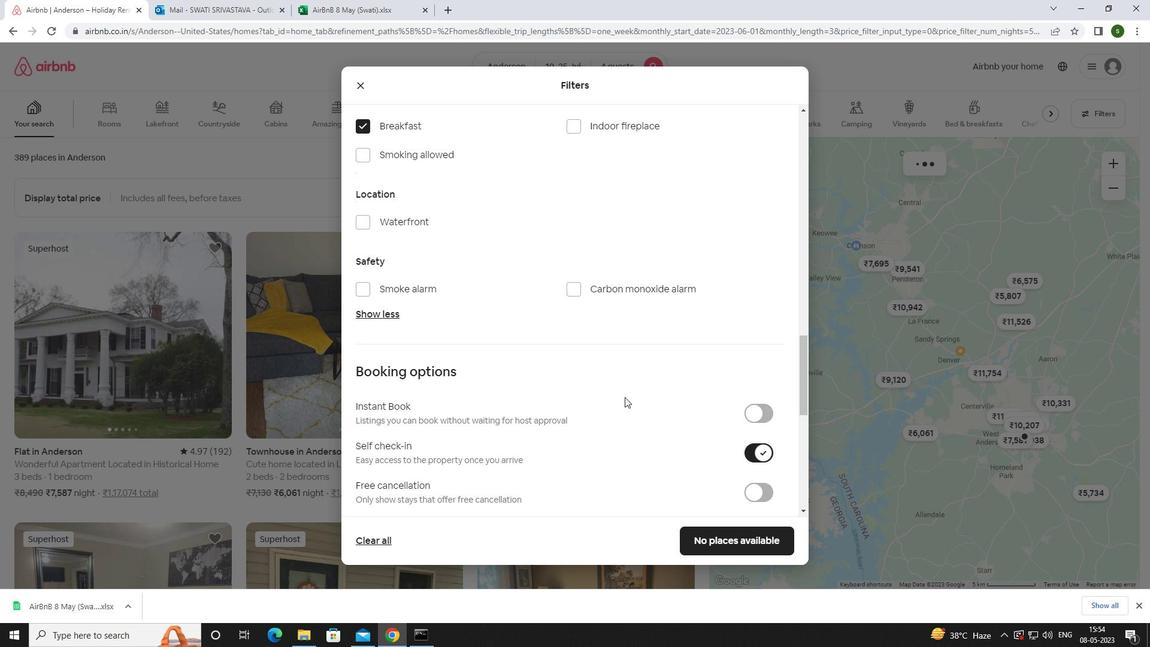 
Action: Mouse scrolled (624, 396) with delta (0, 0)
Screenshot: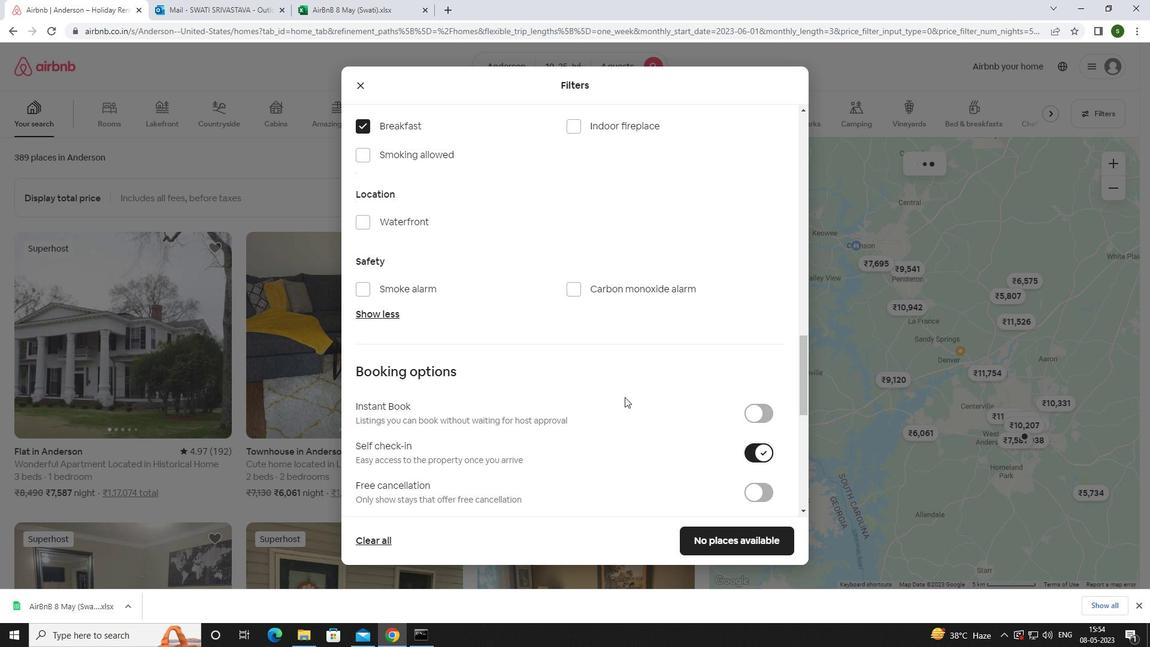 
Action: Mouse scrolled (624, 396) with delta (0, 0)
Screenshot: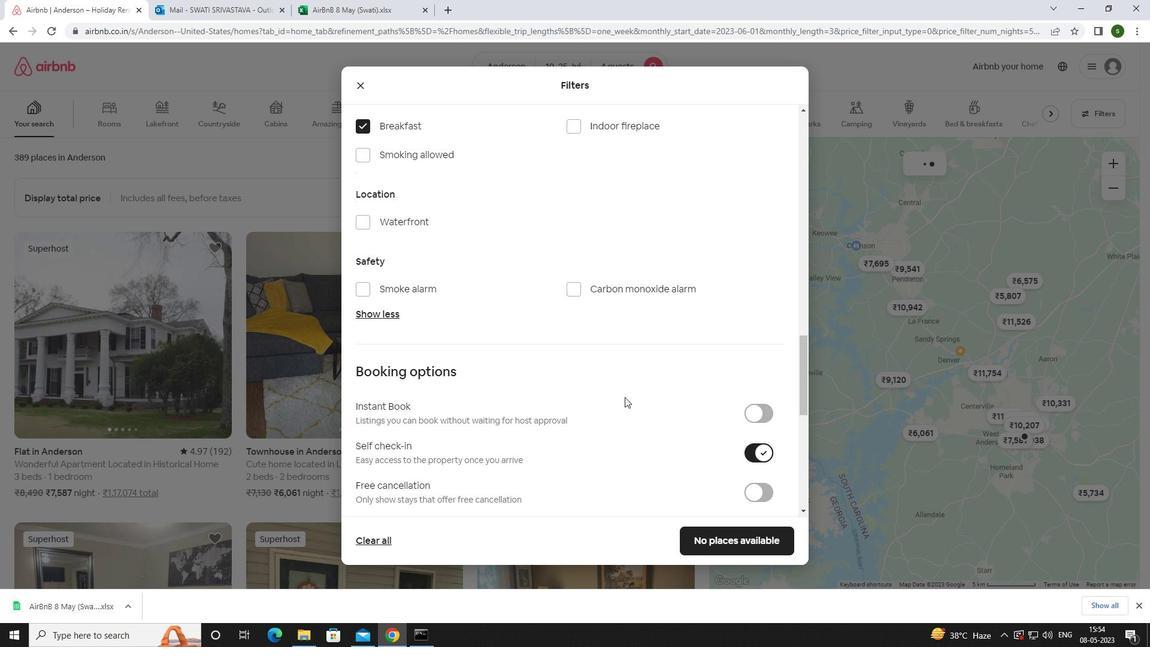 
Action: Mouse scrolled (624, 396) with delta (0, 0)
Screenshot: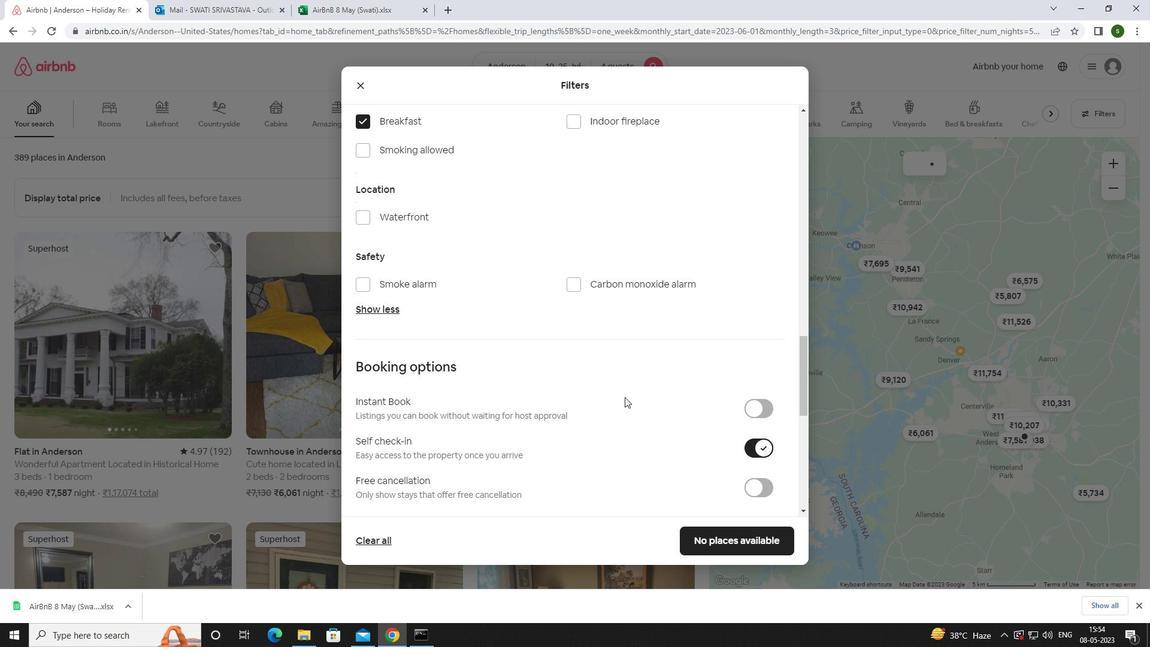 
Action: Mouse scrolled (624, 396) with delta (0, 0)
Screenshot: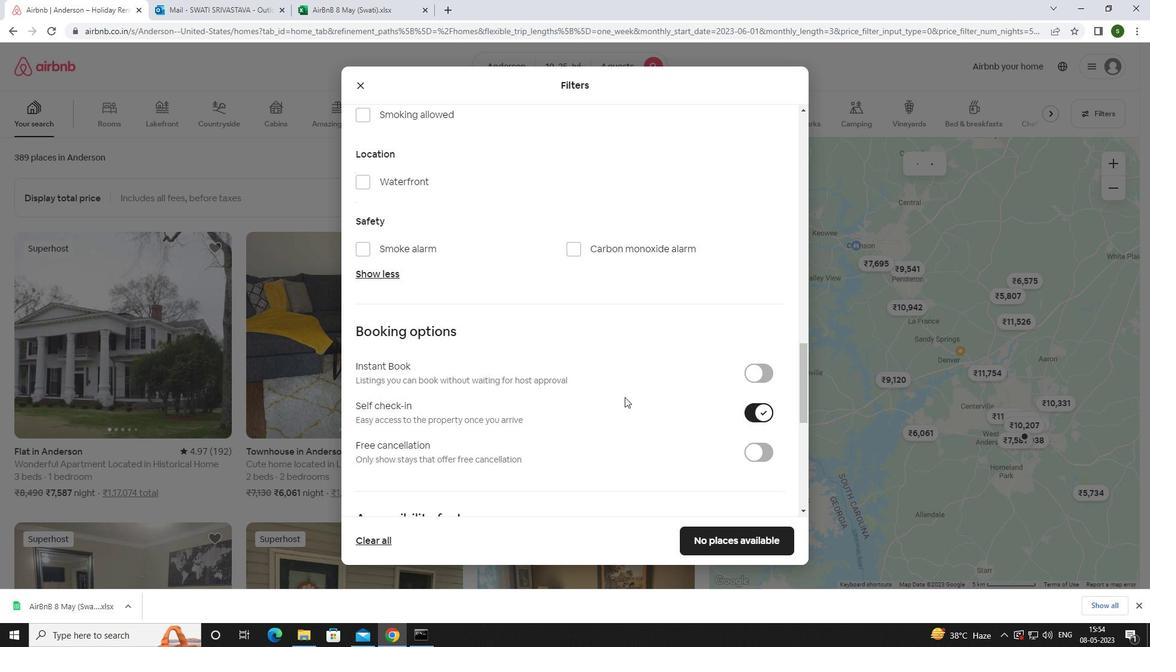 
Action: Mouse moved to (624, 396)
Screenshot: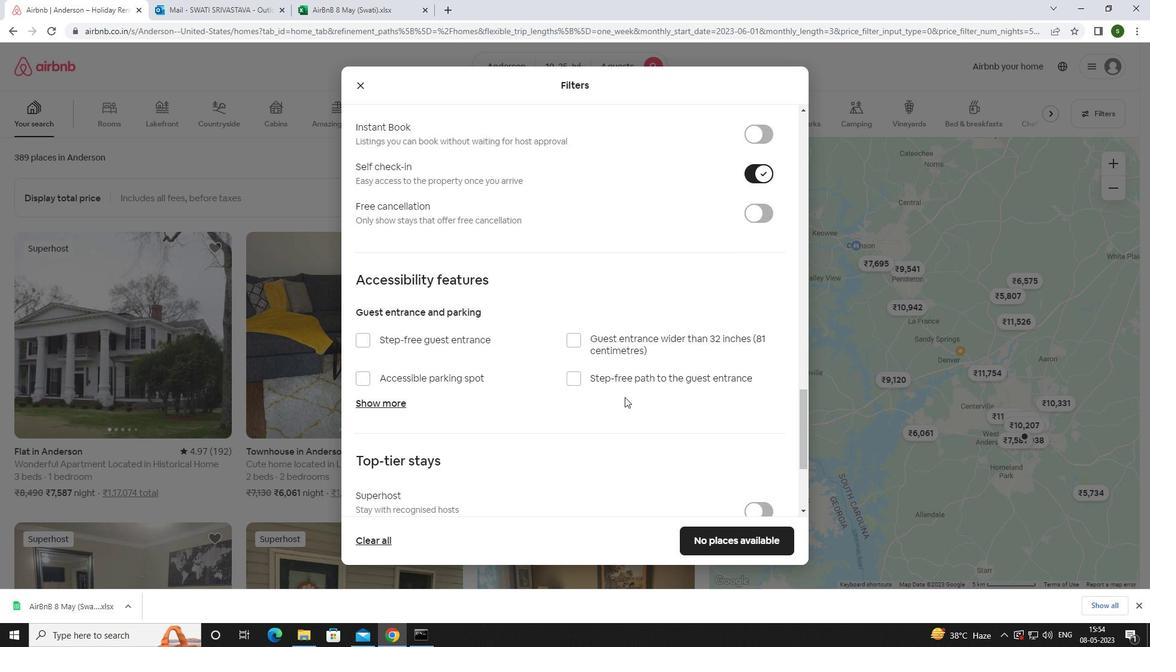 
Action: Mouse scrolled (624, 395) with delta (0, 0)
Screenshot: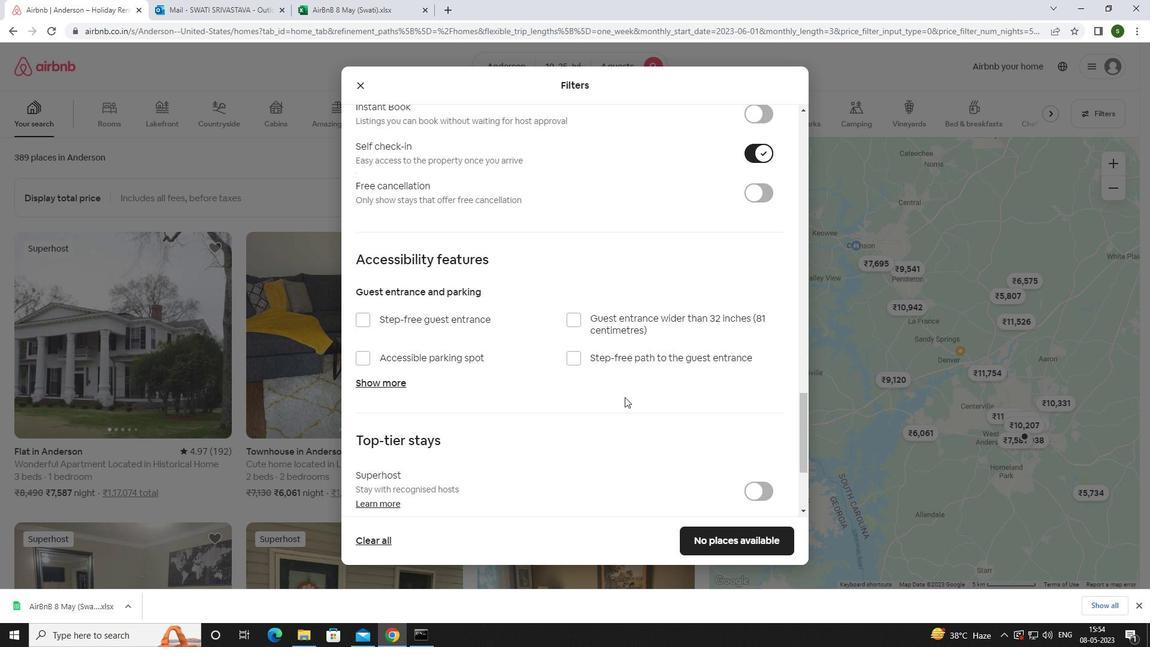 
Action: Mouse scrolled (624, 395) with delta (0, 0)
Screenshot: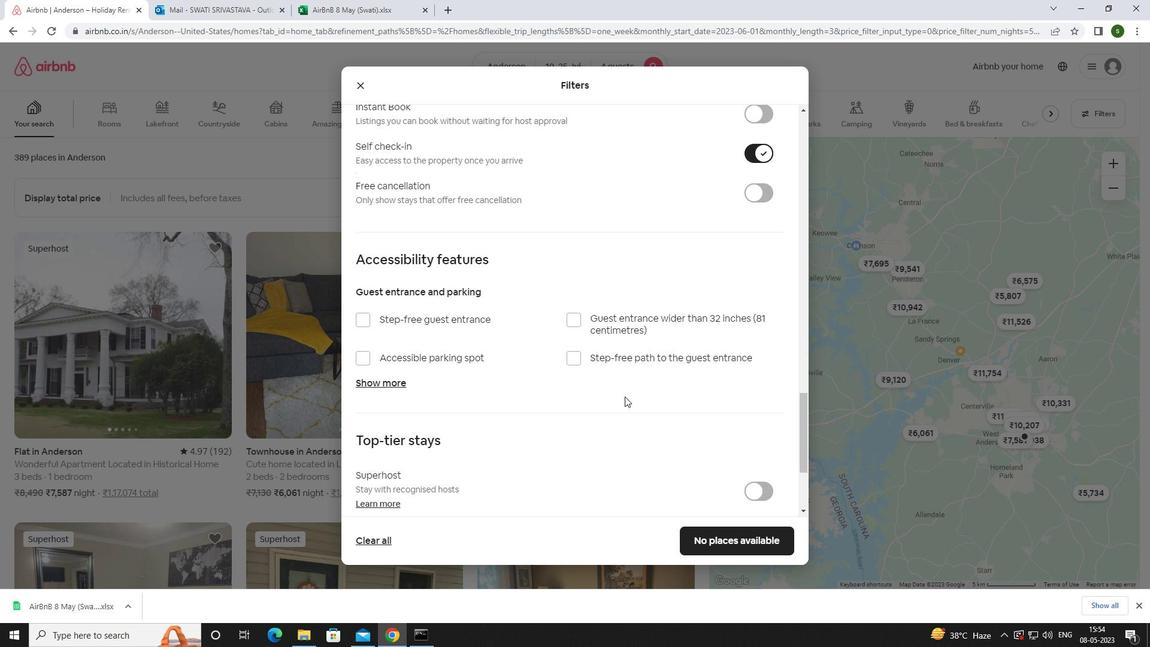 
Action: Mouse scrolled (624, 395) with delta (0, 0)
Screenshot: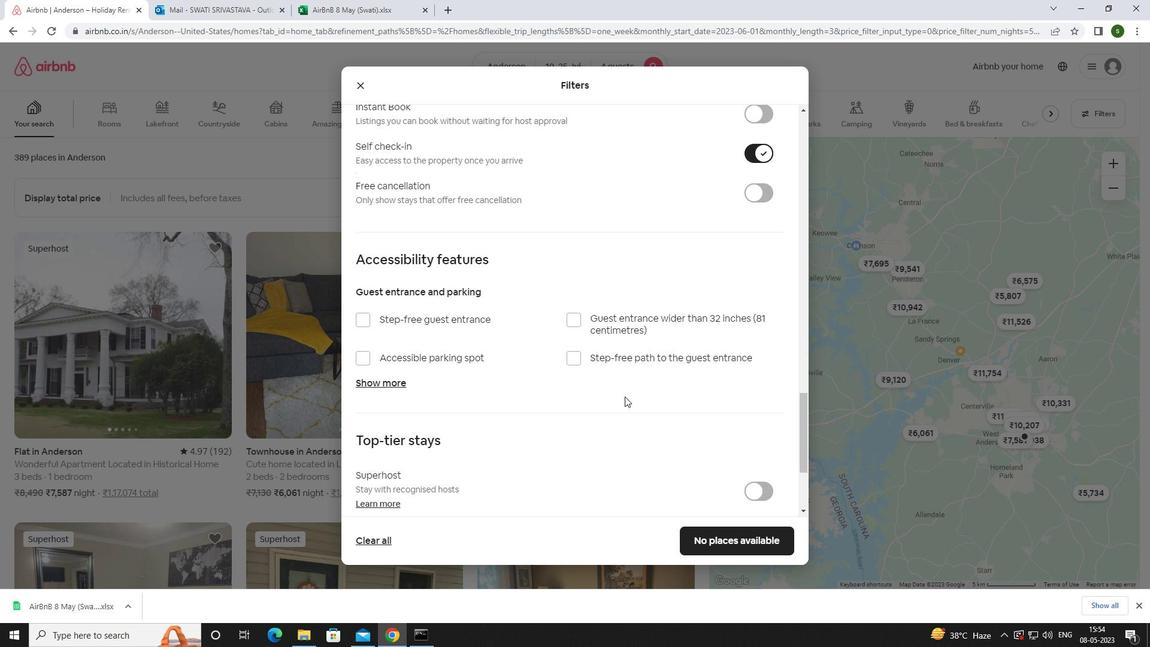 
Action: Mouse scrolled (624, 395) with delta (0, 0)
Screenshot: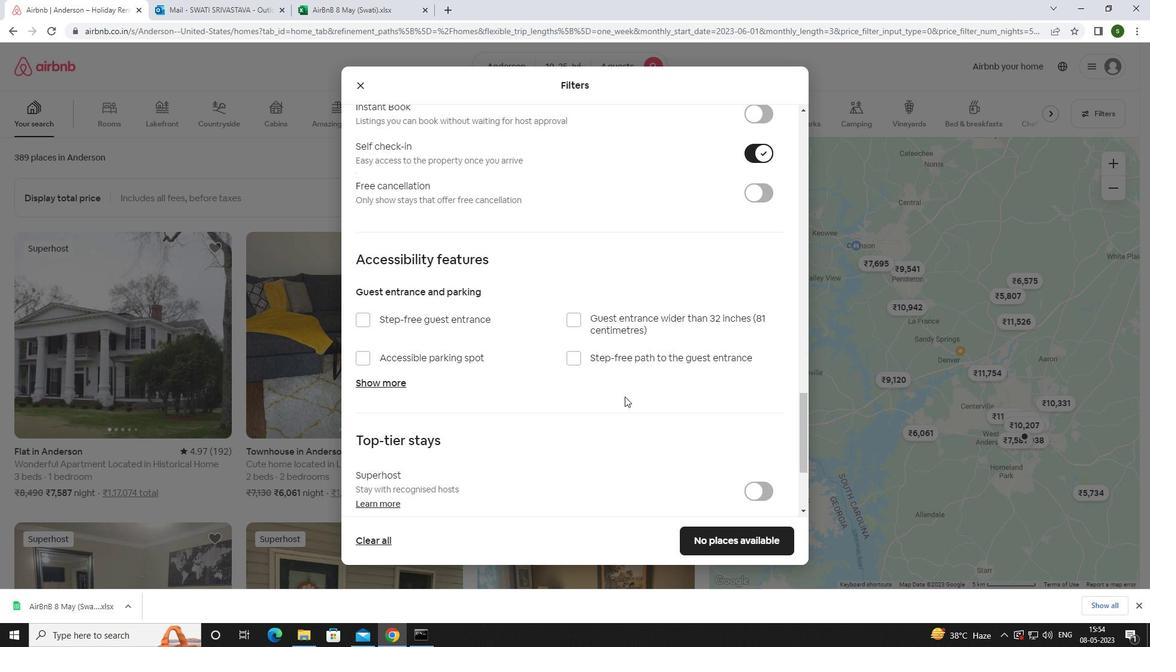 
Action: Mouse scrolled (624, 395) with delta (0, 0)
Screenshot: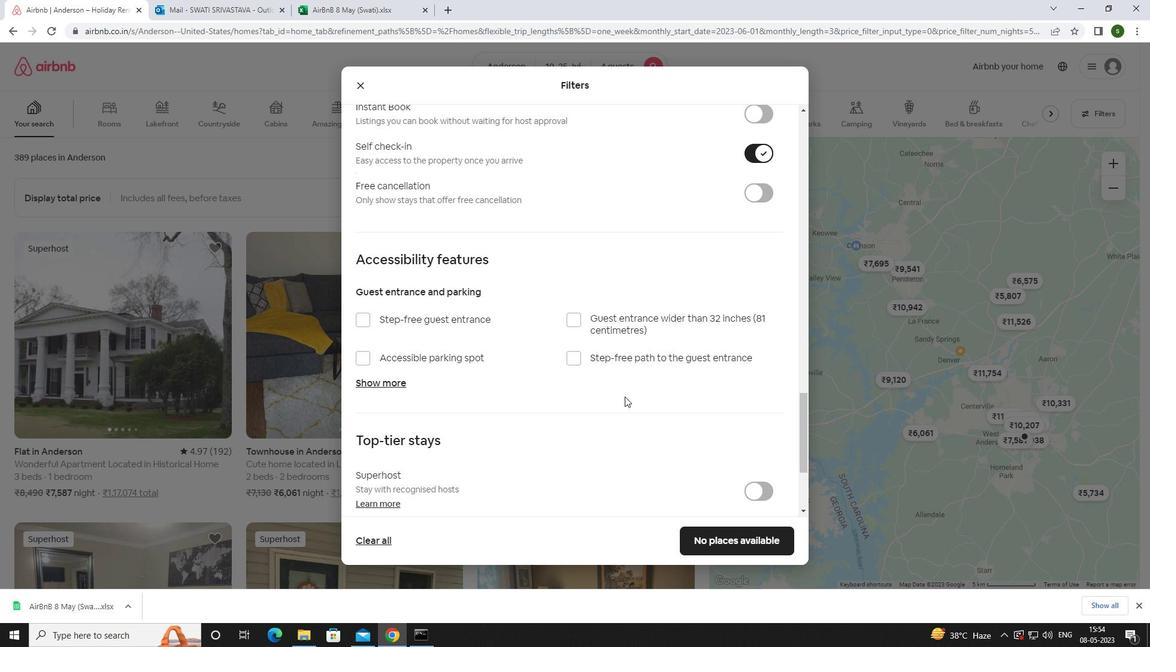 
Action: Mouse moved to (400, 436)
Screenshot: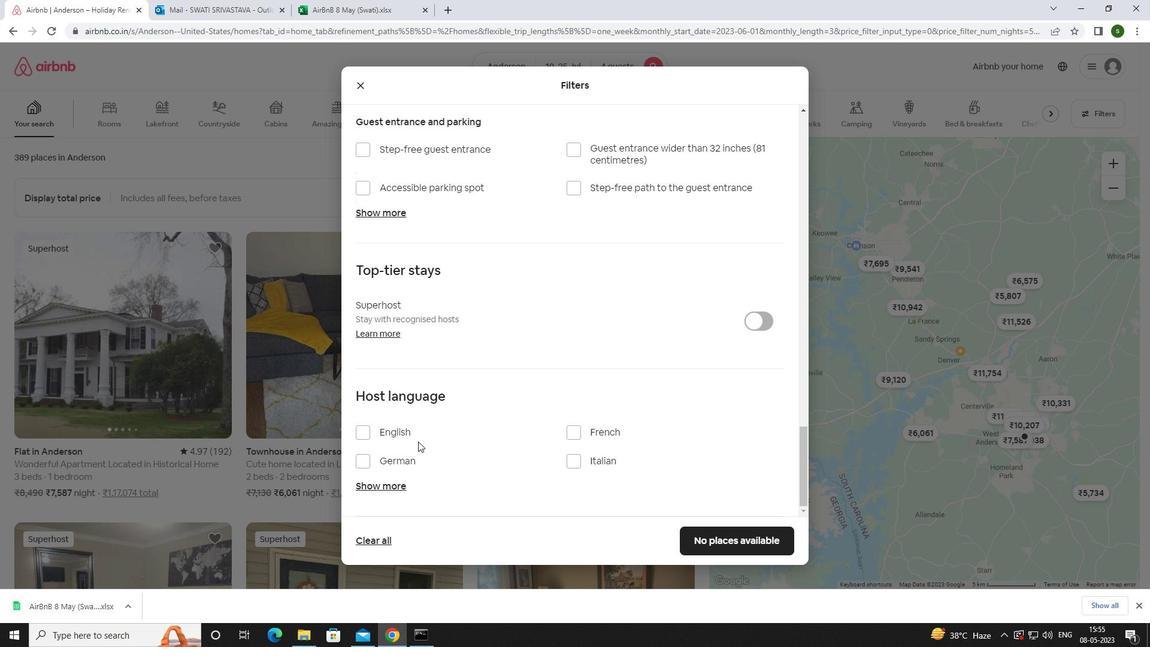 
Action: Mouse pressed left at (400, 436)
Screenshot: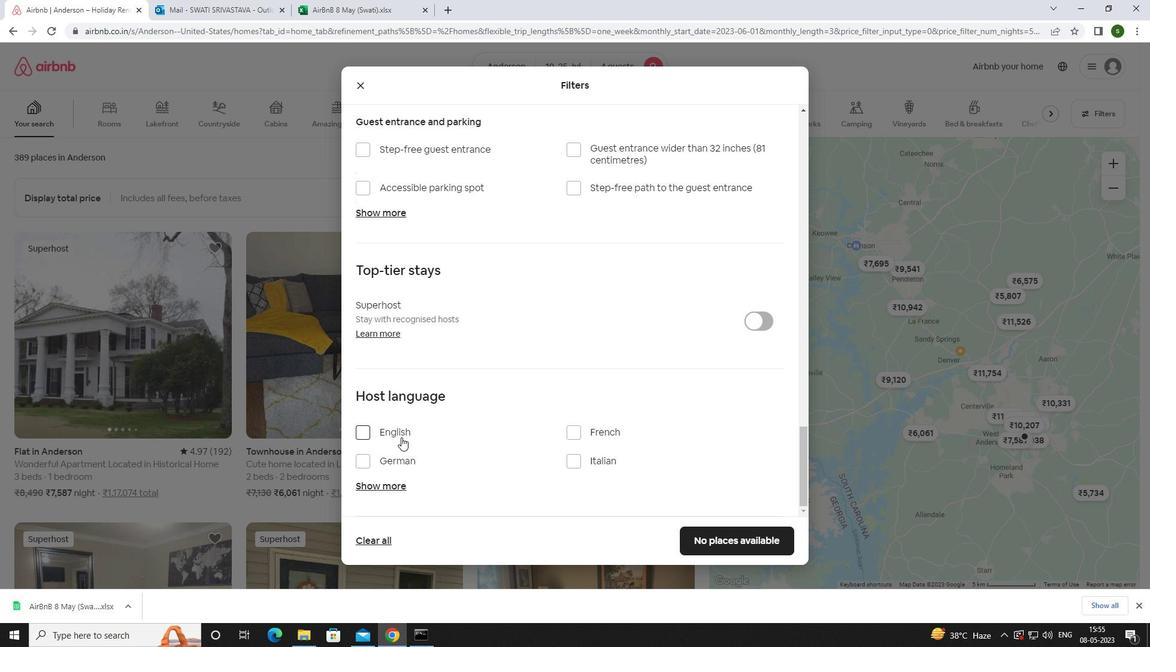 
Action: Mouse moved to (700, 544)
Screenshot: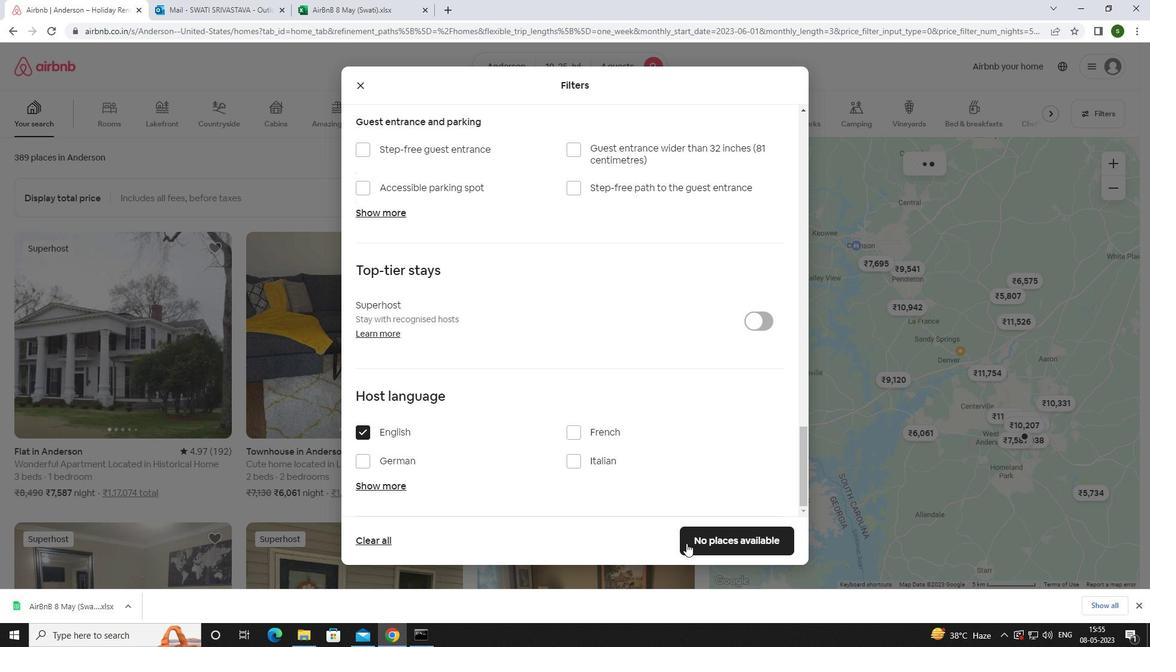 
Action: Mouse pressed left at (700, 544)
Screenshot: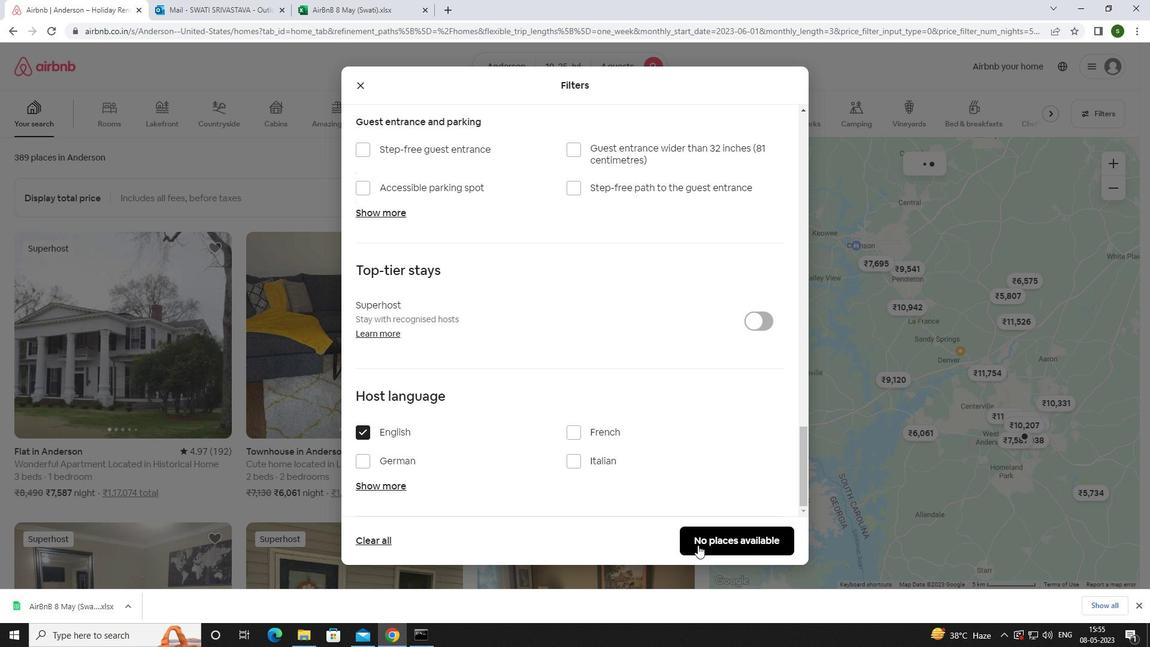 
Action: Mouse moved to (527, 375)
Screenshot: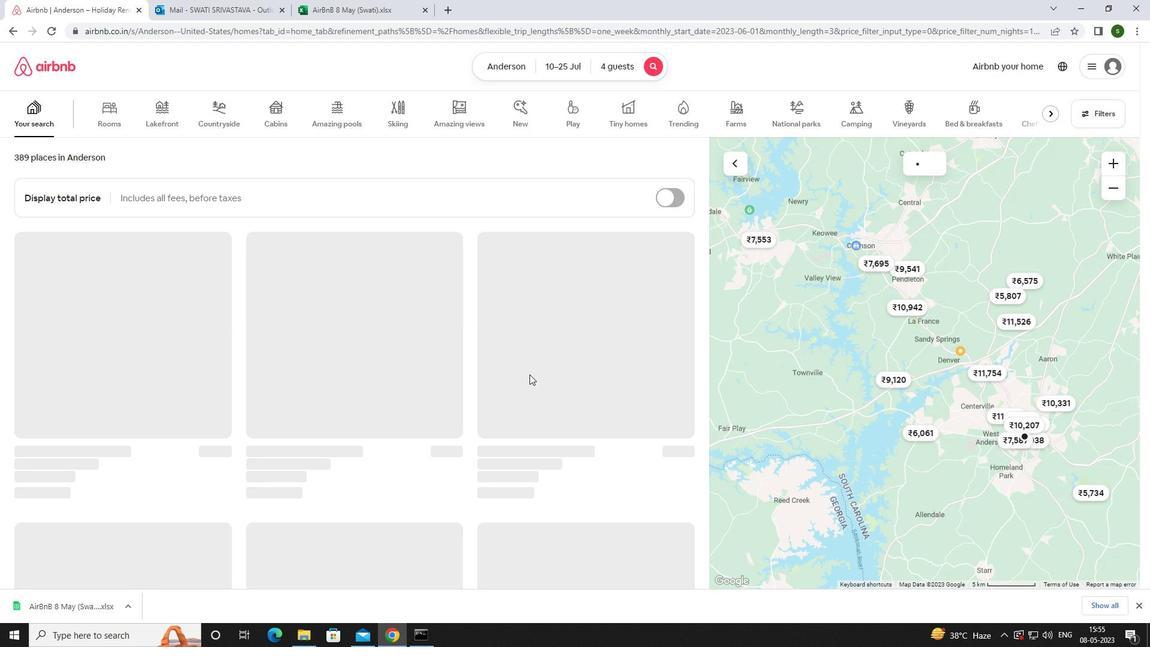 
